 Task: Find connections with filter location Canteleu with filter topic #Bitcoinwith filter profile language English with filter current company Jaguar Land Rover India with filter school Guru Gobind Singh Indraprastha University with filter industry Accounting with filter service category Real Estate with filter keywords title Physical Therapy Assistant
Action: Mouse moved to (577, 76)
Screenshot: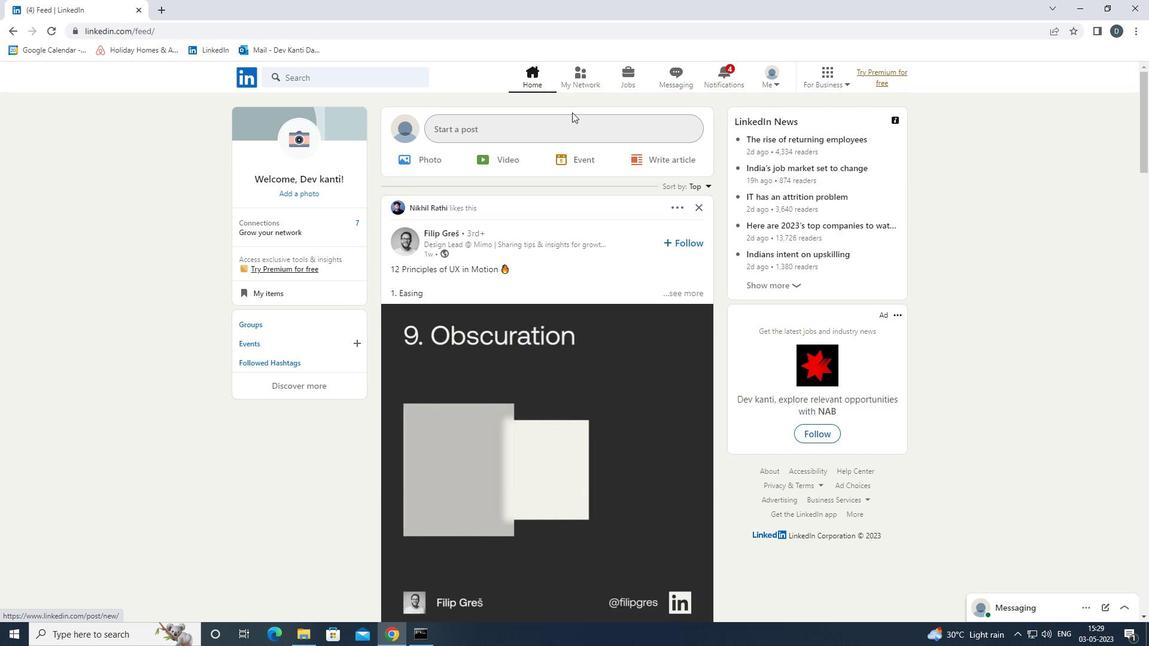 
Action: Mouse pressed left at (577, 76)
Screenshot: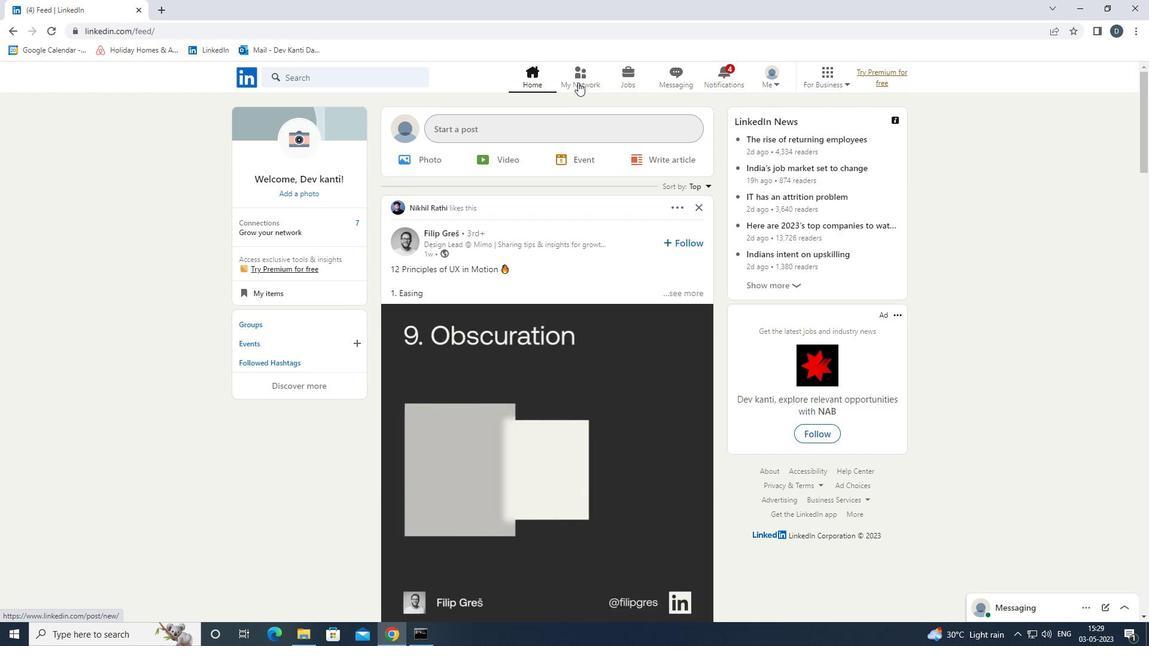 
Action: Mouse moved to (395, 143)
Screenshot: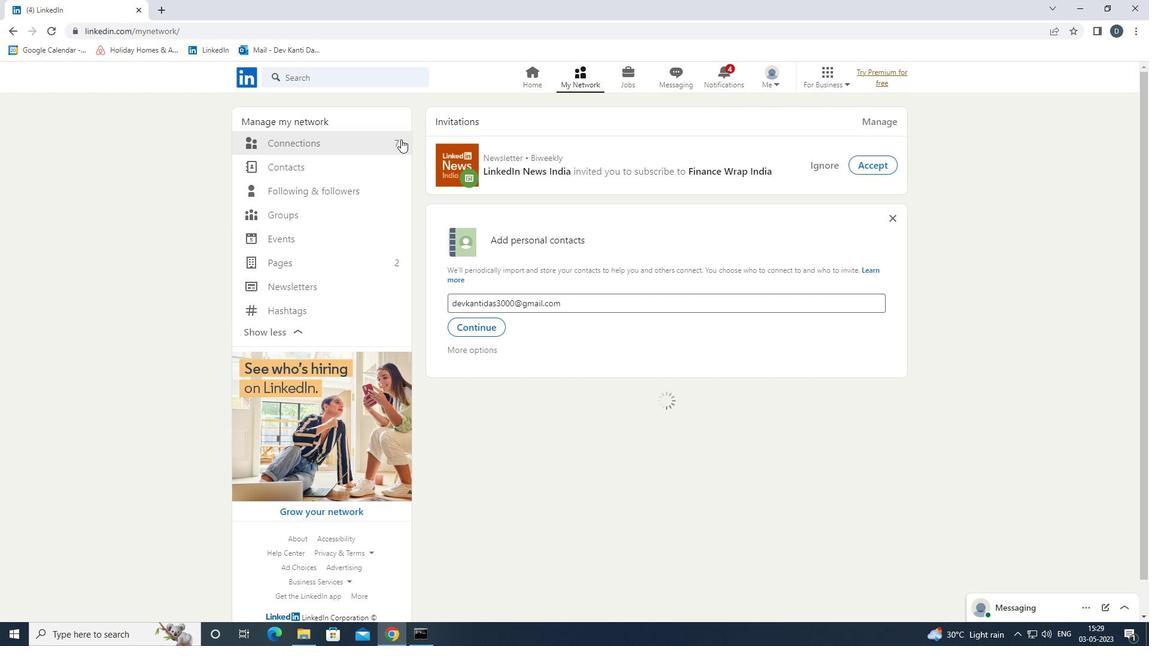 
Action: Mouse pressed left at (395, 143)
Screenshot: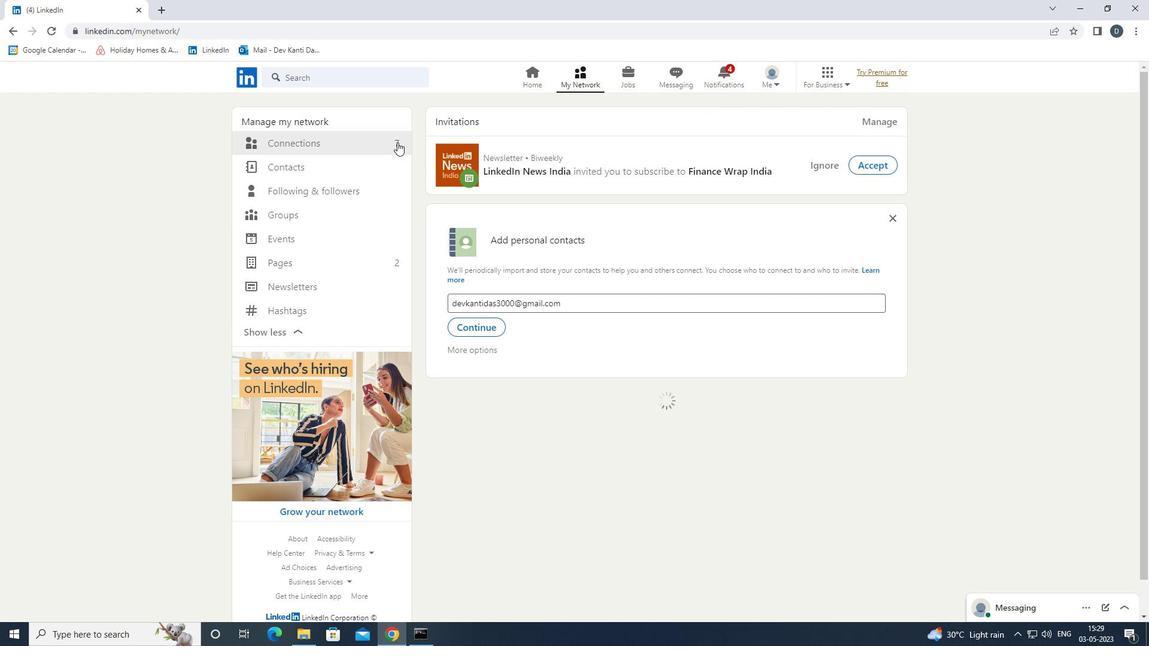
Action: Mouse moved to (661, 138)
Screenshot: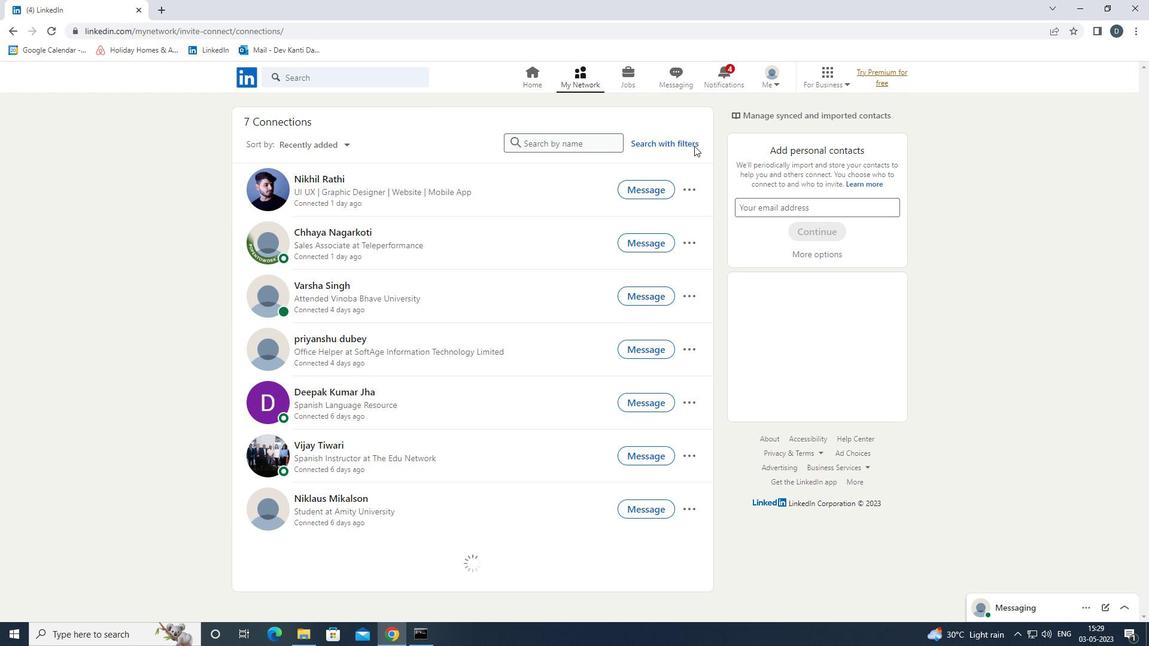 
Action: Mouse pressed left at (661, 138)
Screenshot: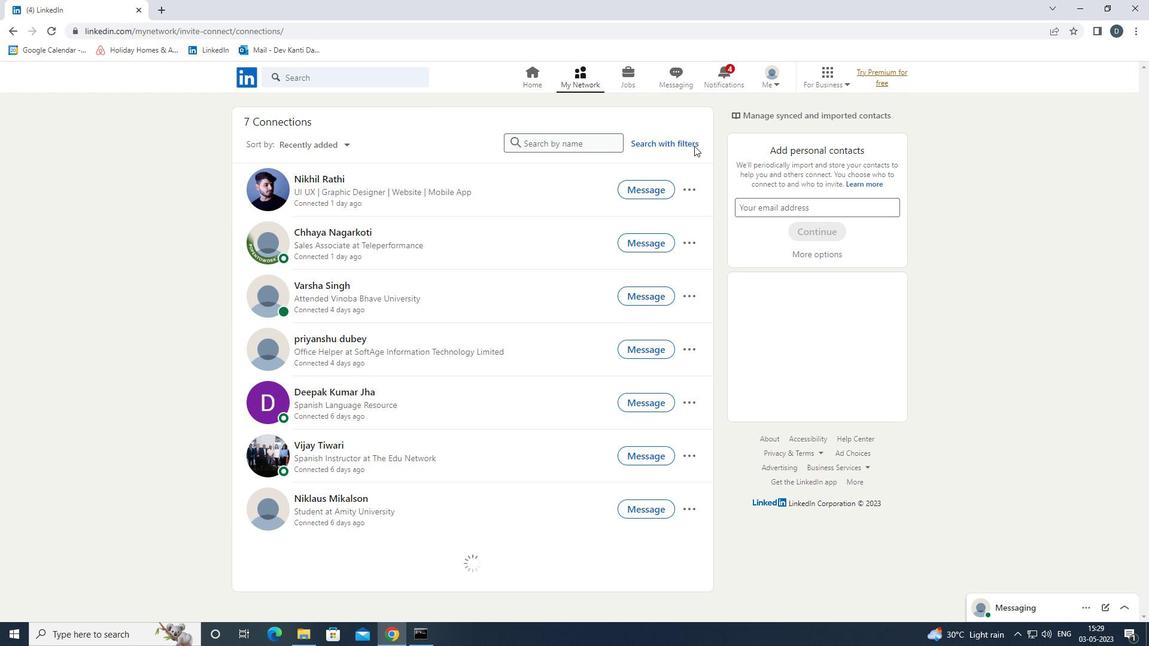 
Action: Mouse moved to (652, 143)
Screenshot: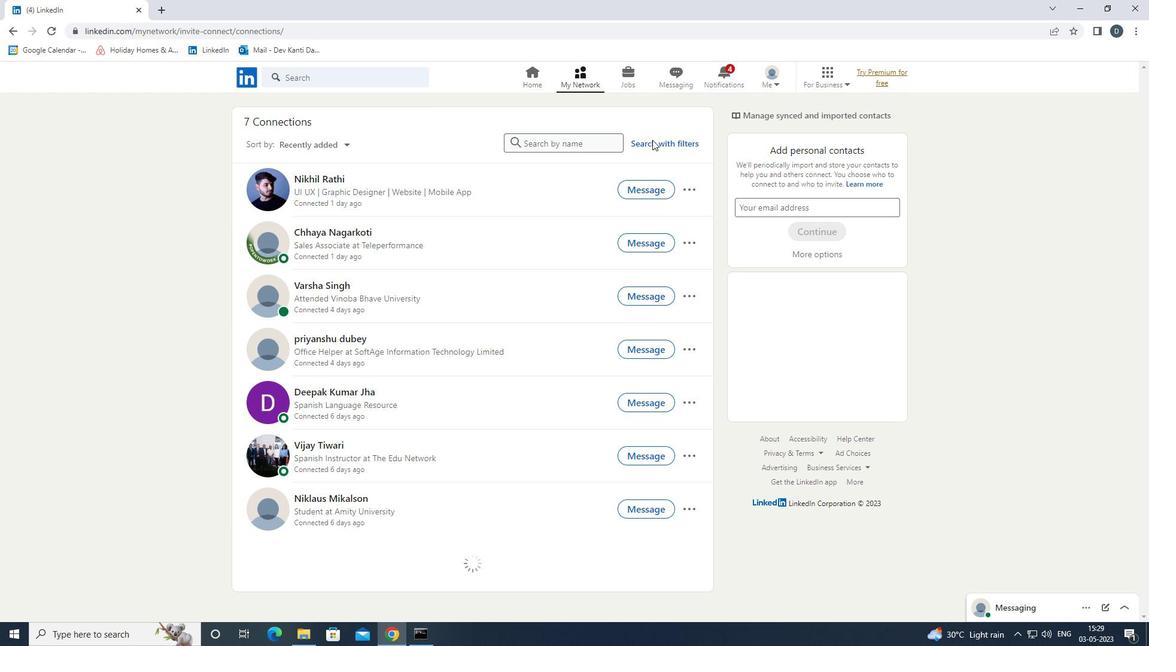 
Action: Mouse pressed left at (652, 143)
Screenshot: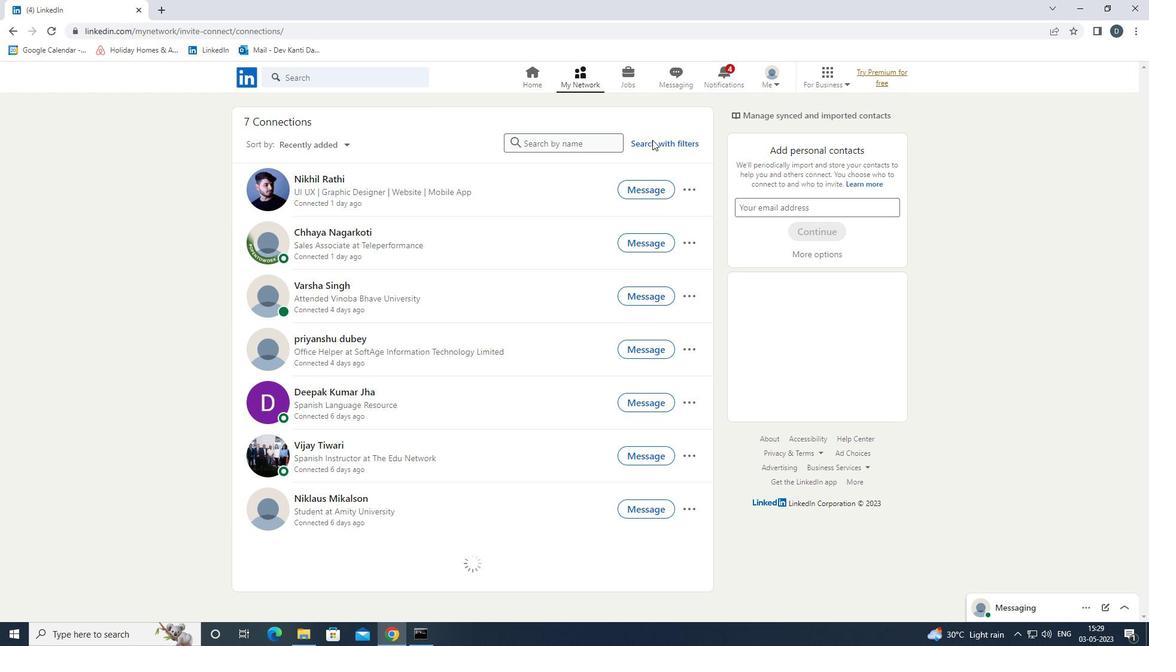 
Action: Mouse moved to (626, 108)
Screenshot: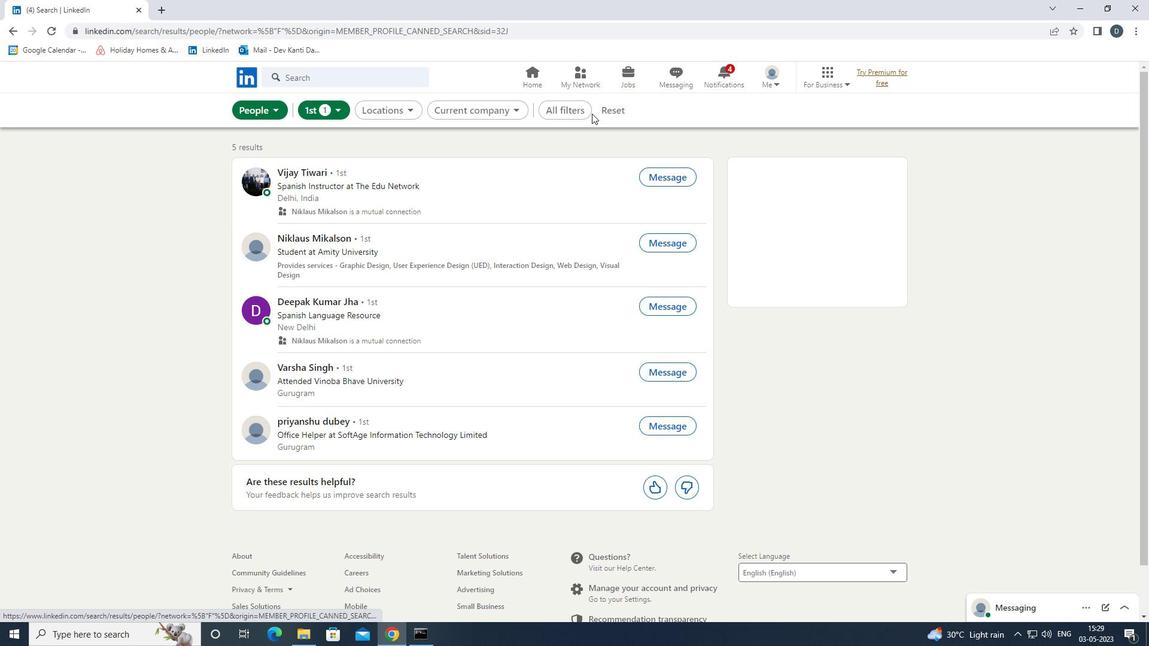 
Action: Mouse pressed left at (626, 108)
Screenshot: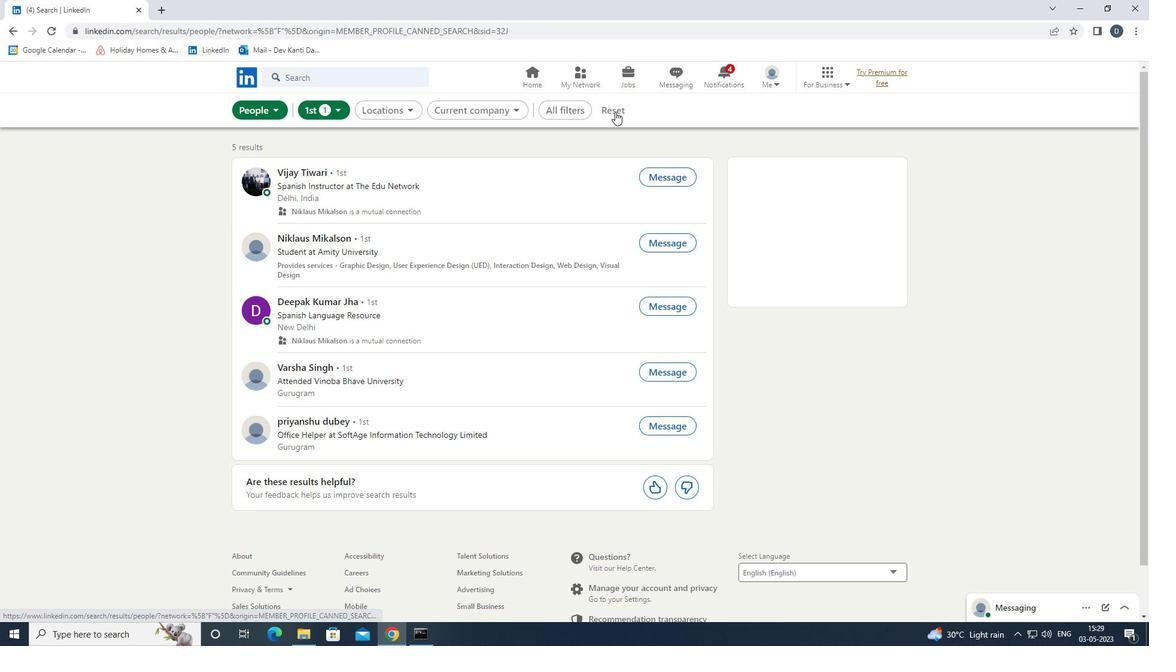
Action: Mouse moved to (594, 107)
Screenshot: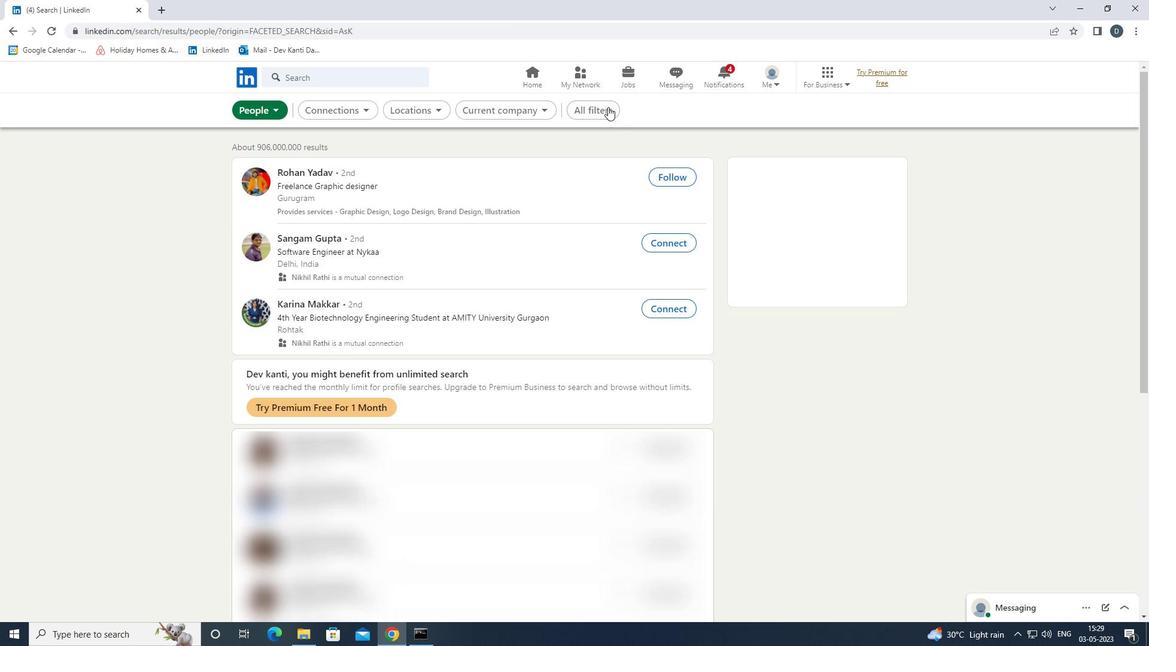 
Action: Mouse pressed left at (594, 107)
Screenshot: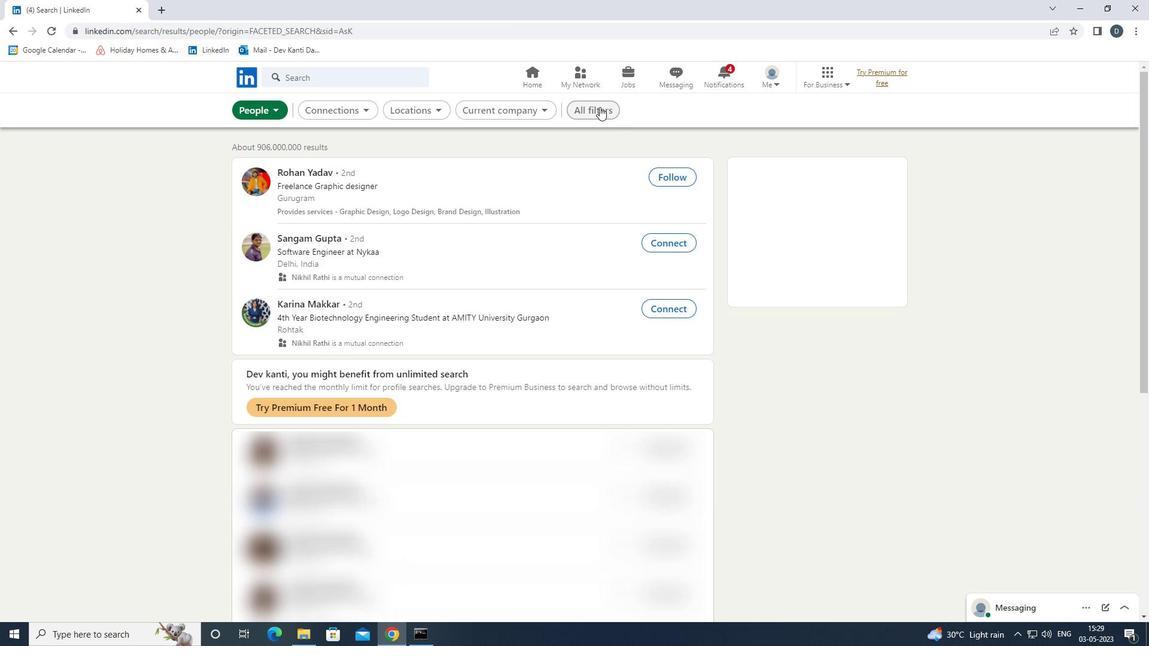 
Action: Mouse moved to (1051, 495)
Screenshot: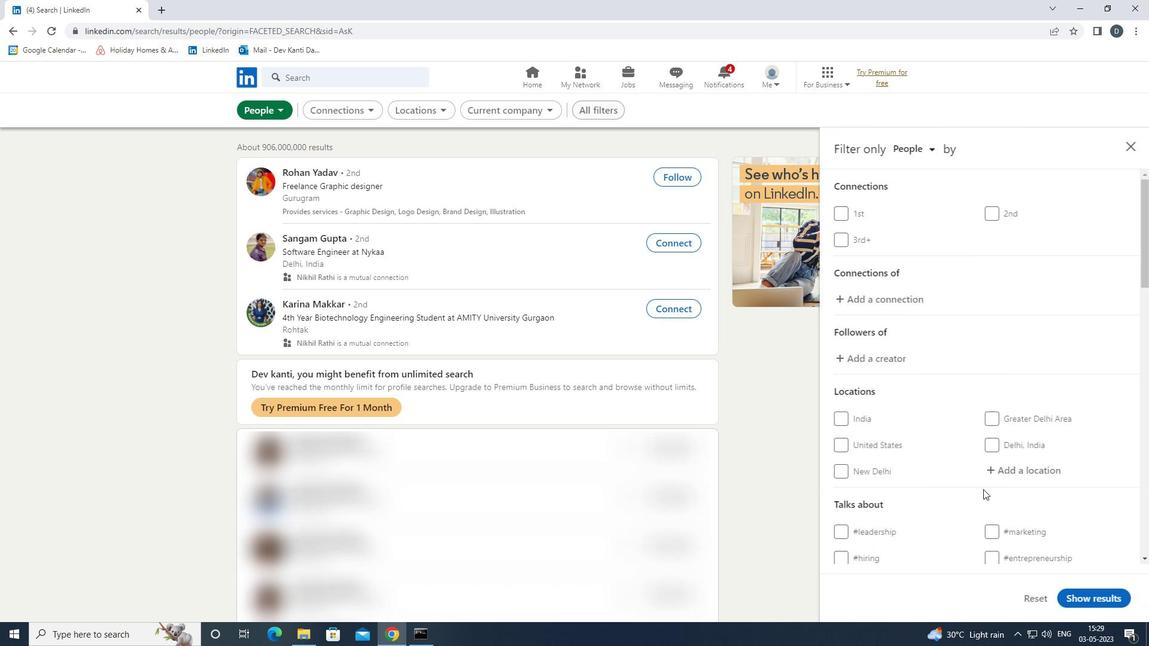 
Action: Mouse scrolled (1051, 494) with delta (0, 0)
Screenshot: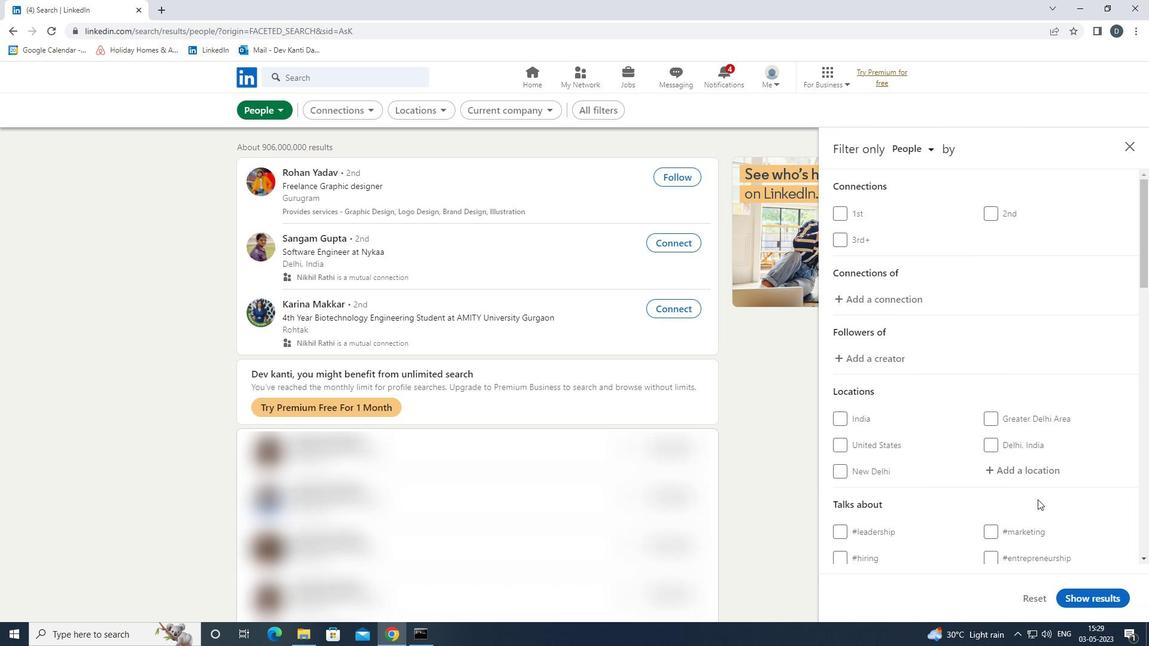 
Action: Mouse scrolled (1051, 494) with delta (0, 0)
Screenshot: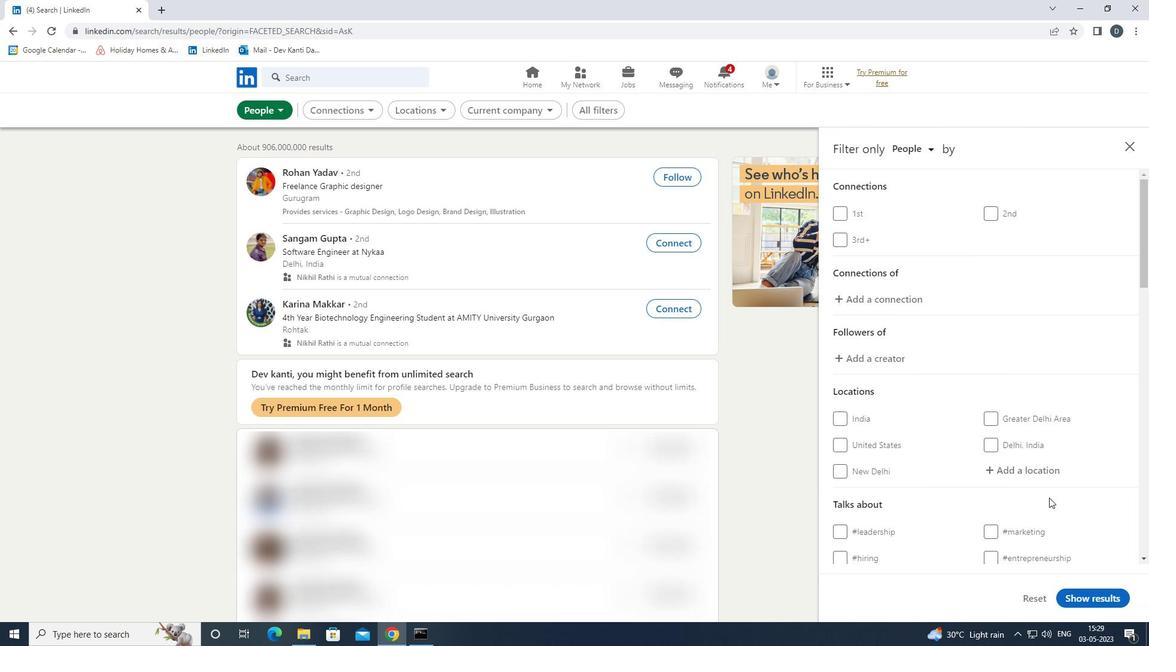 
Action: Mouse moved to (1026, 353)
Screenshot: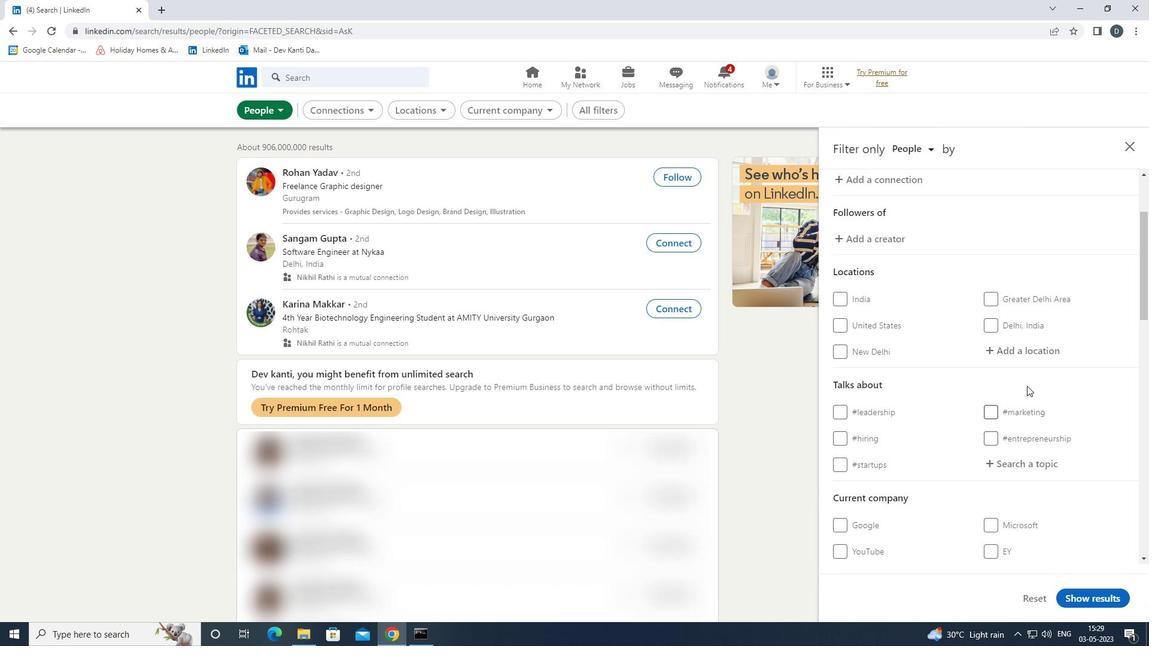 
Action: Mouse pressed left at (1026, 353)
Screenshot: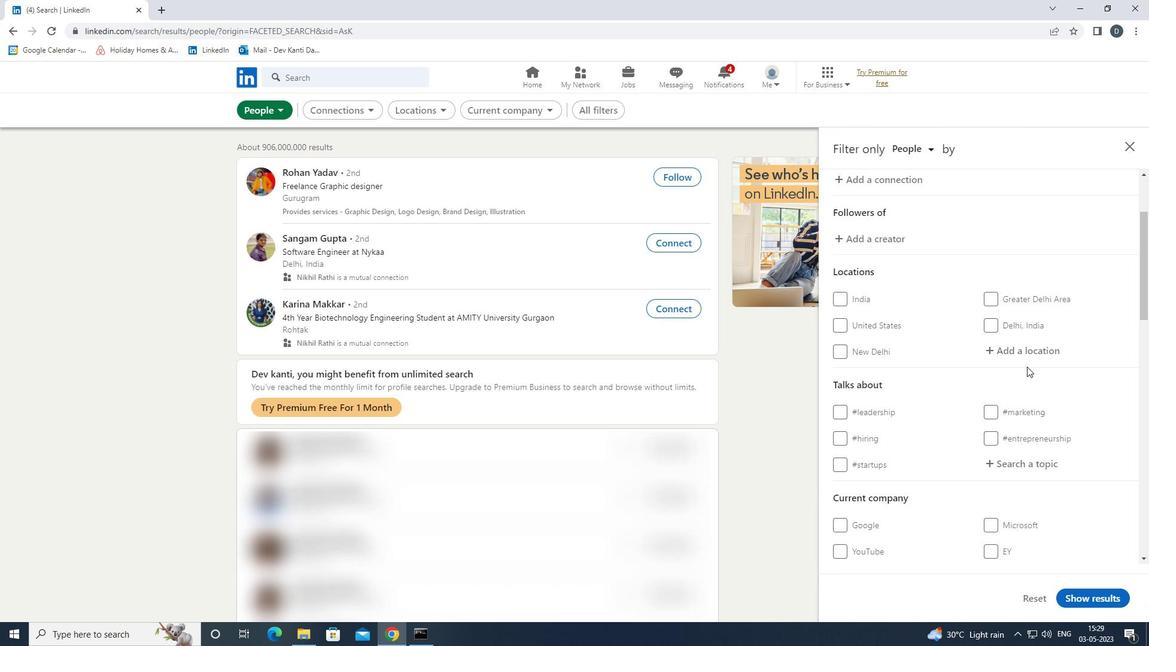 
Action: Key pressed <Key.shift>CANTELEU<Key.down><Key.enter>
Screenshot: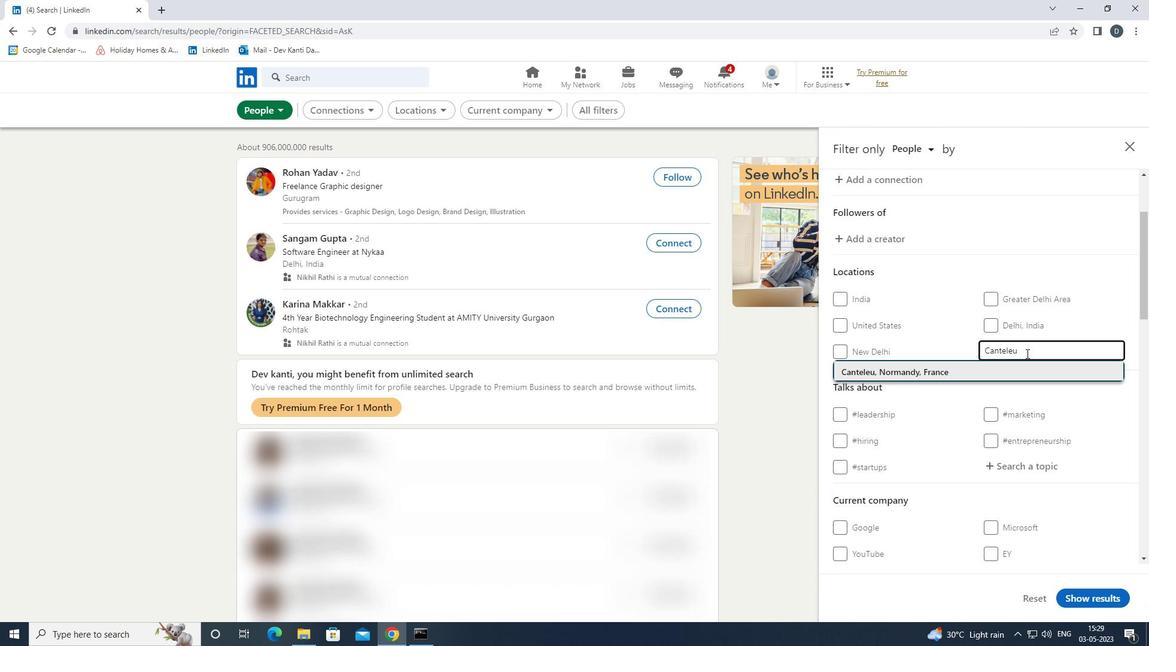 
Action: Mouse moved to (1026, 354)
Screenshot: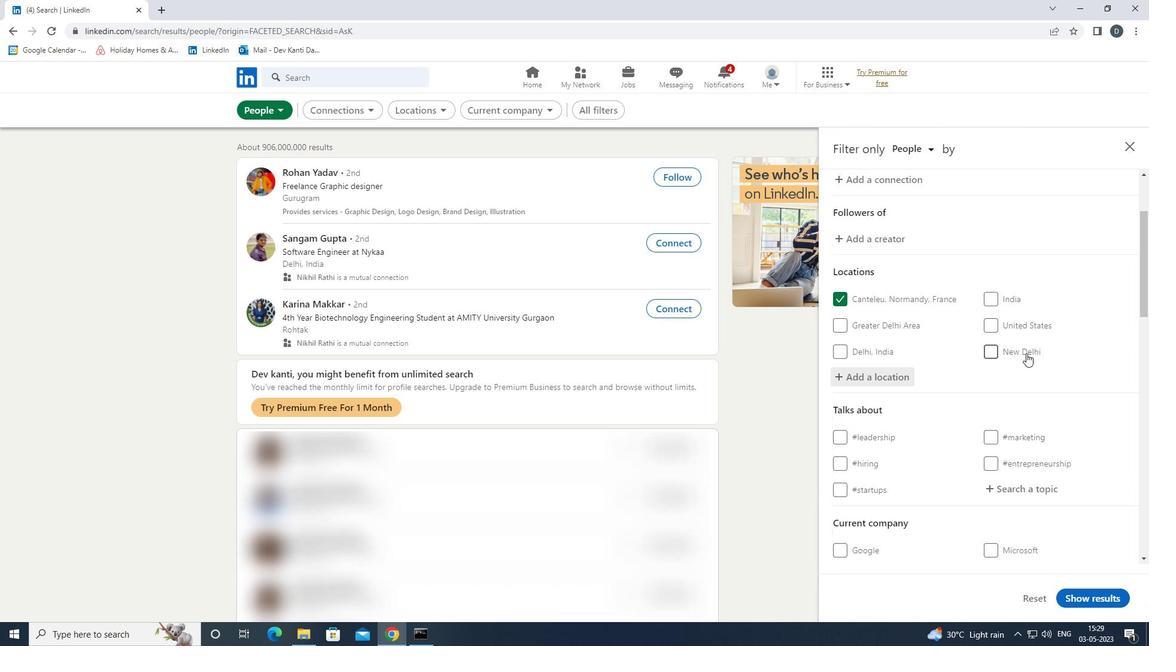 
Action: Mouse scrolled (1026, 353) with delta (0, 0)
Screenshot: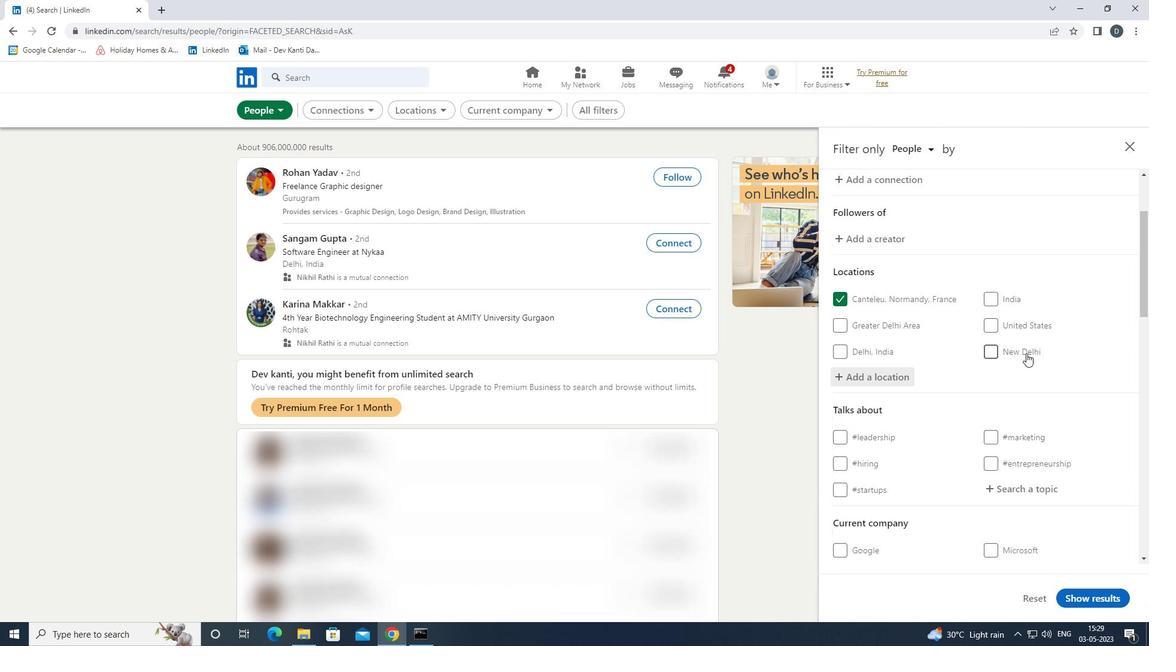 
Action: Mouse moved to (1031, 426)
Screenshot: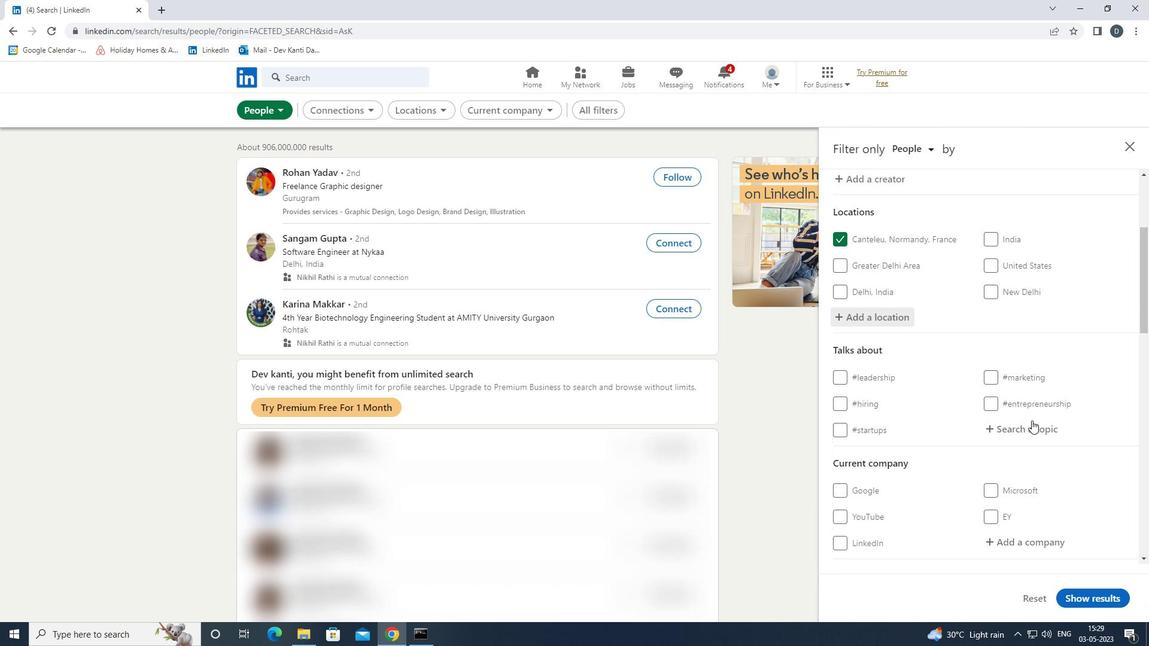 
Action: Mouse pressed left at (1031, 426)
Screenshot: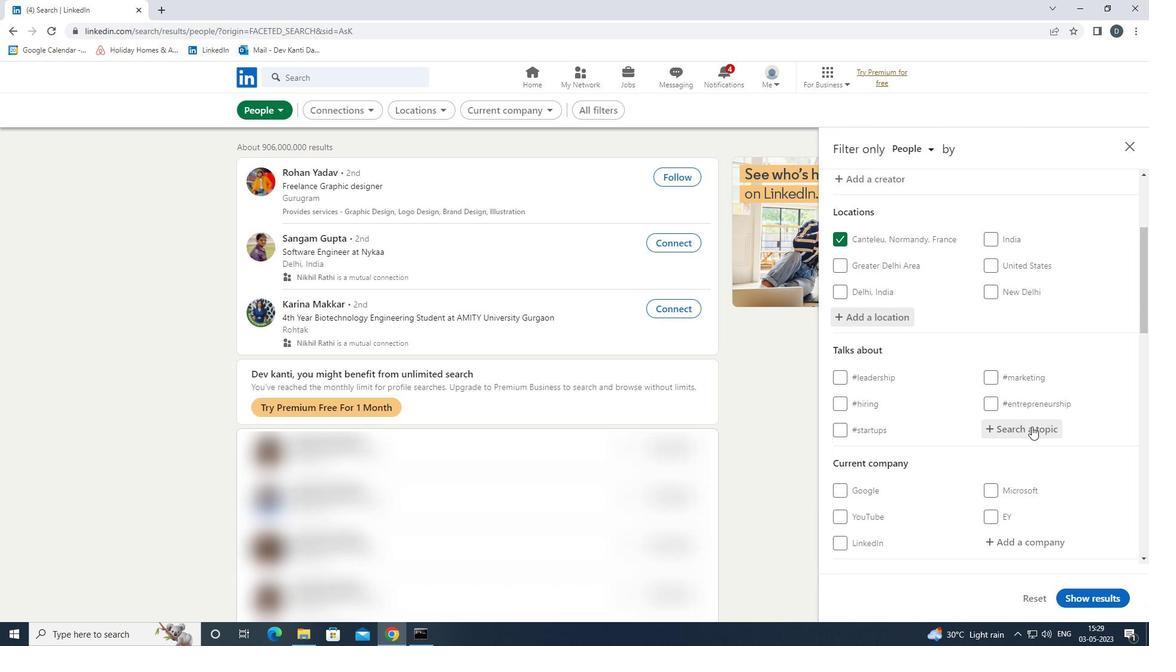 
Action: Key pressed BITCOIN<Key.down><Key.enter>
Screenshot: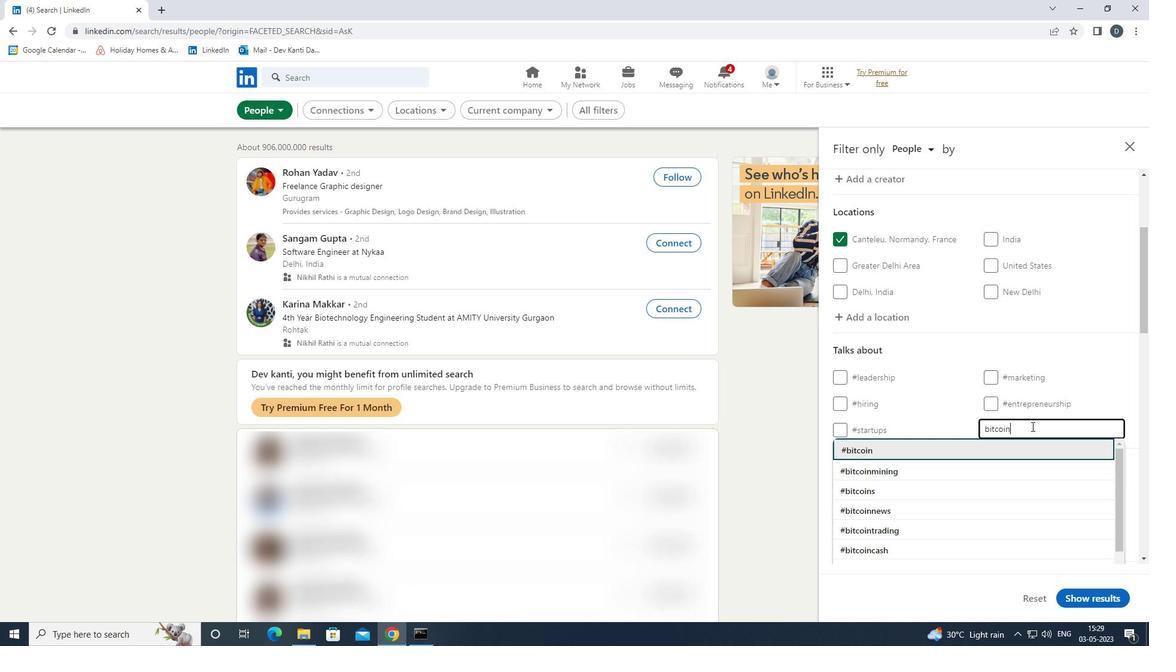 
Action: Mouse moved to (964, 403)
Screenshot: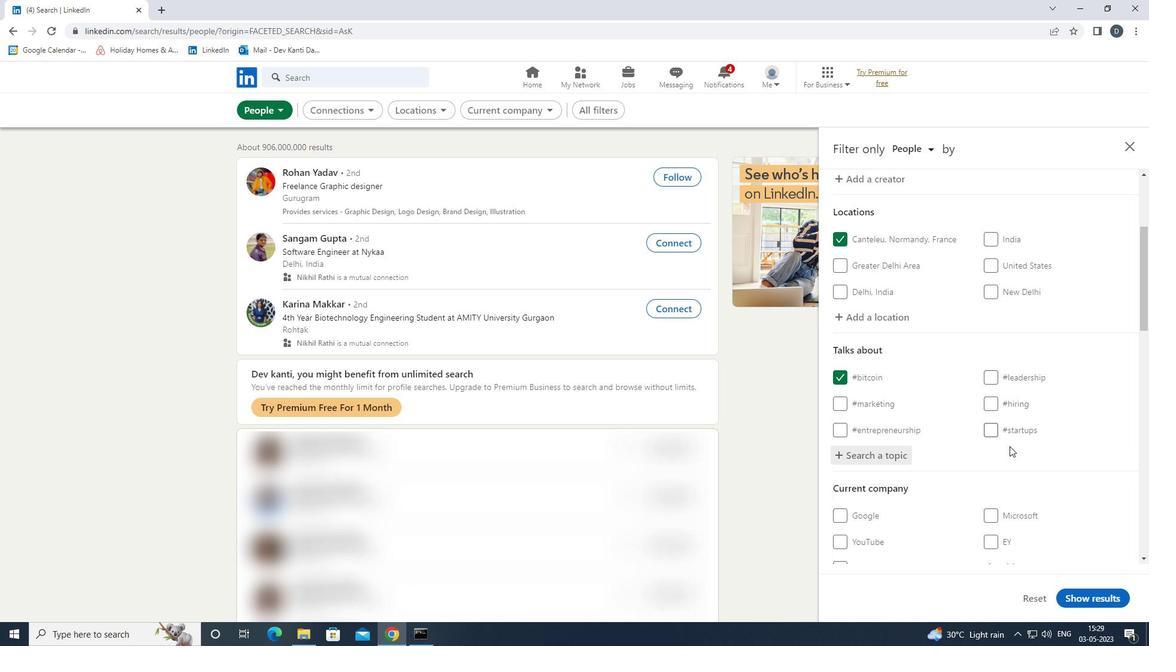 
Action: Mouse scrolled (964, 403) with delta (0, 0)
Screenshot: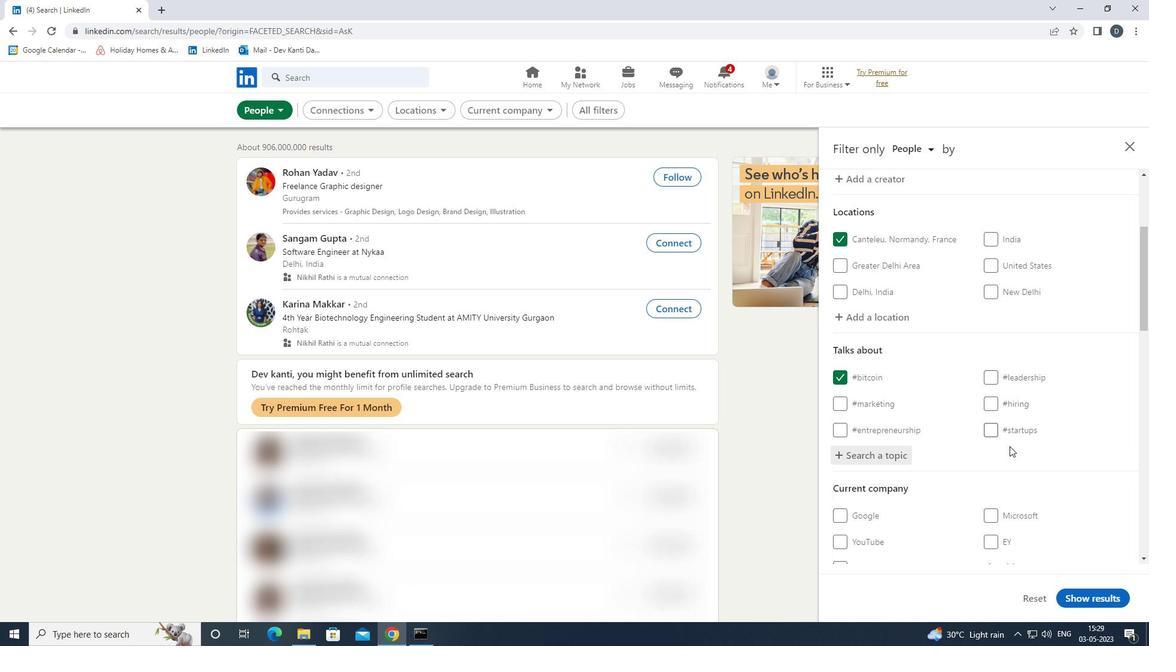
Action: Mouse scrolled (964, 403) with delta (0, 0)
Screenshot: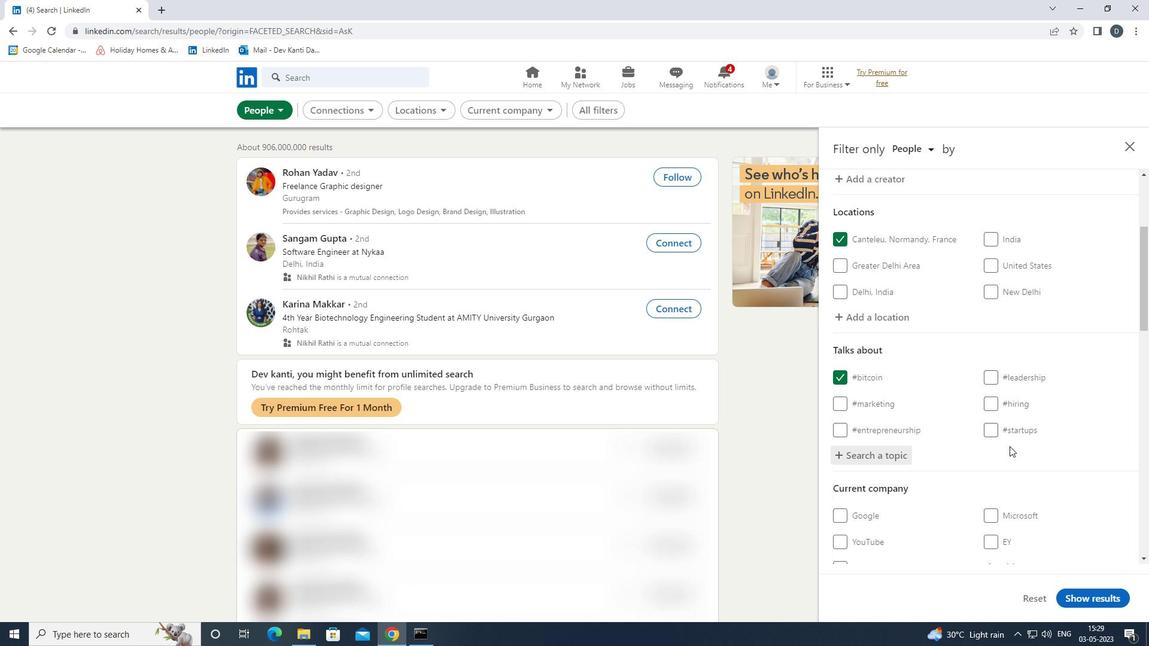 
Action: Mouse moved to (964, 403)
Screenshot: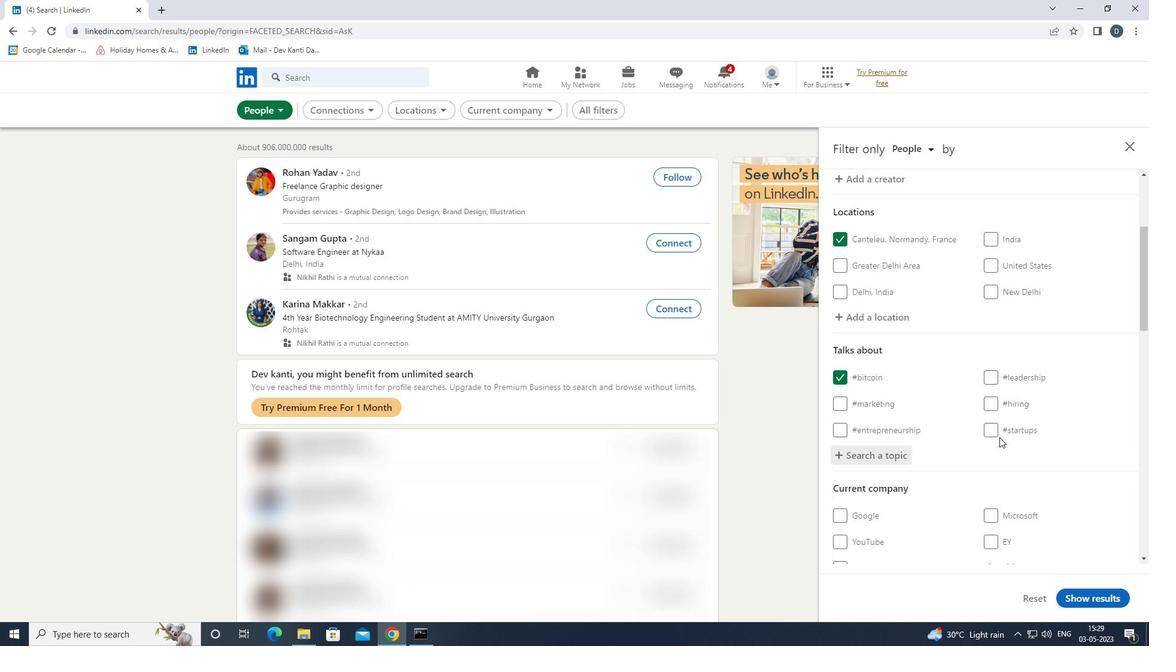 
Action: Mouse scrolled (964, 402) with delta (0, 0)
Screenshot: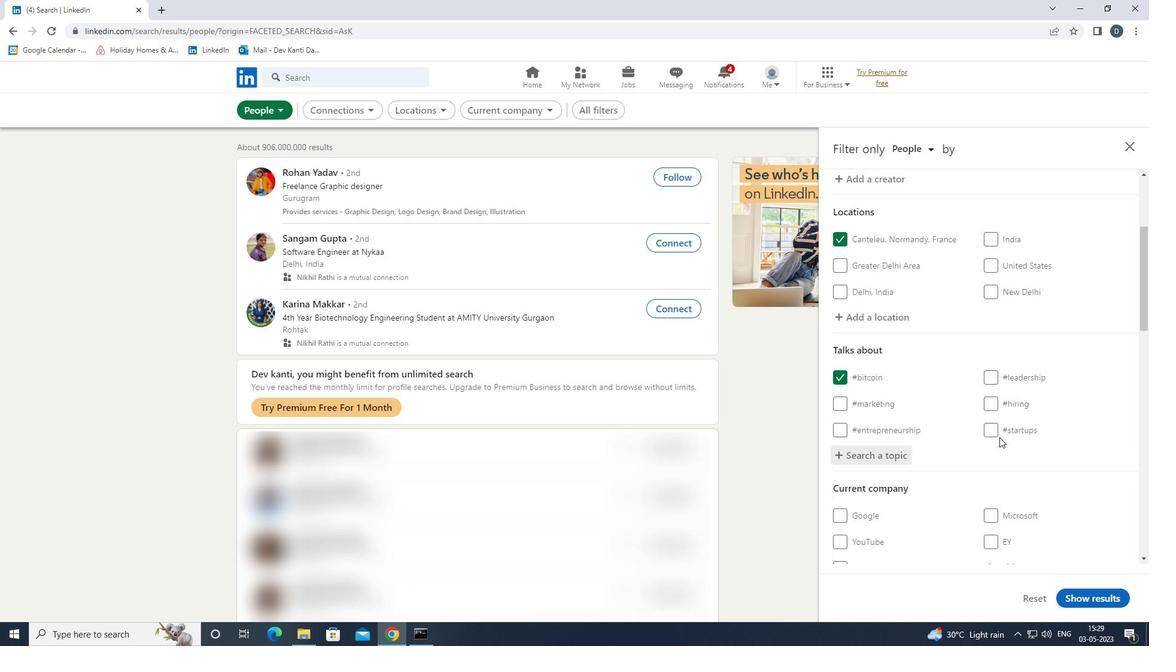 
Action: Mouse moved to (968, 403)
Screenshot: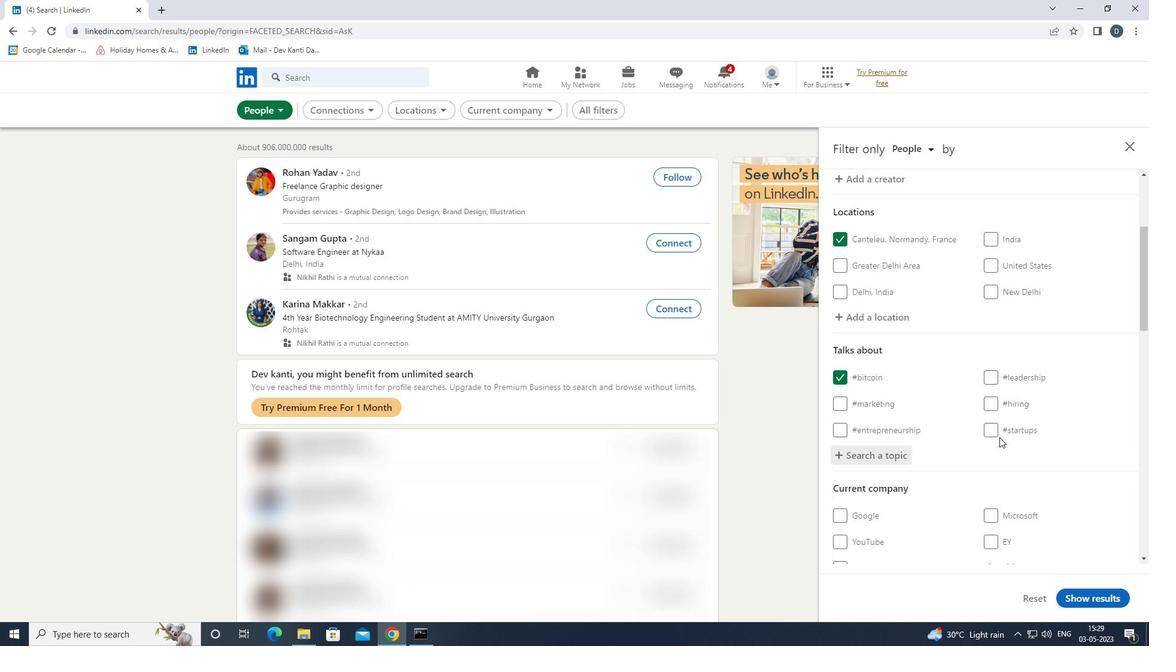 
Action: Mouse scrolled (968, 402) with delta (0, 0)
Screenshot: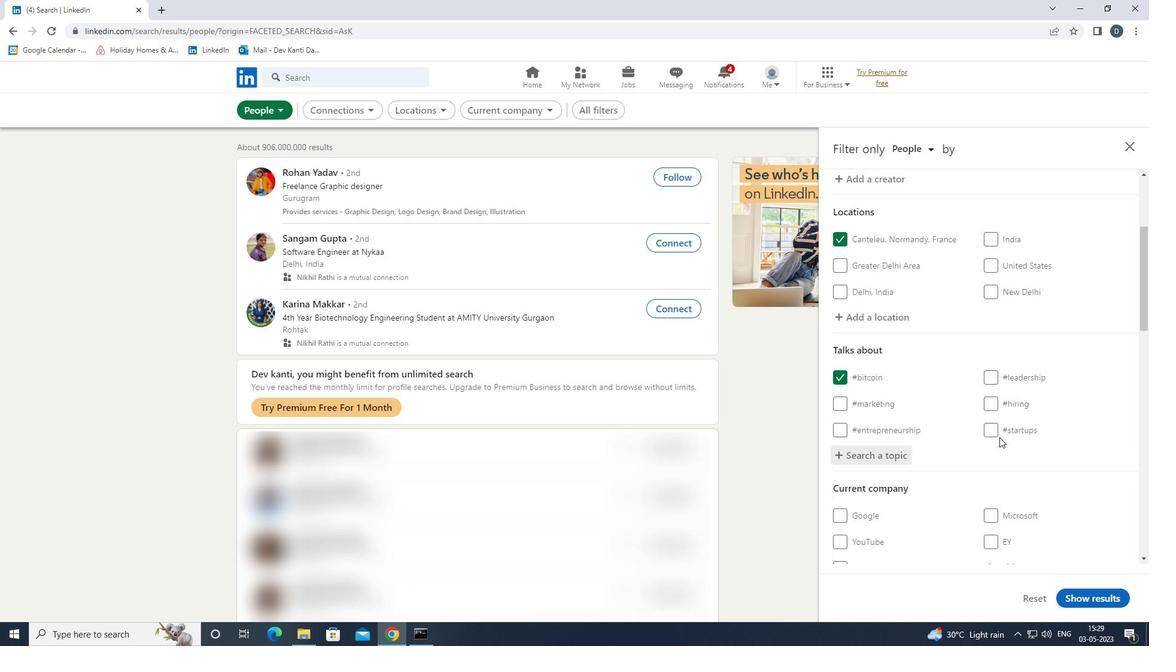 
Action: Mouse moved to (986, 220)
Screenshot: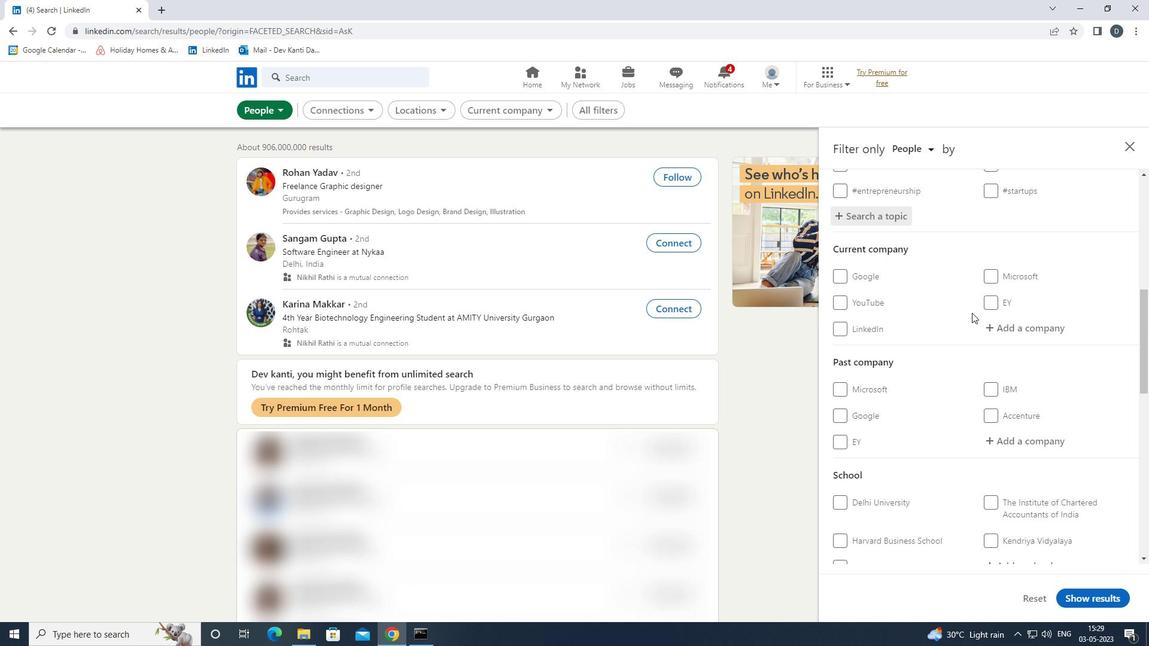
Action: Mouse scrolled (986, 220) with delta (0, 0)
Screenshot: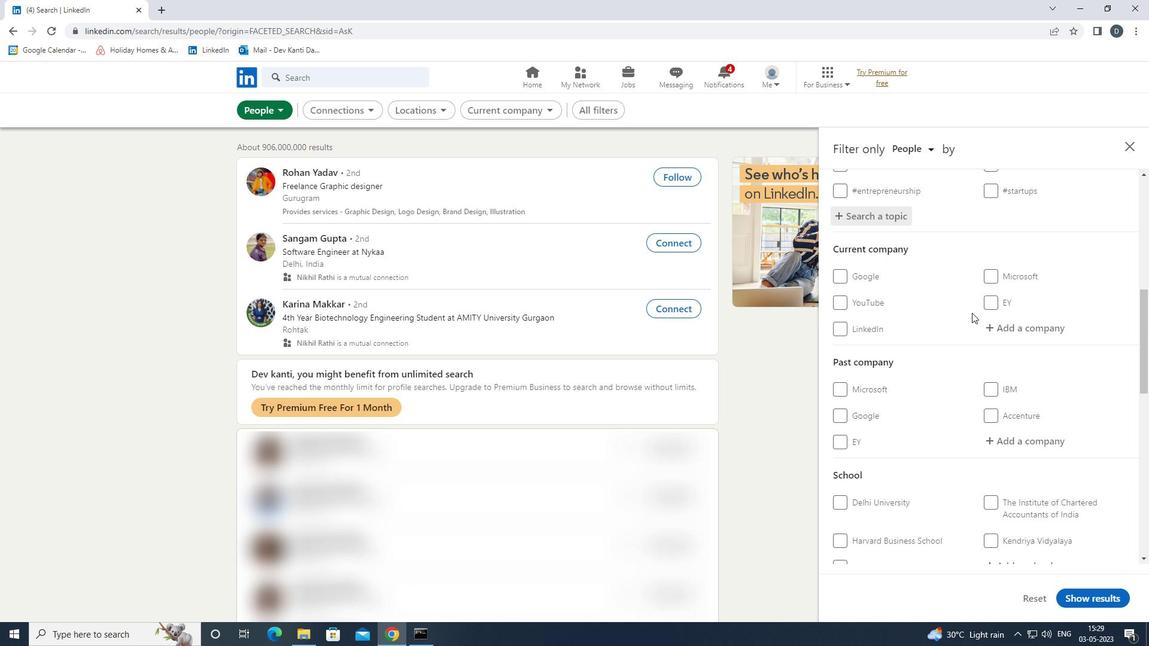 
Action: Mouse moved to (986, 231)
Screenshot: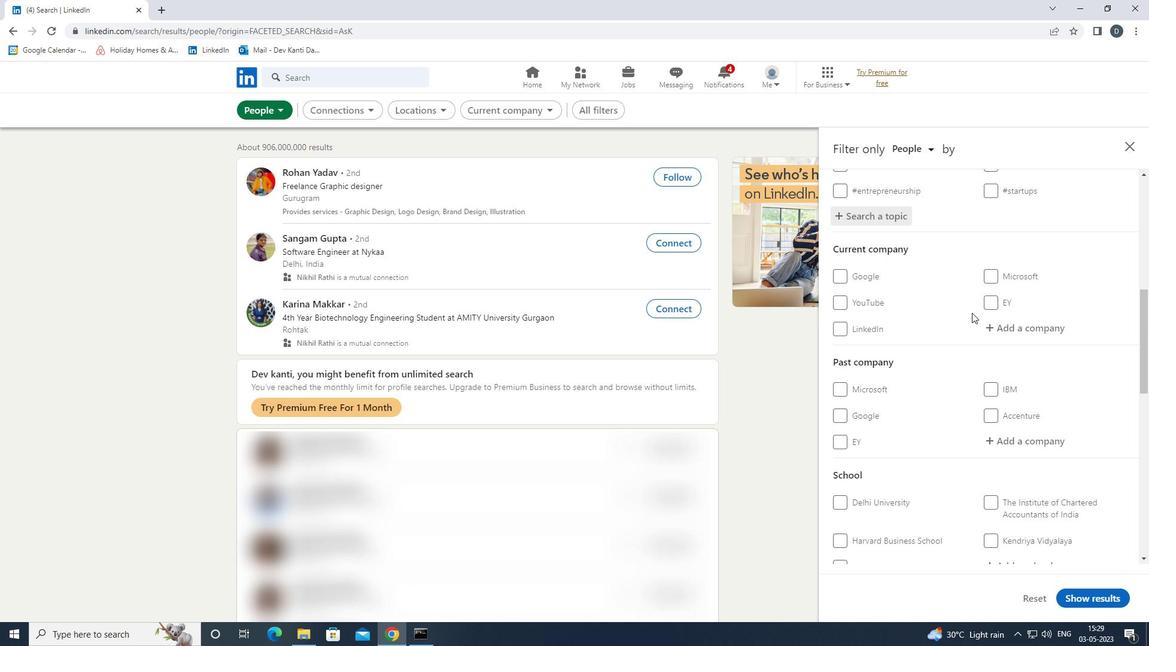 
Action: Mouse scrolled (986, 230) with delta (0, 0)
Screenshot: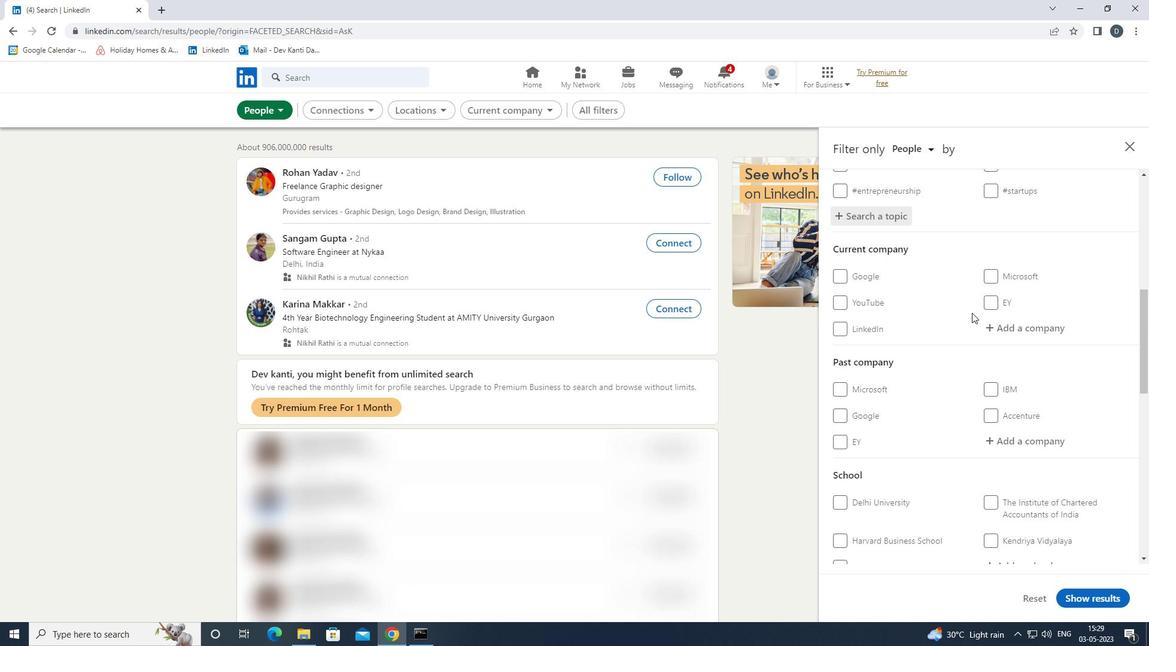 
Action: Mouse moved to (986, 235)
Screenshot: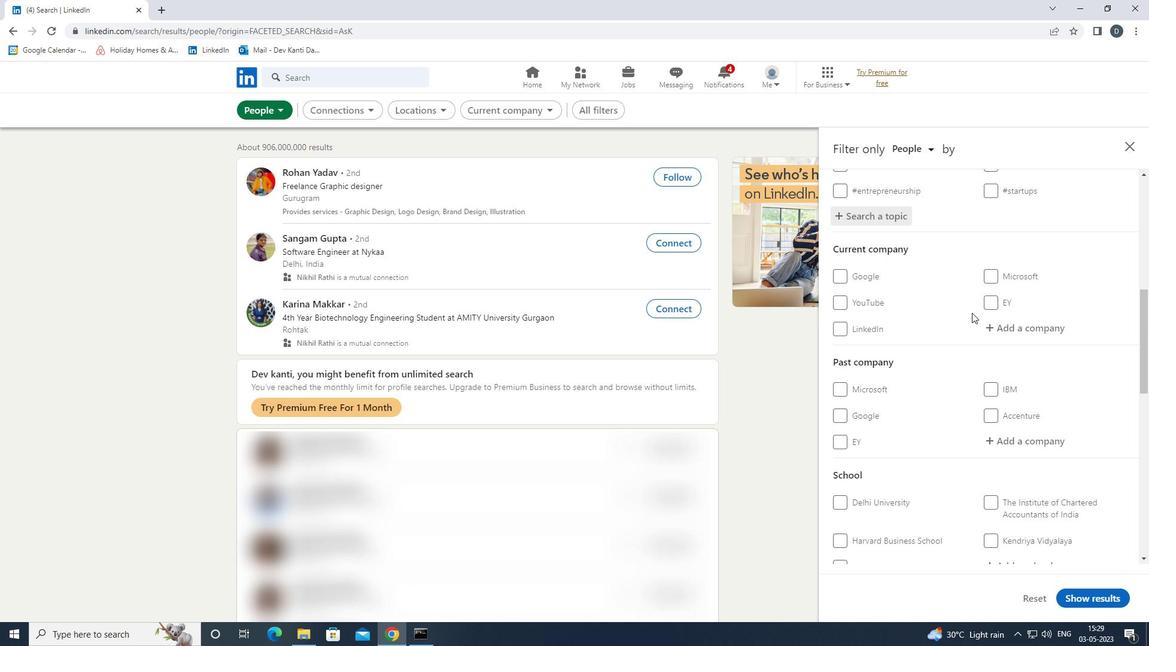 
Action: Mouse scrolled (986, 234) with delta (0, 0)
Screenshot: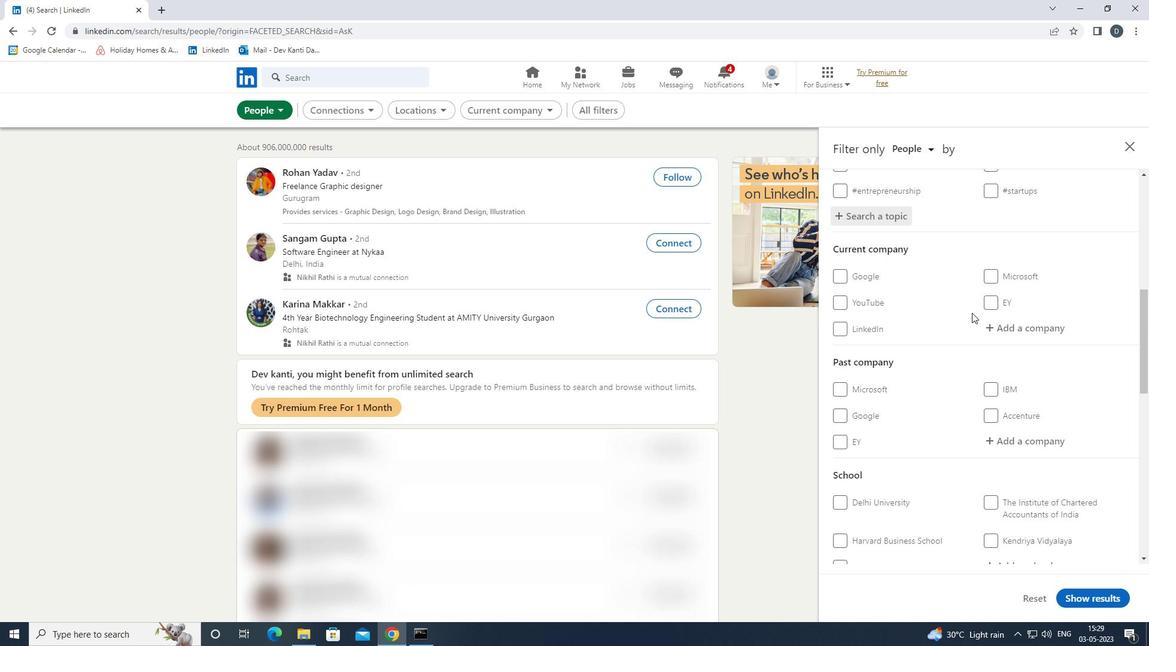 
Action: Mouse moved to (986, 238)
Screenshot: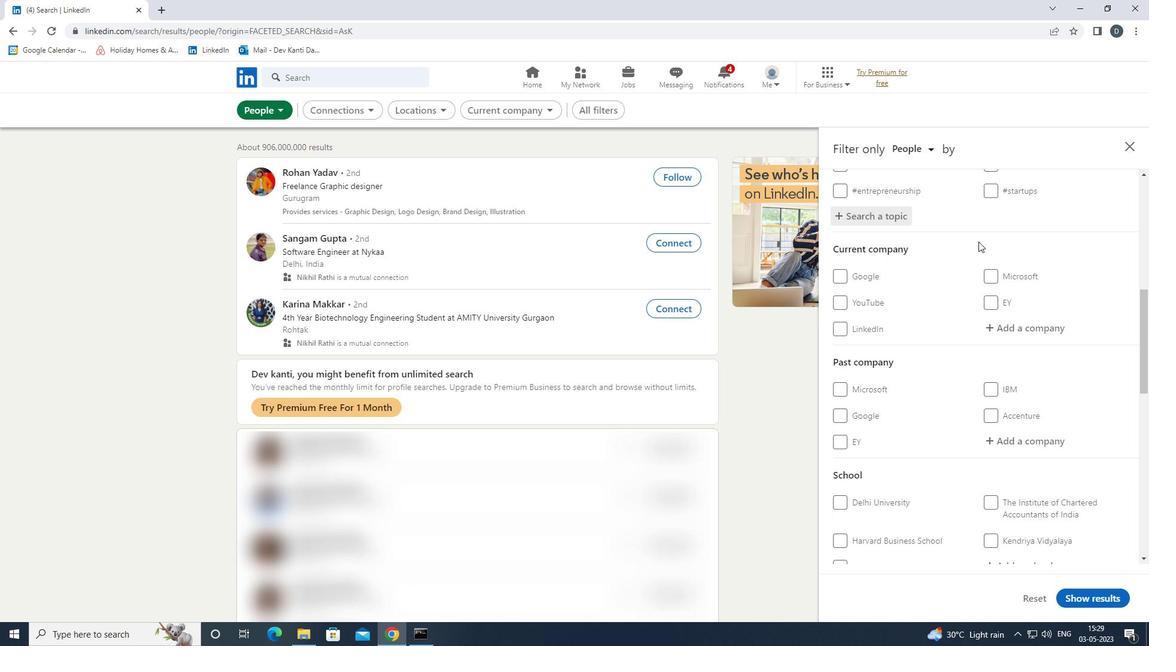 
Action: Mouse scrolled (986, 238) with delta (0, 0)
Screenshot: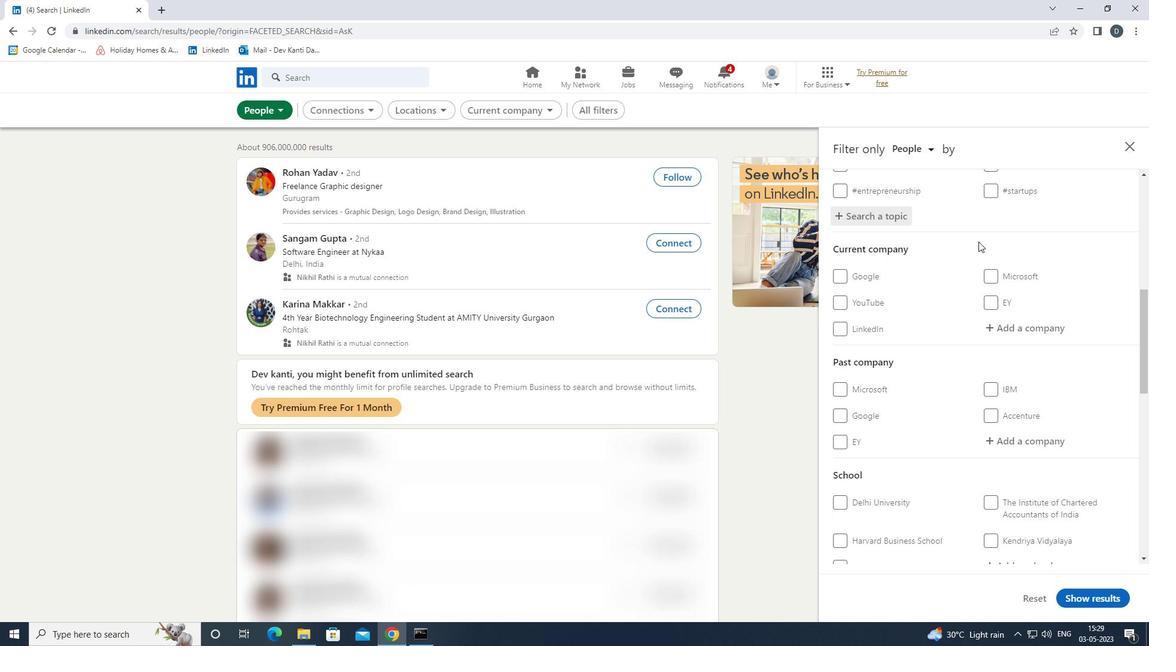 
Action: Mouse moved to (857, 530)
Screenshot: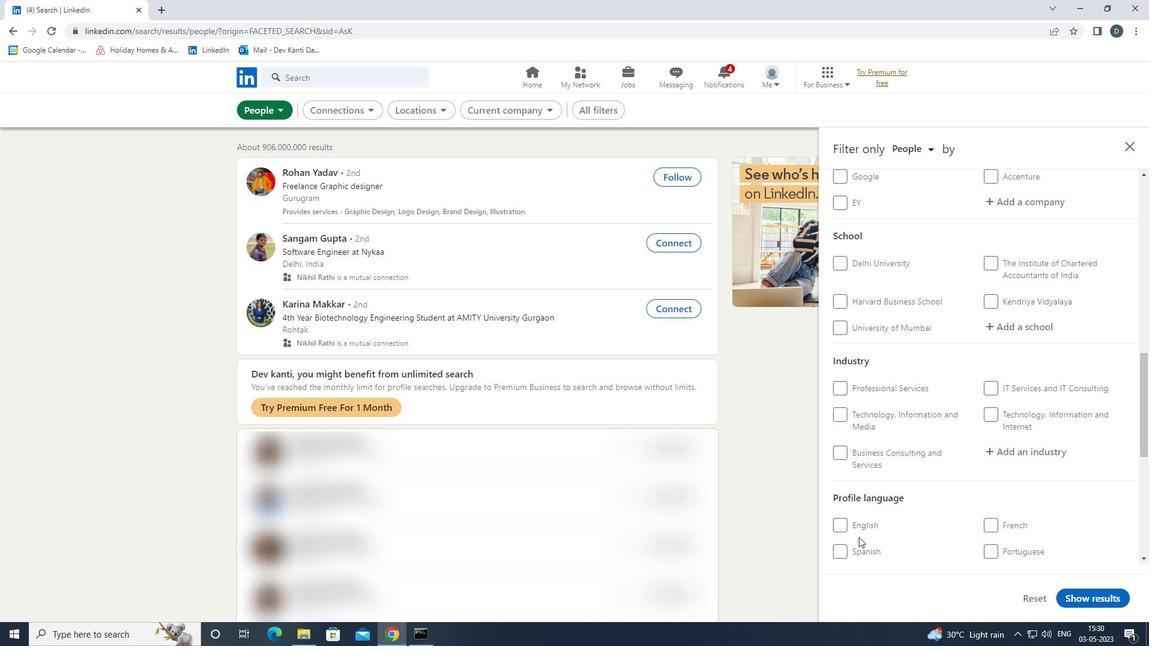 
Action: Mouse pressed left at (857, 530)
Screenshot: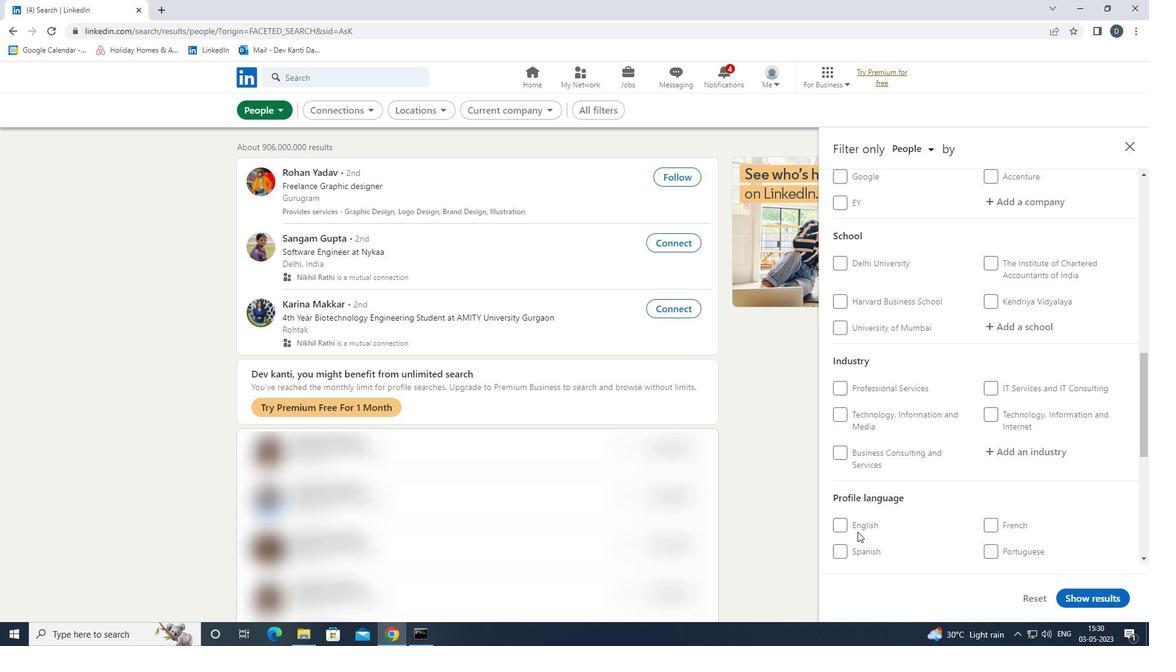 
Action: Mouse moved to (862, 521)
Screenshot: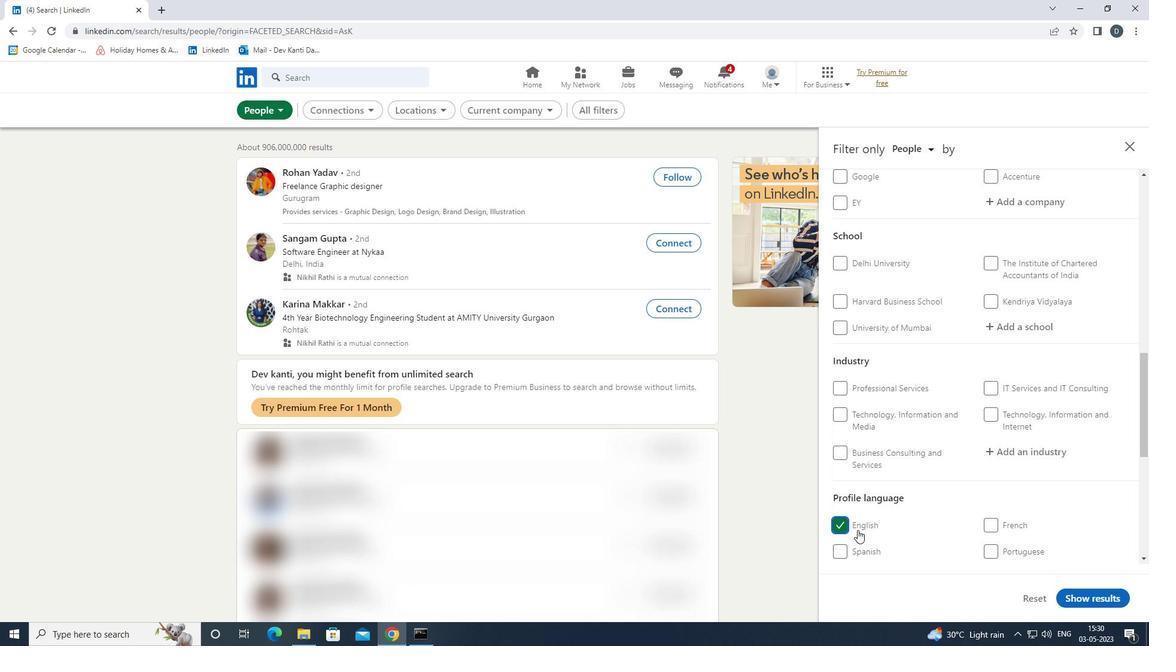
Action: Mouse scrolled (862, 522) with delta (0, 0)
Screenshot: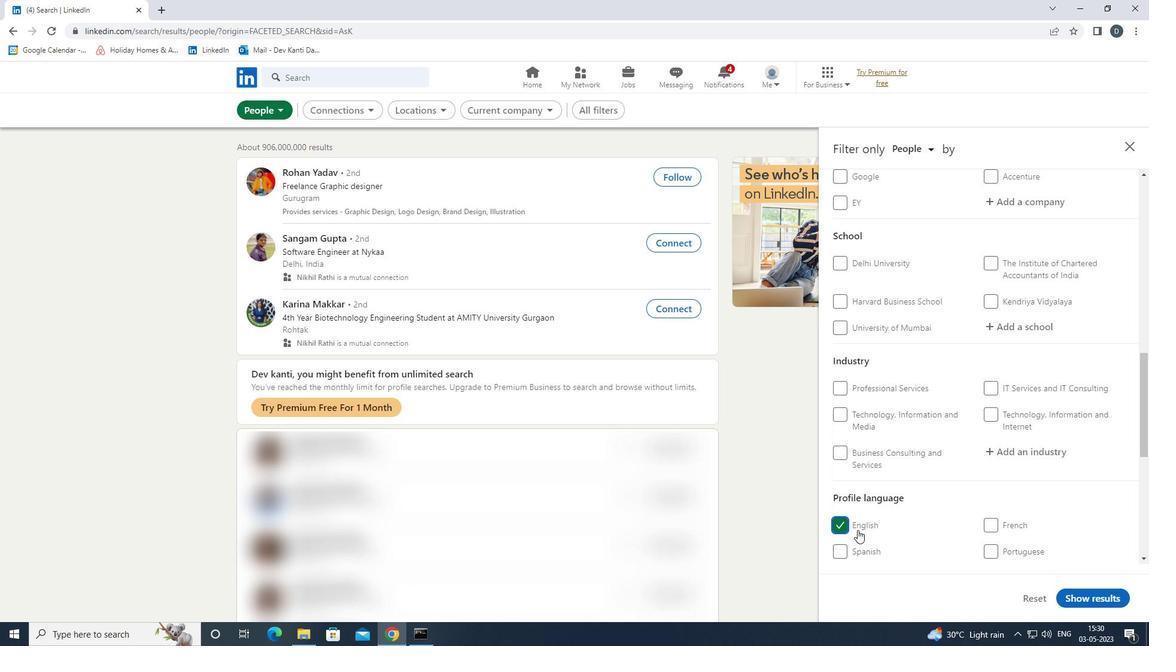 
Action: Mouse scrolled (862, 522) with delta (0, 0)
Screenshot: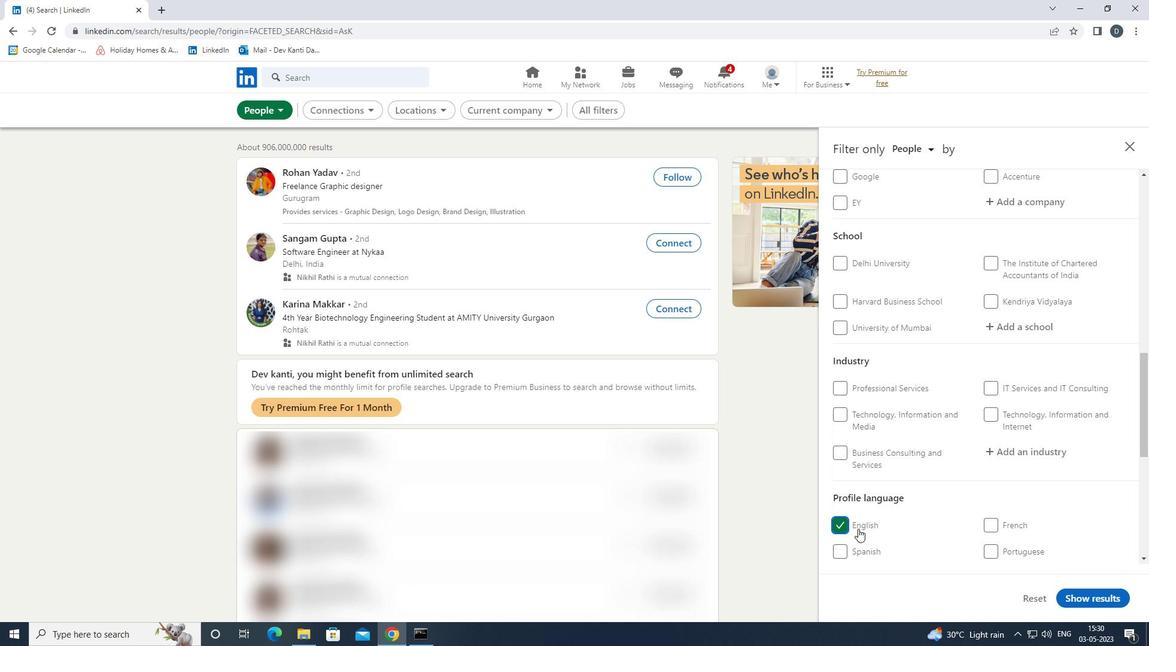 
Action: Mouse scrolled (862, 522) with delta (0, 0)
Screenshot: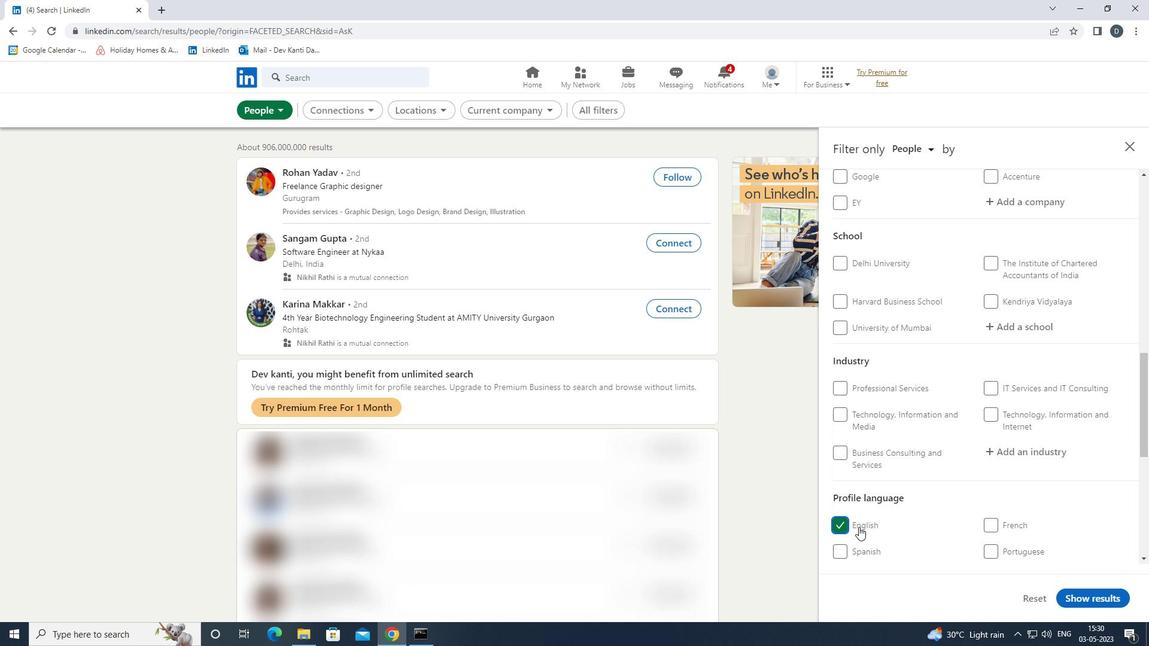 
Action: Mouse scrolled (862, 522) with delta (0, 0)
Screenshot: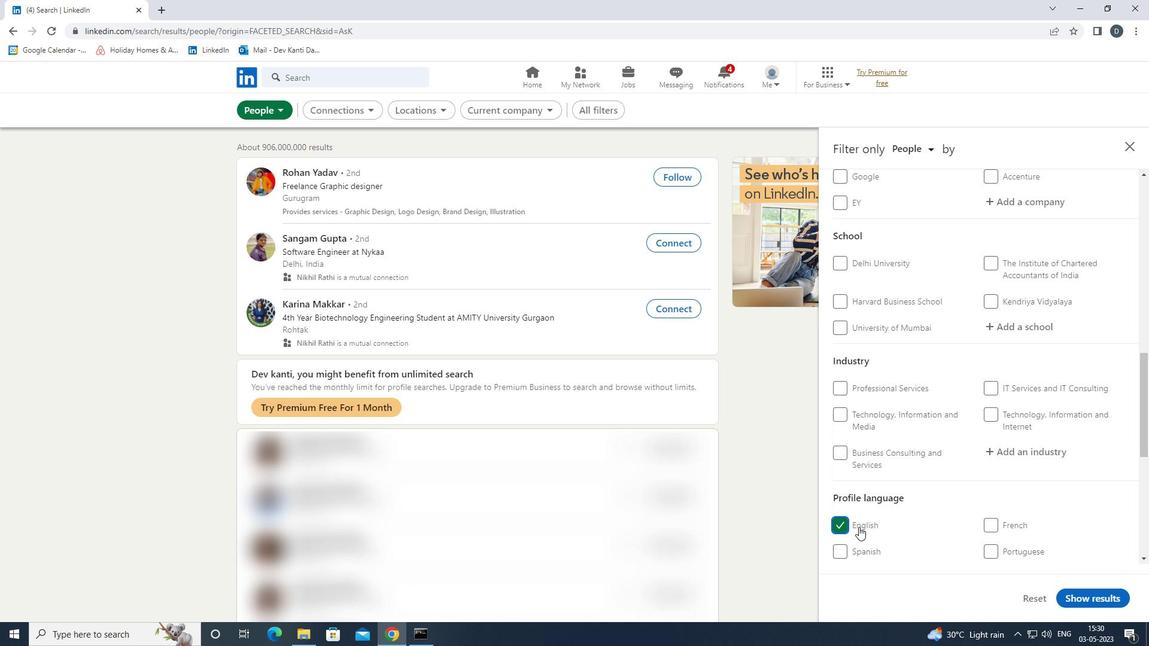 
Action: Mouse scrolled (862, 522) with delta (0, 0)
Screenshot: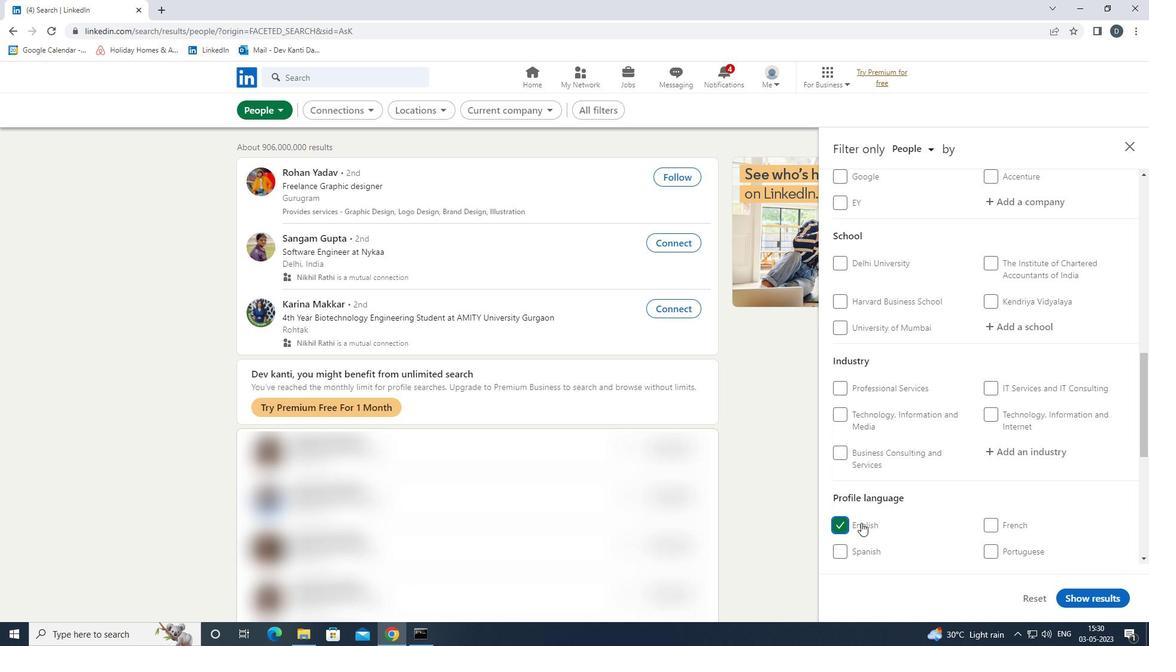 
Action: Mouse moved to (1019, 387)
Screenshot: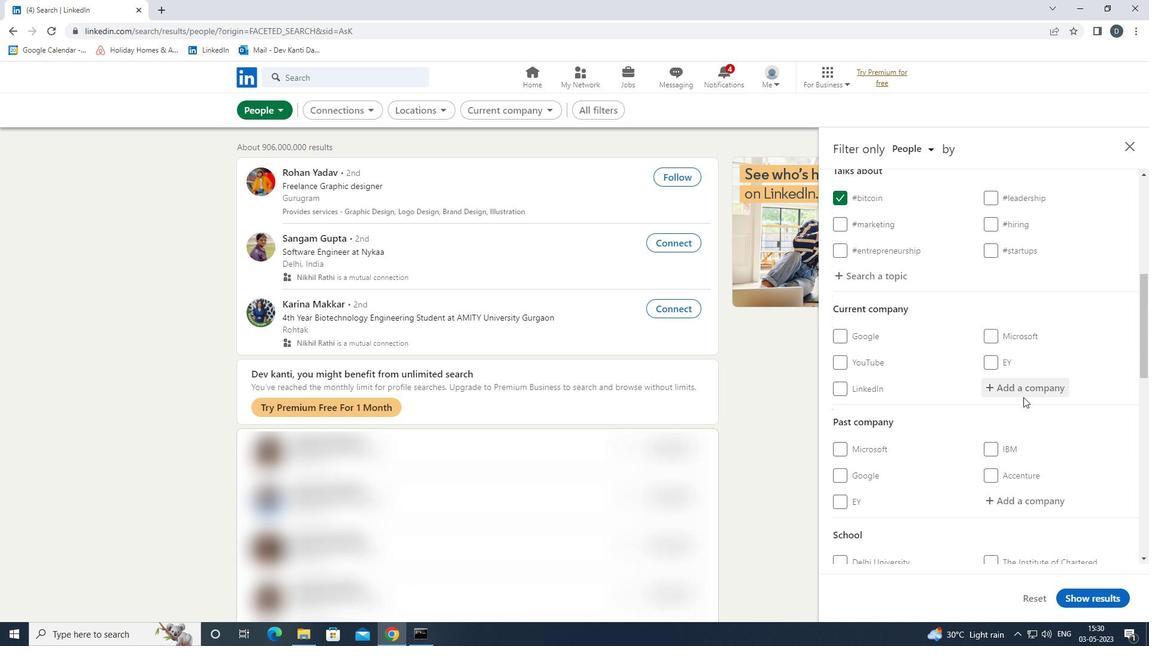 
Action: Mouse pressed left at (1019, 387)
Screenshot: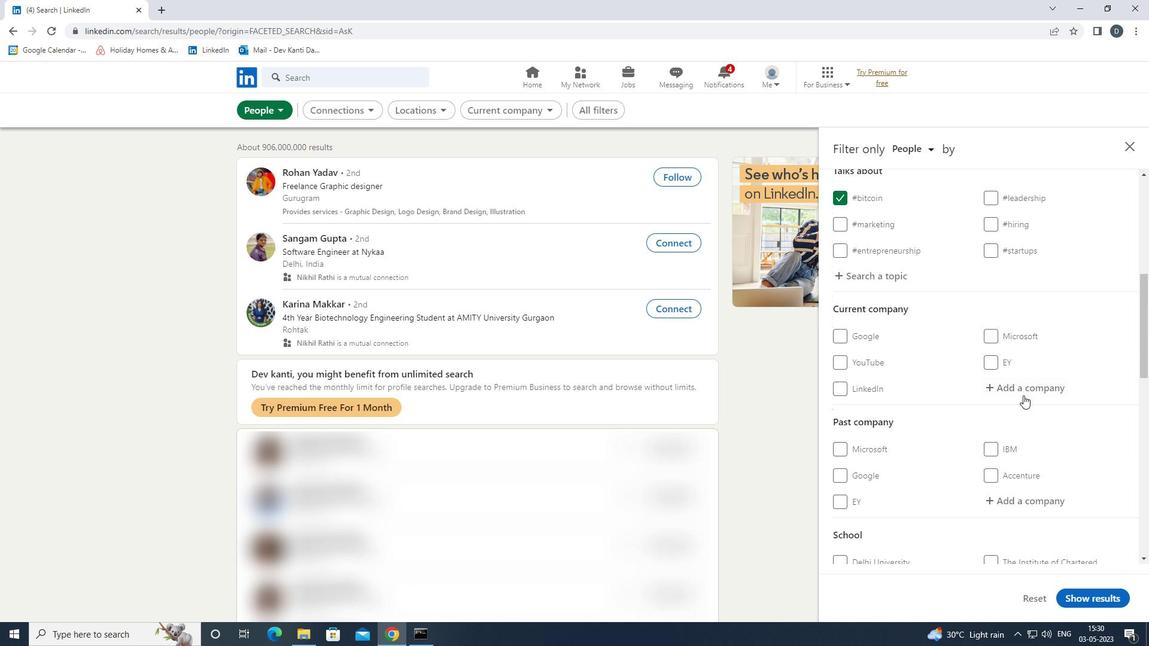 
Action: Key pressed <Key.shift><Key.shift><Key.shift><Key.shift><Key.shift><Key.shift><Key.shift>JAGUAR<Key.down><Key.enter>
Screenshot: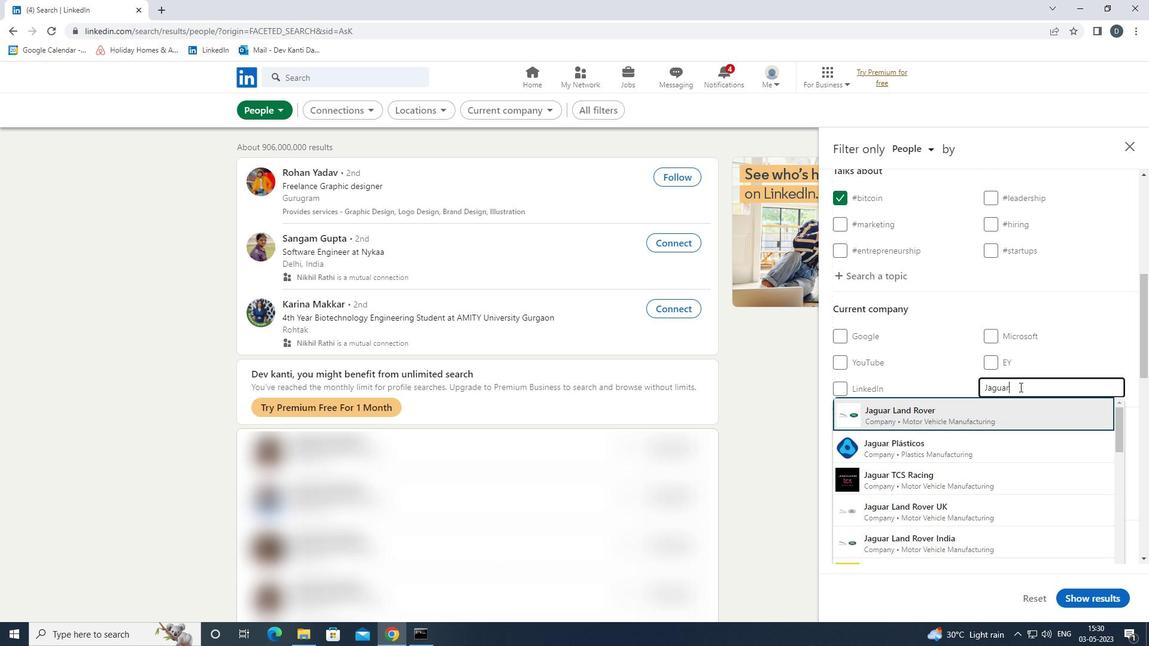 
Action: Mouse moved to (1019, 391)
Screenshot: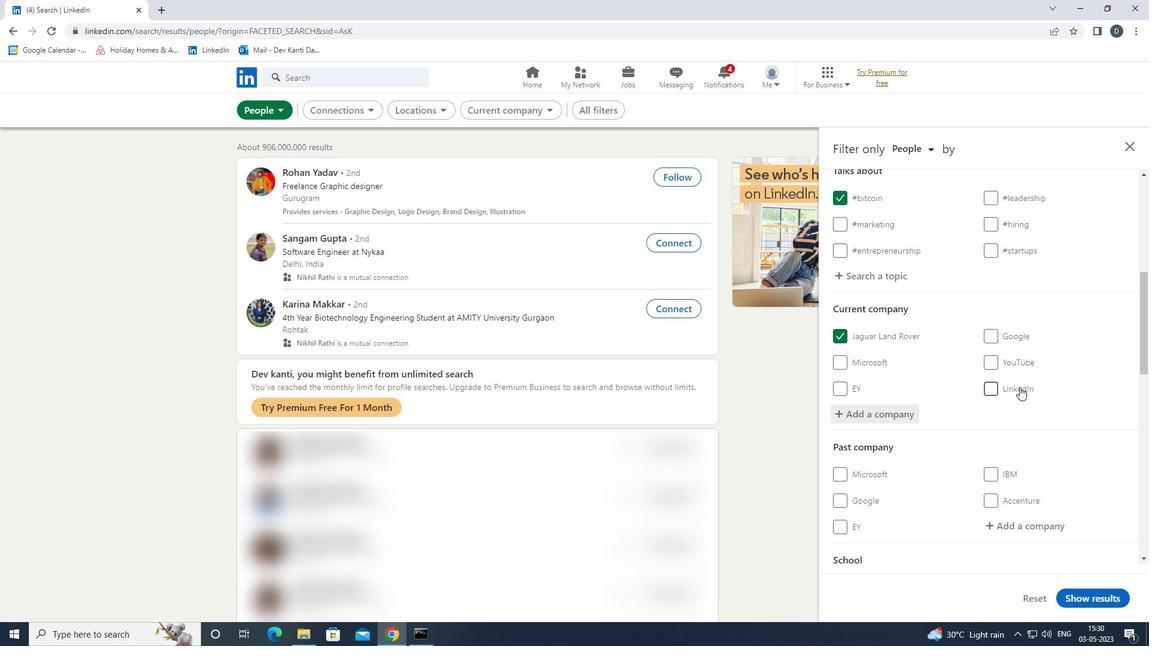 
Action: Mouse scrolled (1019, 391) with delta (0, 0)
Screenshot: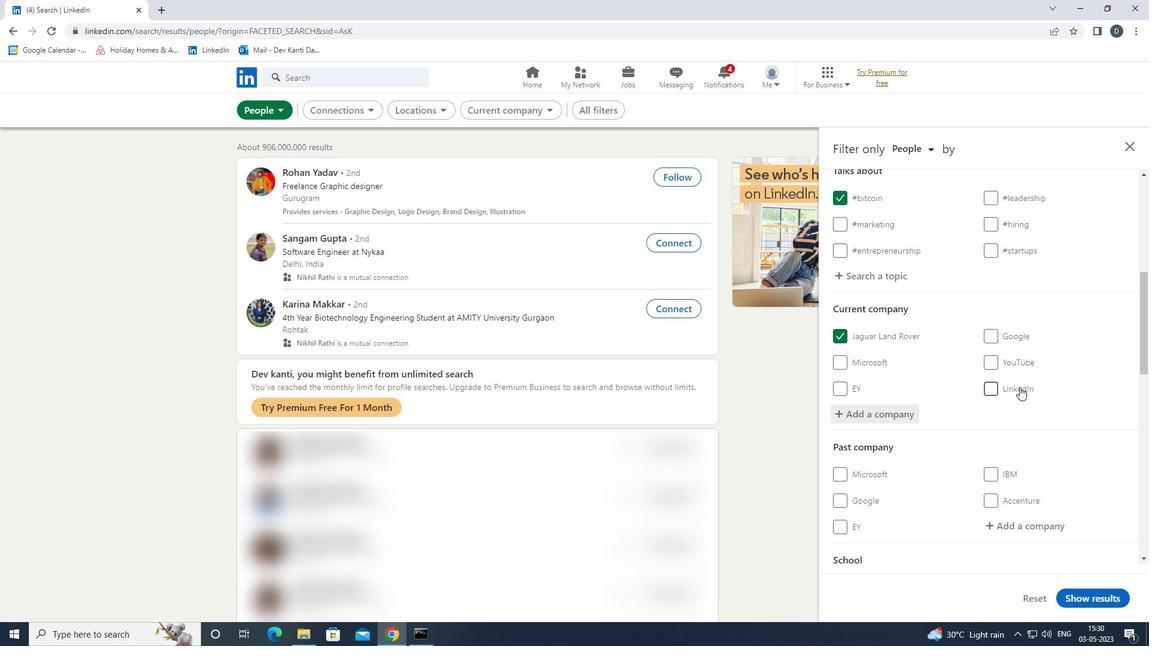 
Action: Mouse moved to (1019, 393)
Screenshot: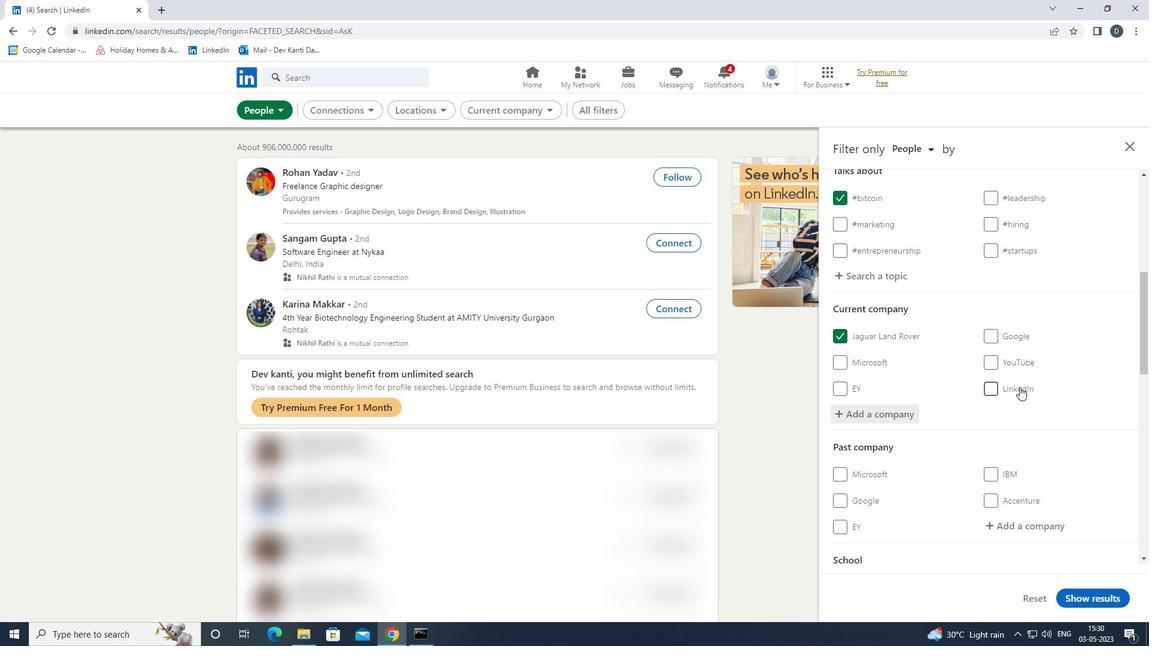 
Action: Mouse scrolled (1019, 393) with delta (0, 0)
Screenshot: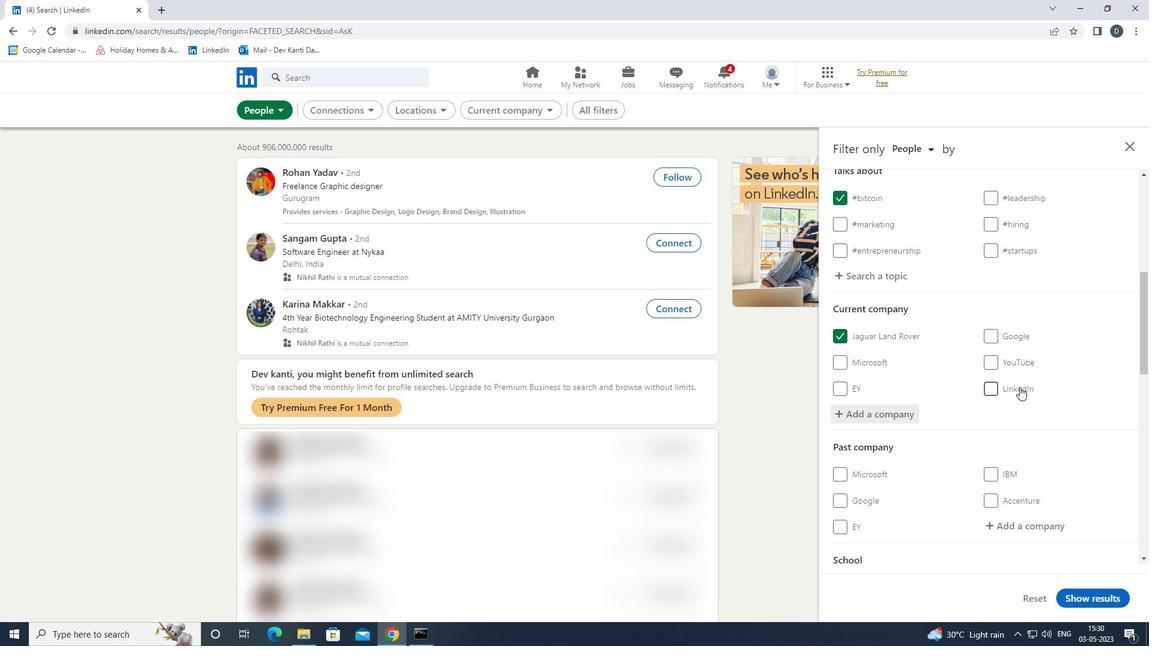 
Action: Mouse moved to (1020, 394)
Screenshot: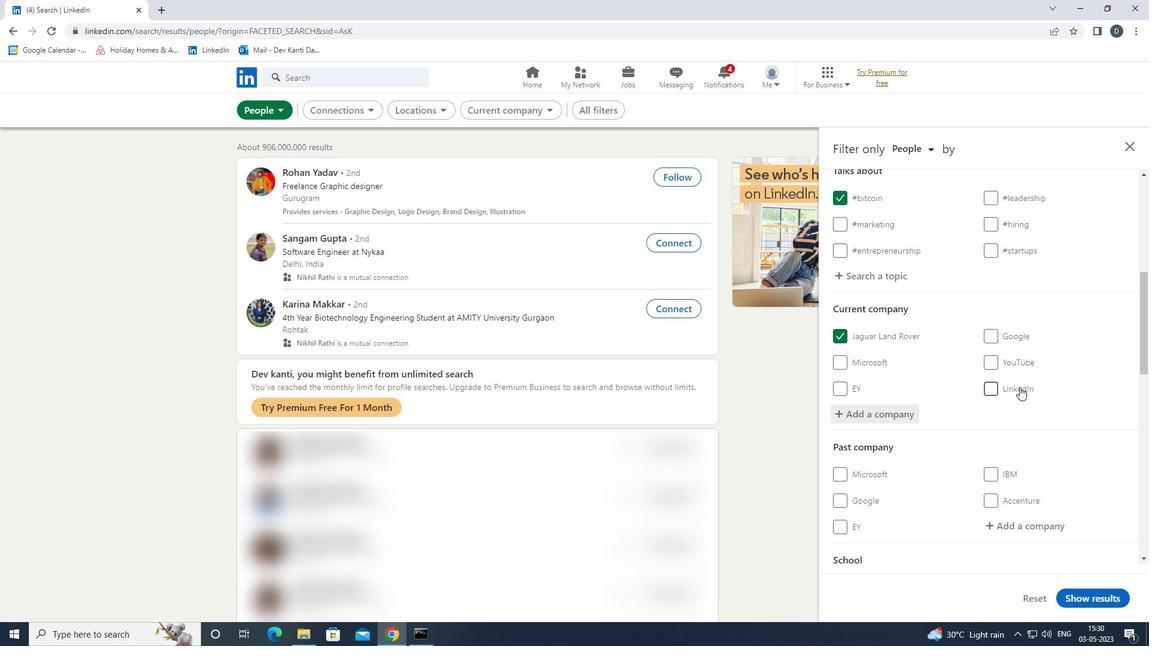 
Action: Mouse scrolled (1020, 394) with delta (0, 0)
Screenshot: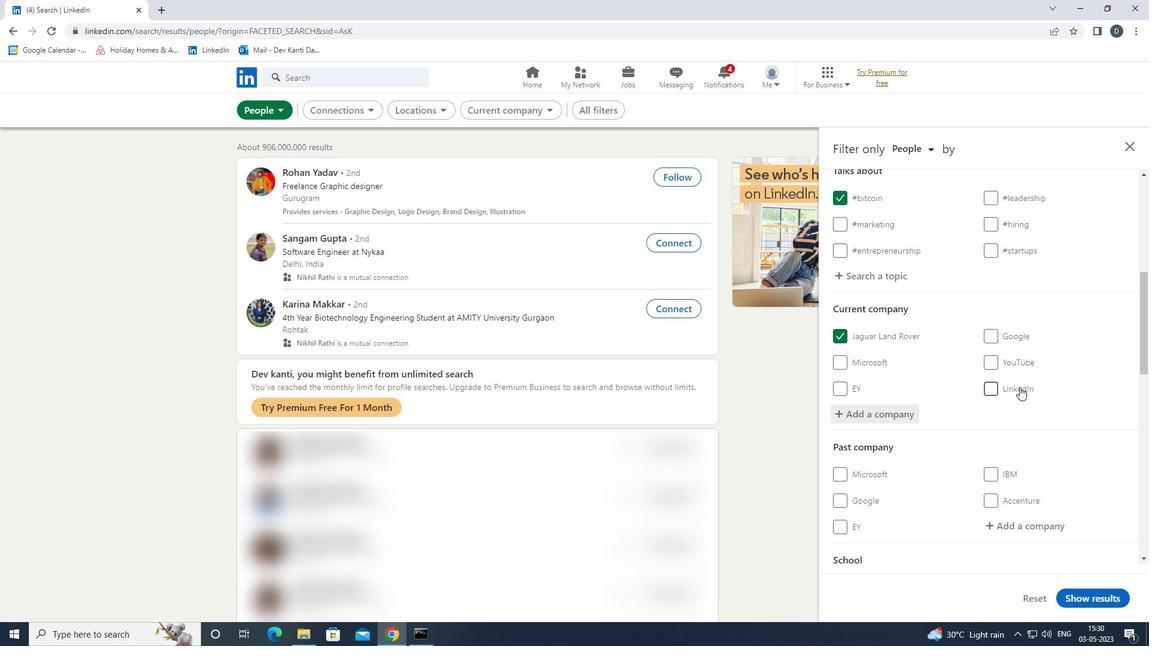 
Action: Mouse moved to (1019, 357)
Screenshot: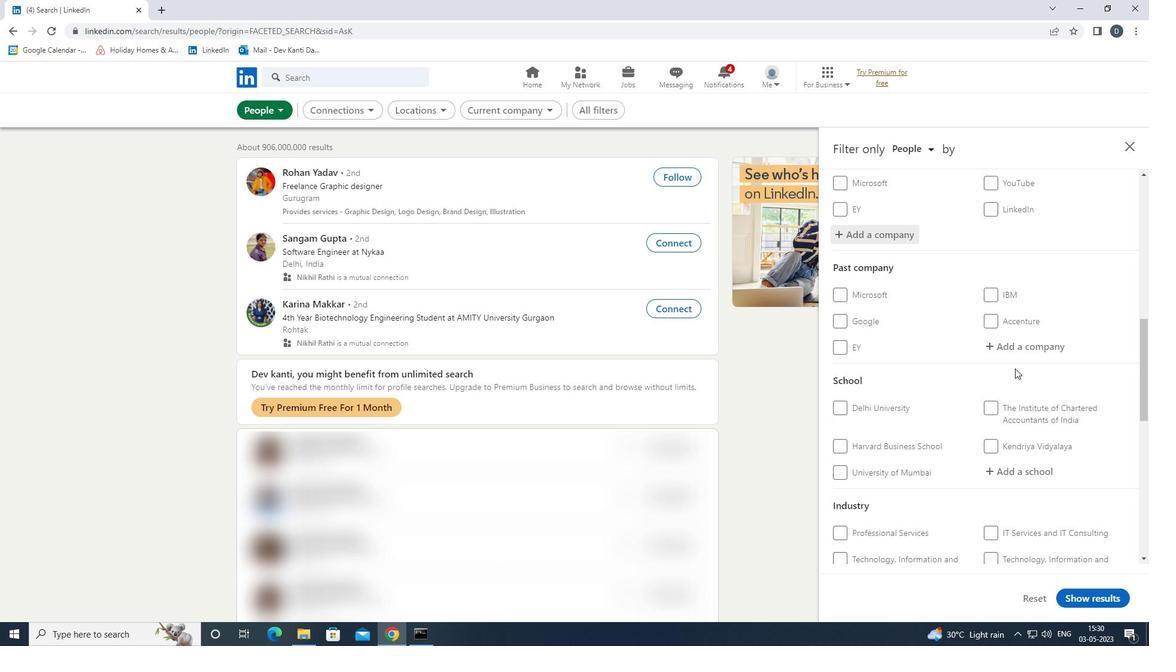 
Action: Mouse scrolled (1019, 357) with delta (0, 0)
Screenshot: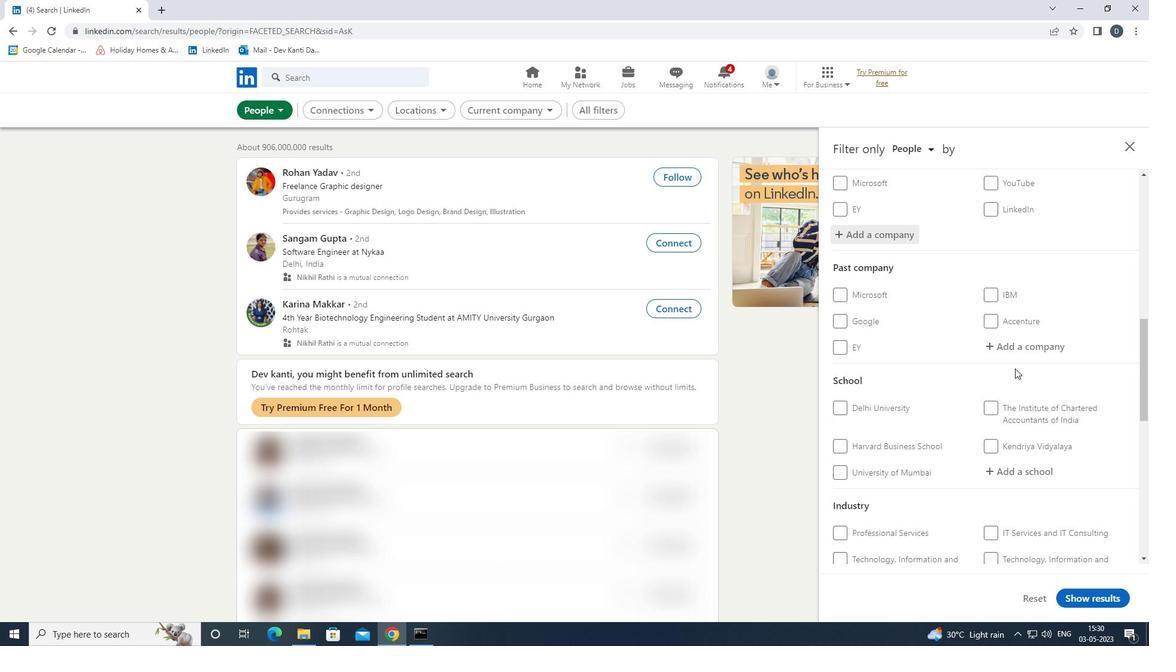 
Action: Mouse scrolled (1019, 357) with delta (0, 0)
Screenshot: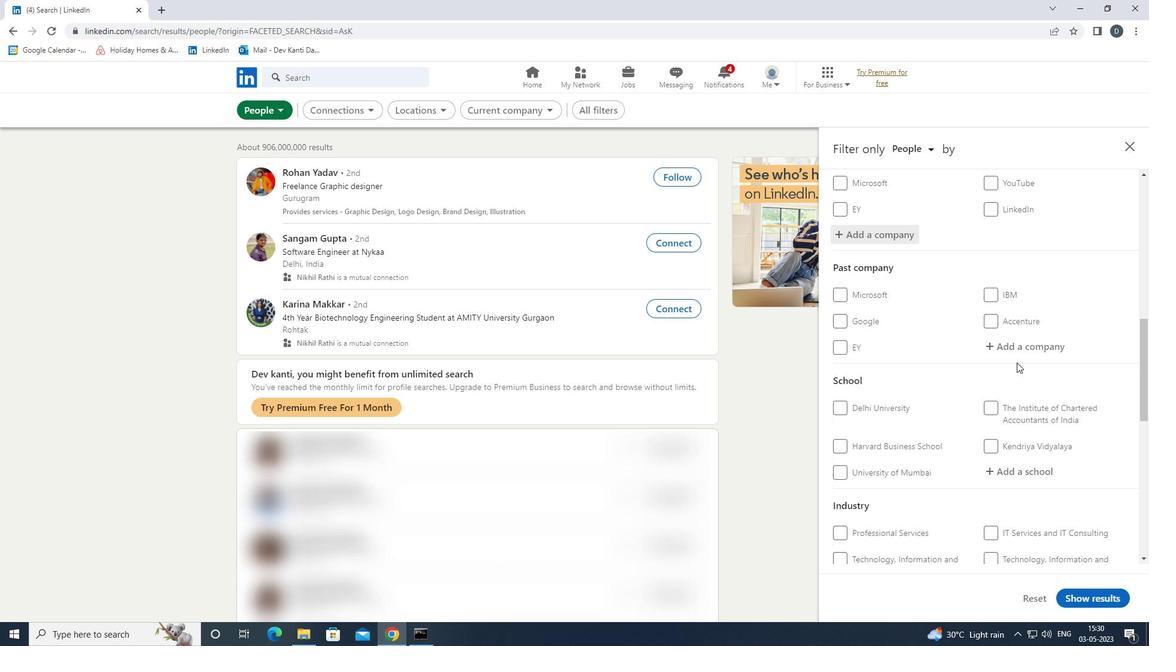 
Action: Mouse moved to (1020, 354)
Screenshot: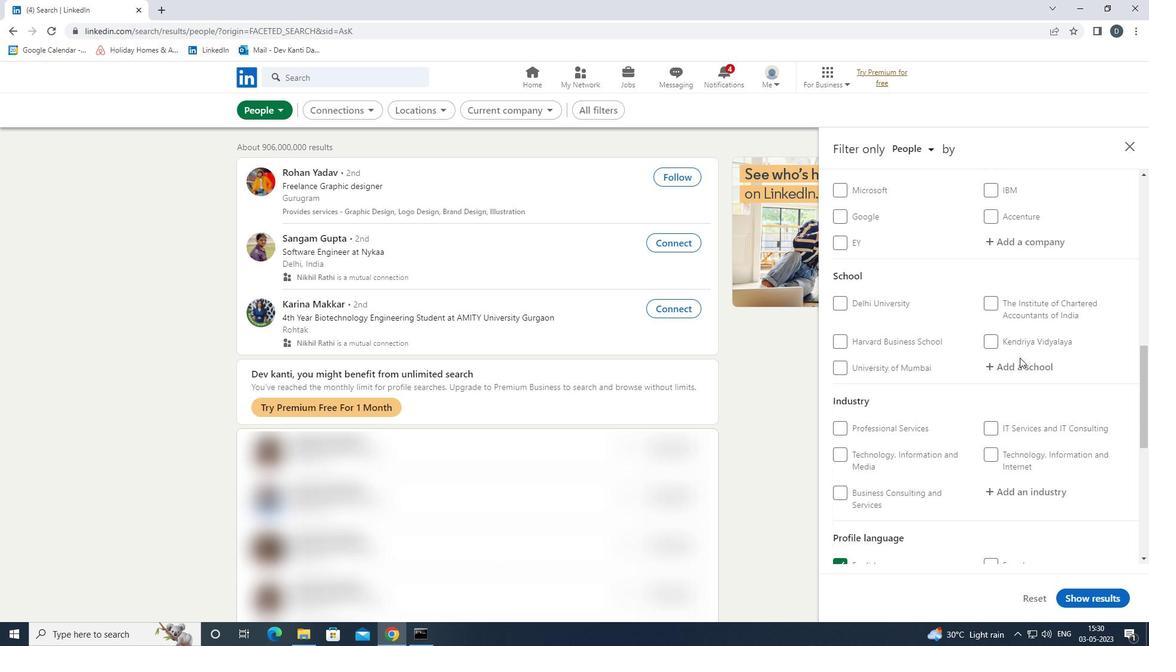 
Action: Mouse pressed left at (1020, 354)
Screenshot: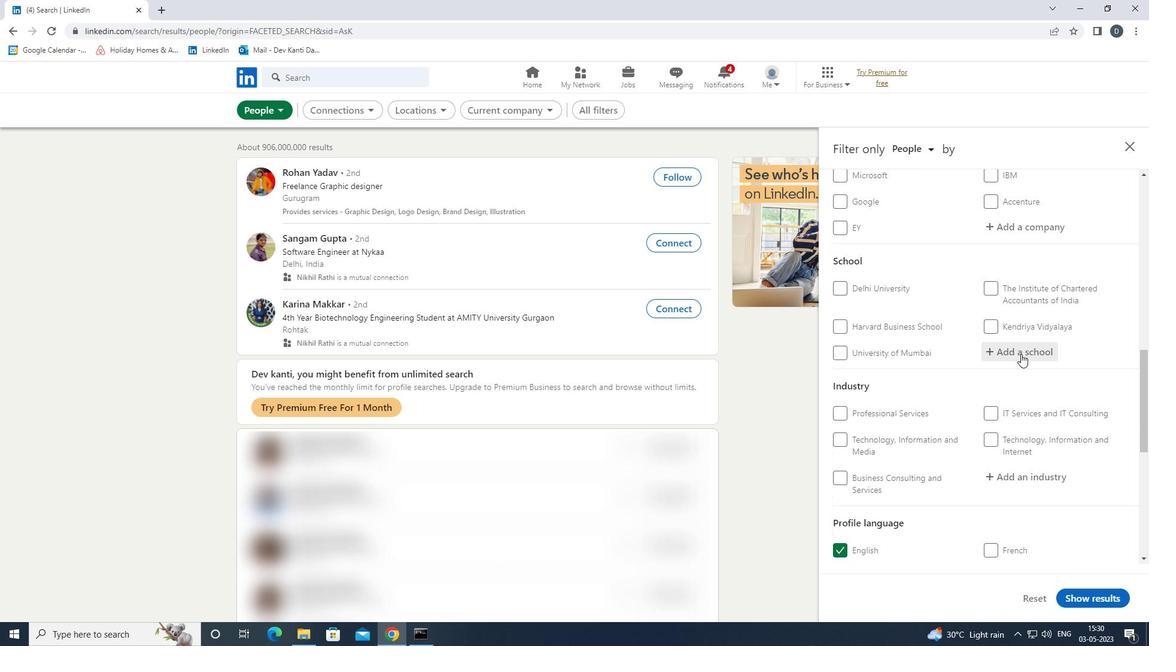 
Action: Mouse moved to (1017, 357)
Screenshot: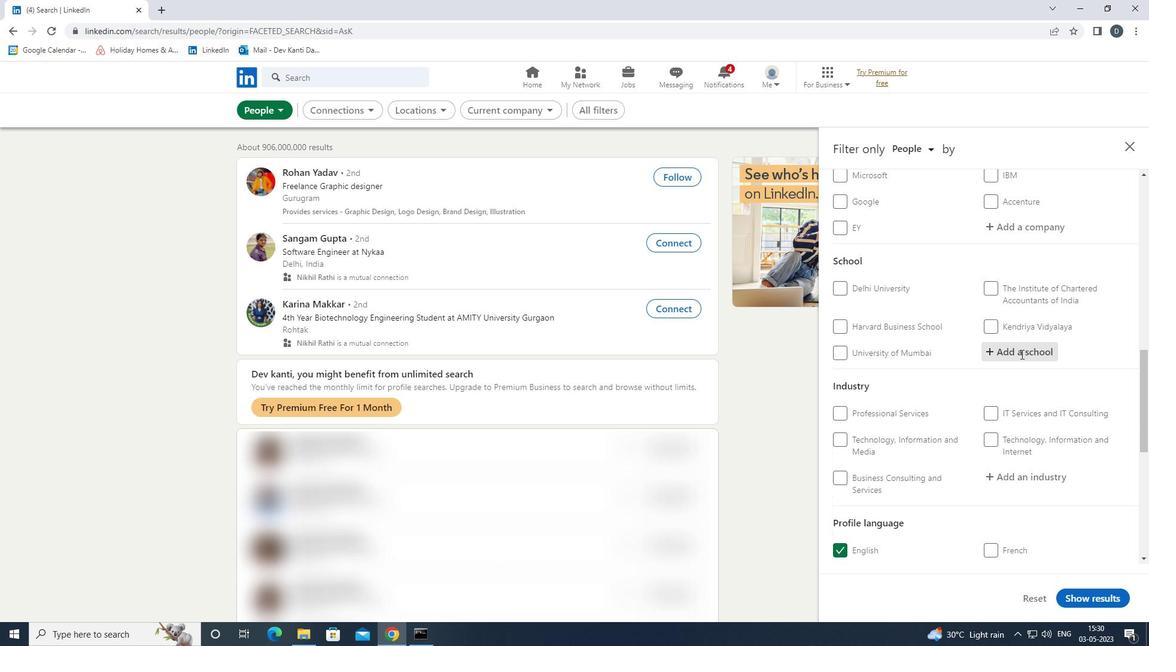 
Action: Key pressed <Key.shift><Key.shift><Key.shift><Key.shift><Key.shift><Key.shift><Key.shift><Key.shift><Key.shift><Key.shift><Key.shift><Key.shift><Key.shift><Key.shift><Key.shift><Key.shift><Key.shift><Key.shift><Key.shift><Key.shift><Key.shift><Key.shift><Key.shift><Key.shift><Key.shift><Key.shift><Key.shift><Key.shift><Key.shift><Key.shift><Key.shift><Key.shift><Key.shift><Key.shift><Key.shift><Key.shift><Key.shift><Key.shift><Key.shift><Key.shift><Key.shift><Key.shift><Key.shift><Key.shift><Key.shift><Key.shift><Key.shift><Key.shift>GURU<Key.space><Key.shift>GOBIND<Key.space><Key.down><Key.enter>
Screenshot: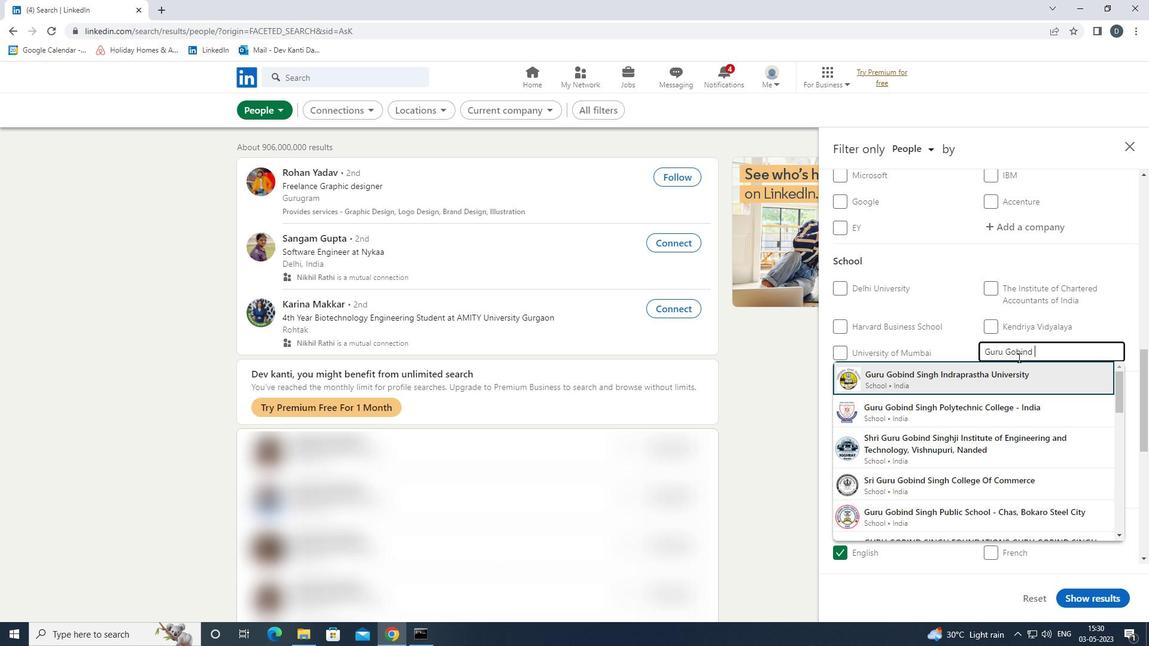 
Action: Mouse moved to (1032, 427)
Screenshot: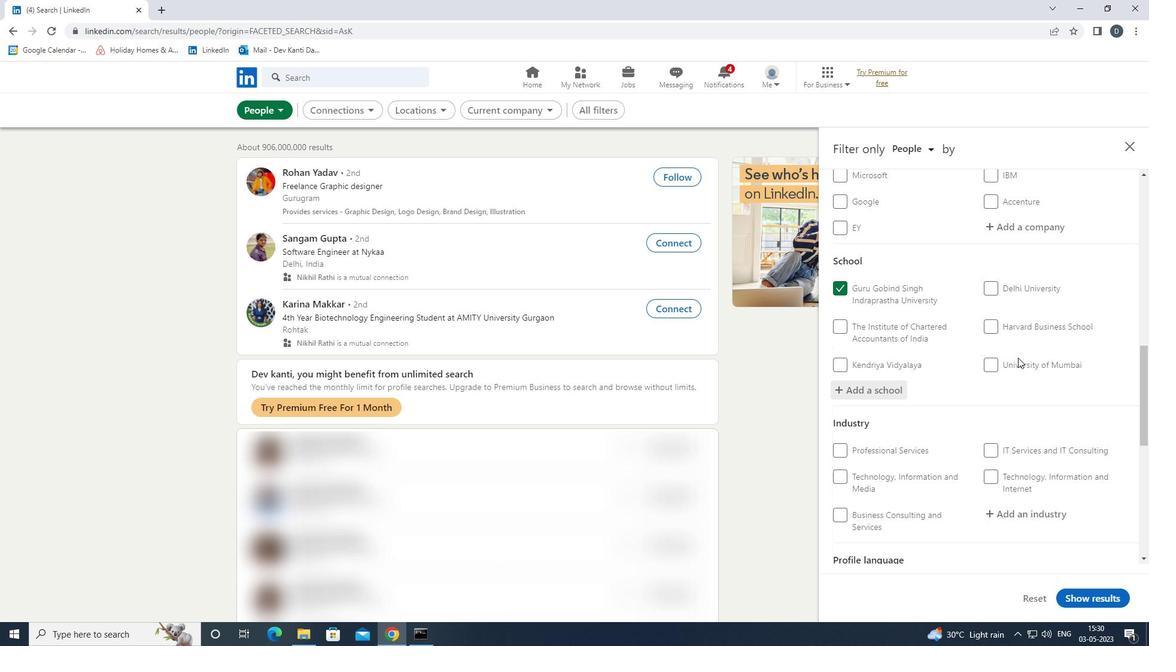 
Action: Mouse scrolled (1032, 426) with delta (0, 0)
Screenshot: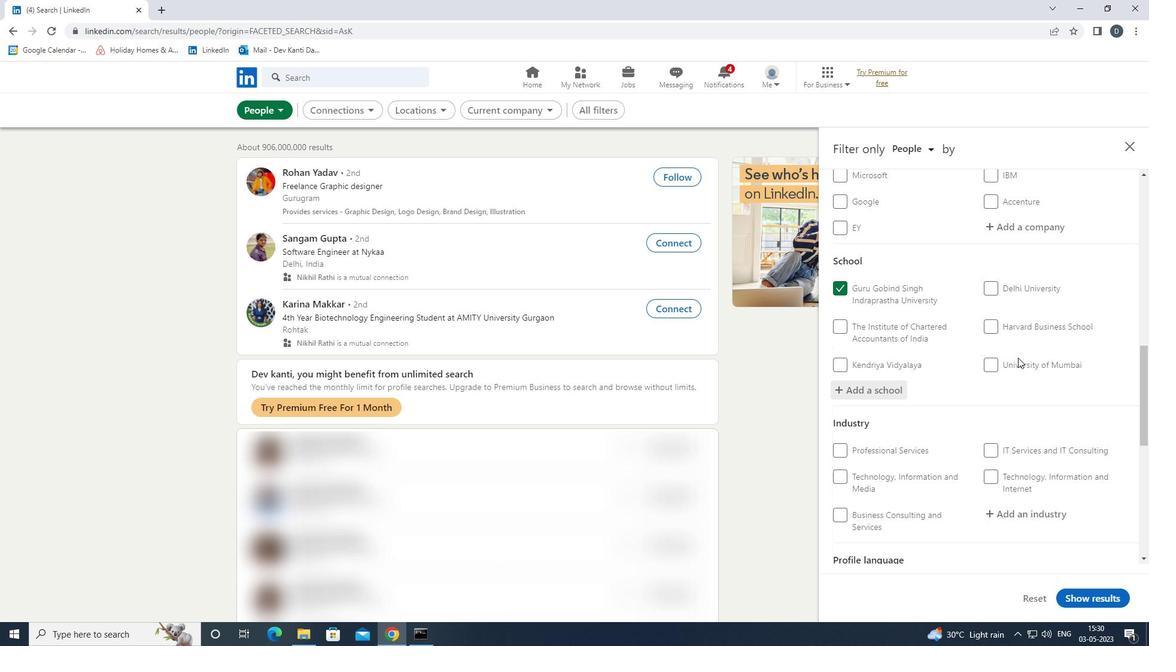 
Action: Mouse moved to (1032, 427)
Screenshot: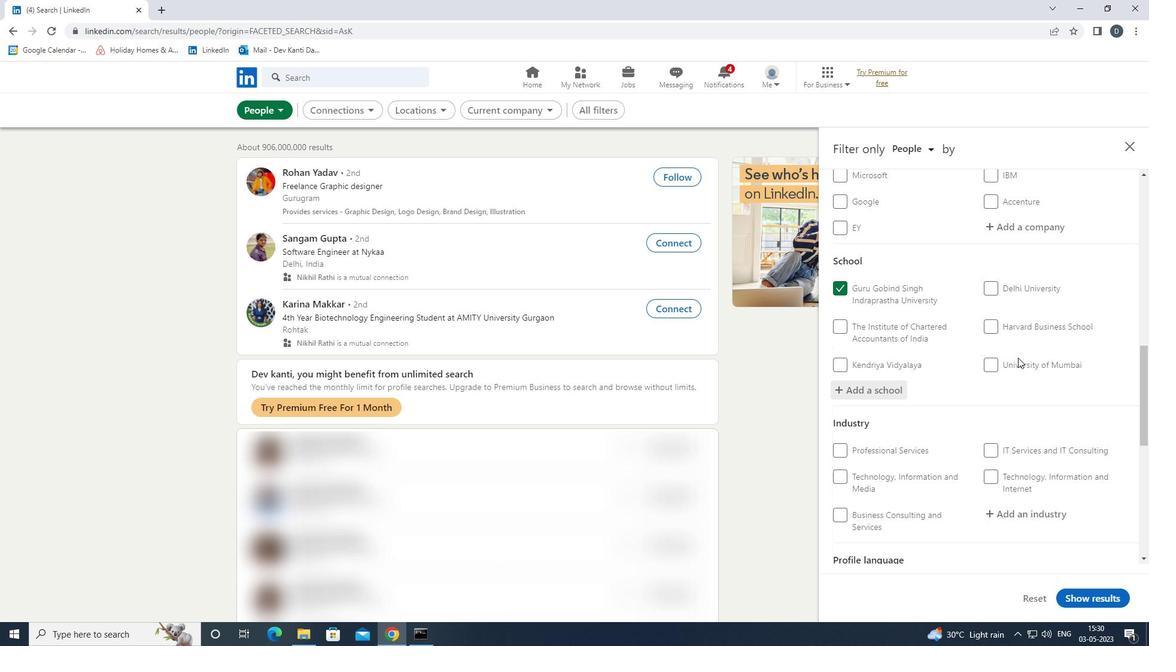 
Action: Mouse scrolled (1032, 426) with delta (0, 0)
Screenshot: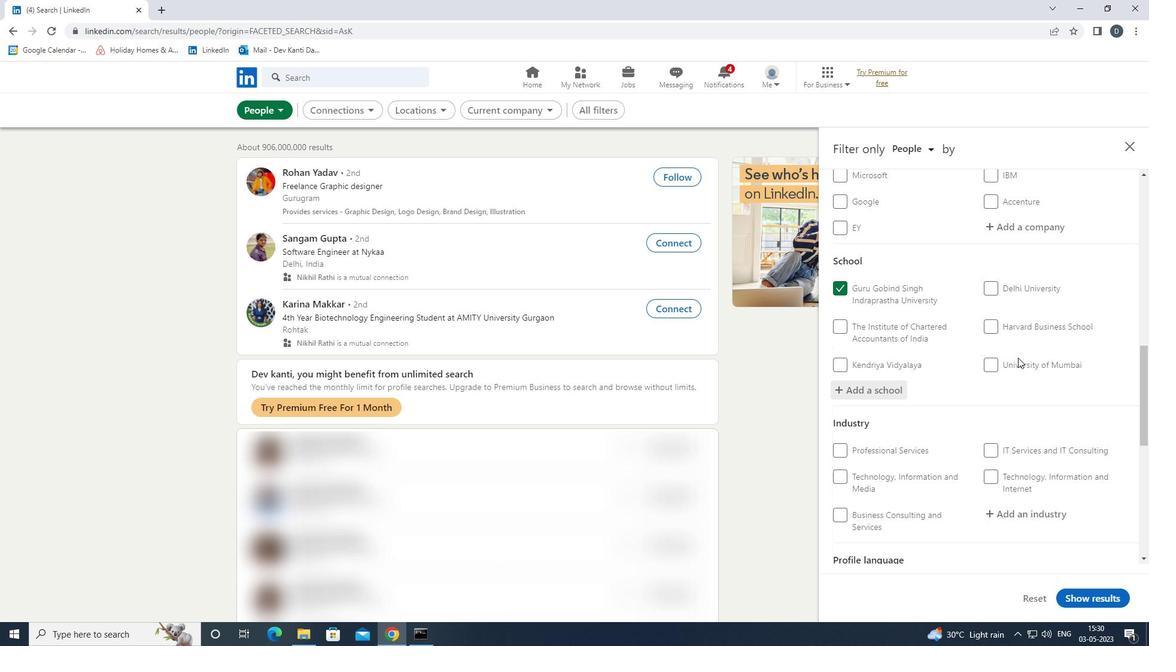 
Action: Mouse moved to (1032, 428)
Screenshot: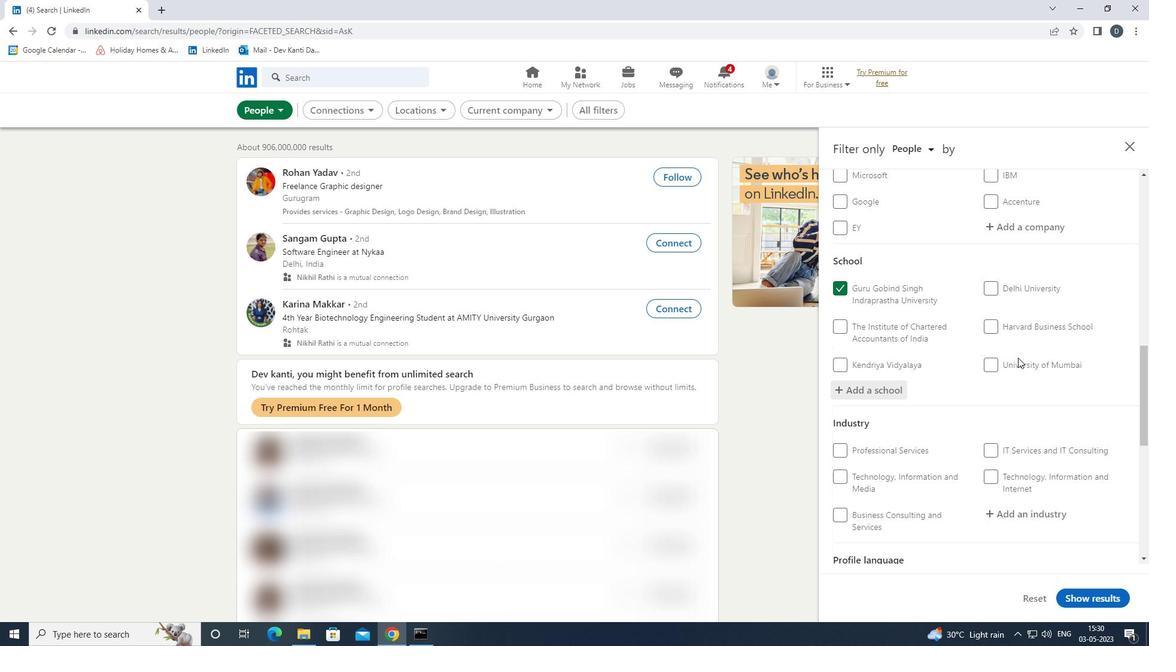 
Action: Mouse scrolled (1032, 427) with delta (0, 0)
Screenshot: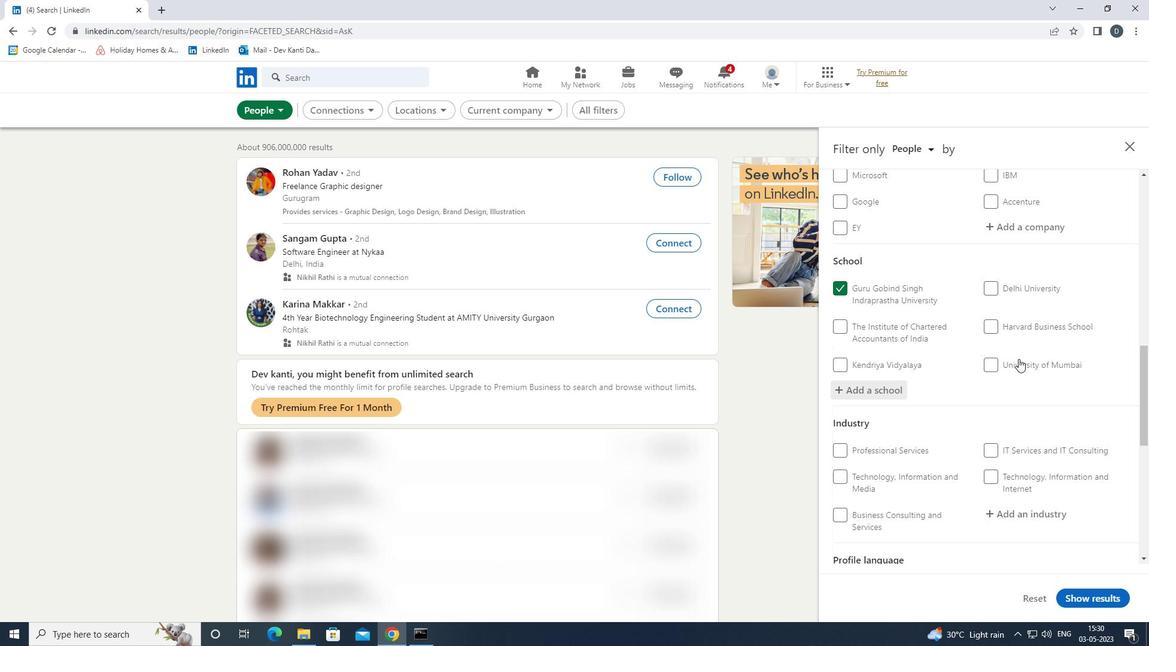 
Action: Mouse moved to (1033, 428)
Screenshot: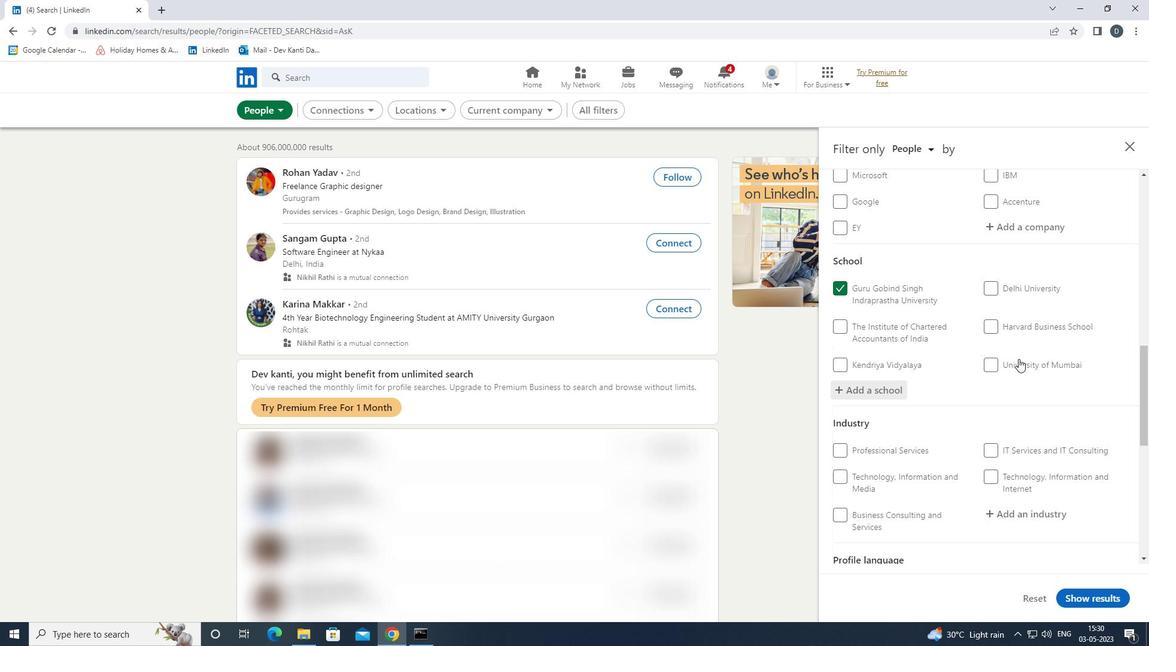 
Action: Mouse scrolled (1033, 427) with delta (0, 0)
Screenshot: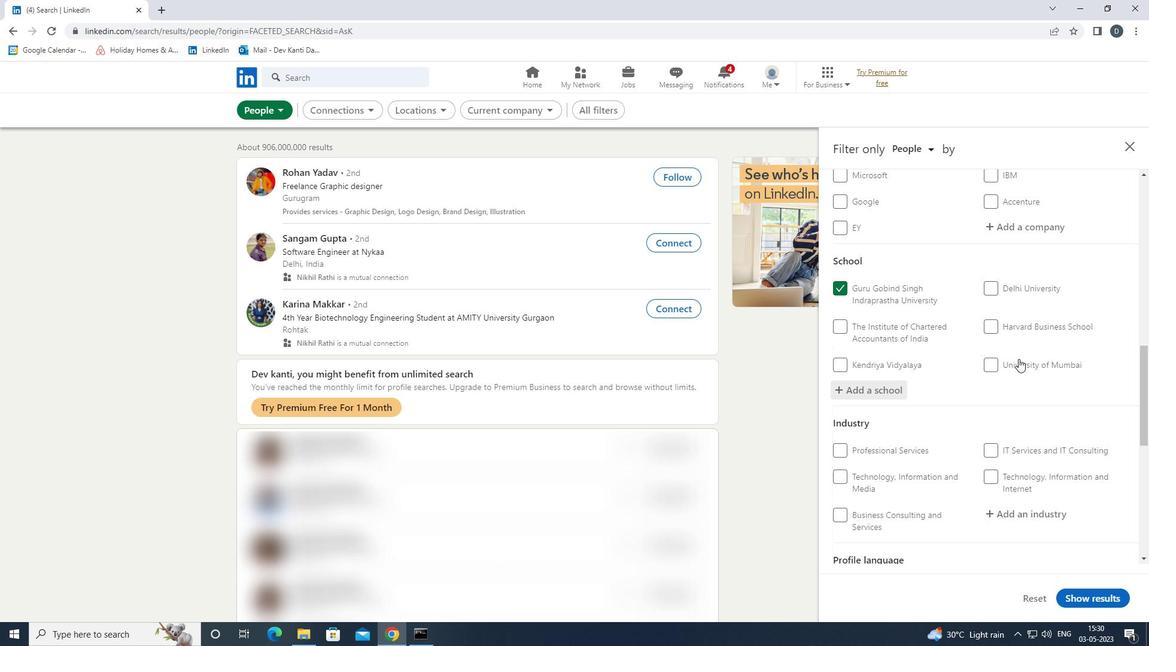 
Action: Mouse moved to (1034, 271)
Screenshot: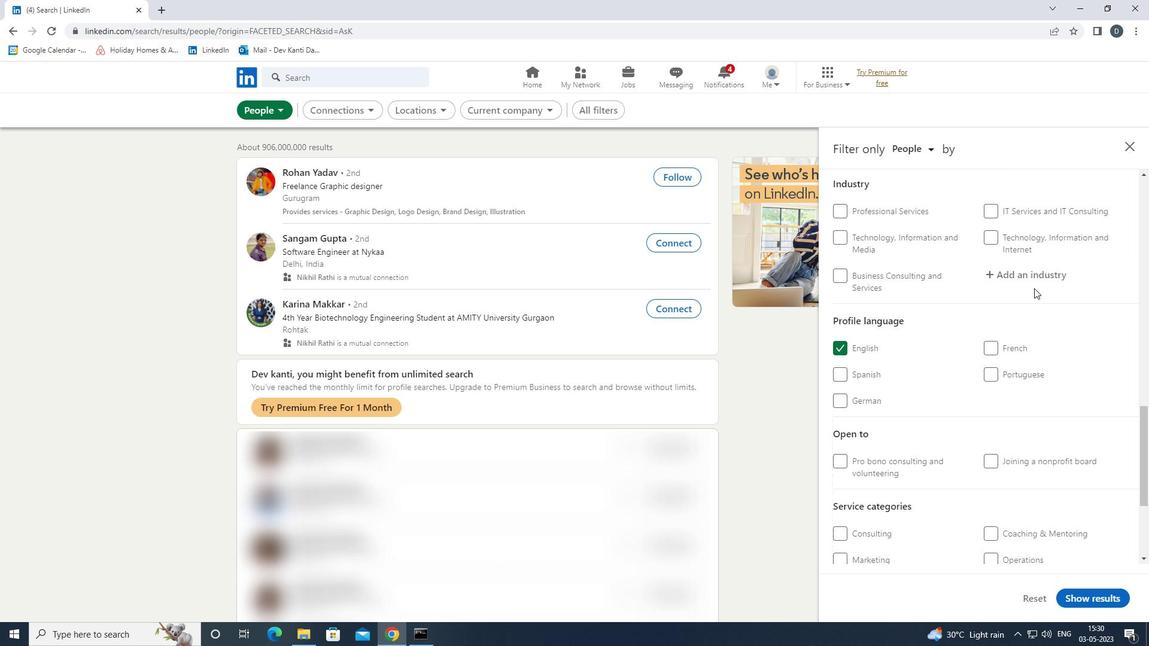 
Action: Mouse pressed left at (1034, 271)
Screenshot: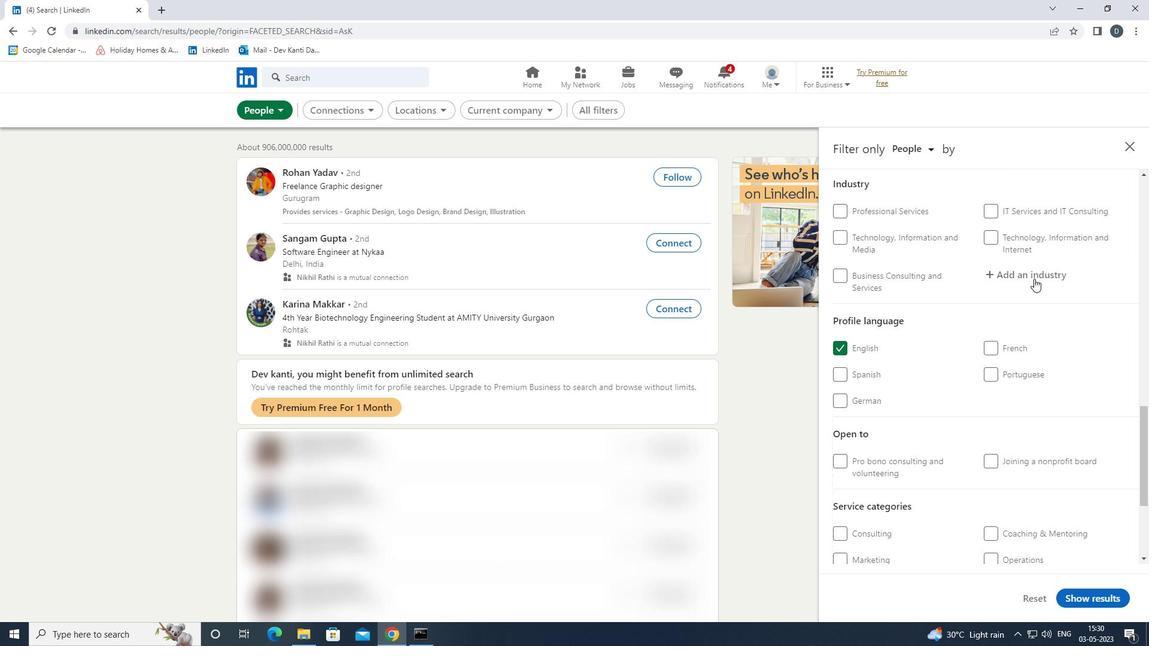 
Action: Key pressed <Key.shift><Key.shift><Key.shift><Key.shift><Key.shift>ACCOUNTING<Key.down><Key.enter>
Screenshot: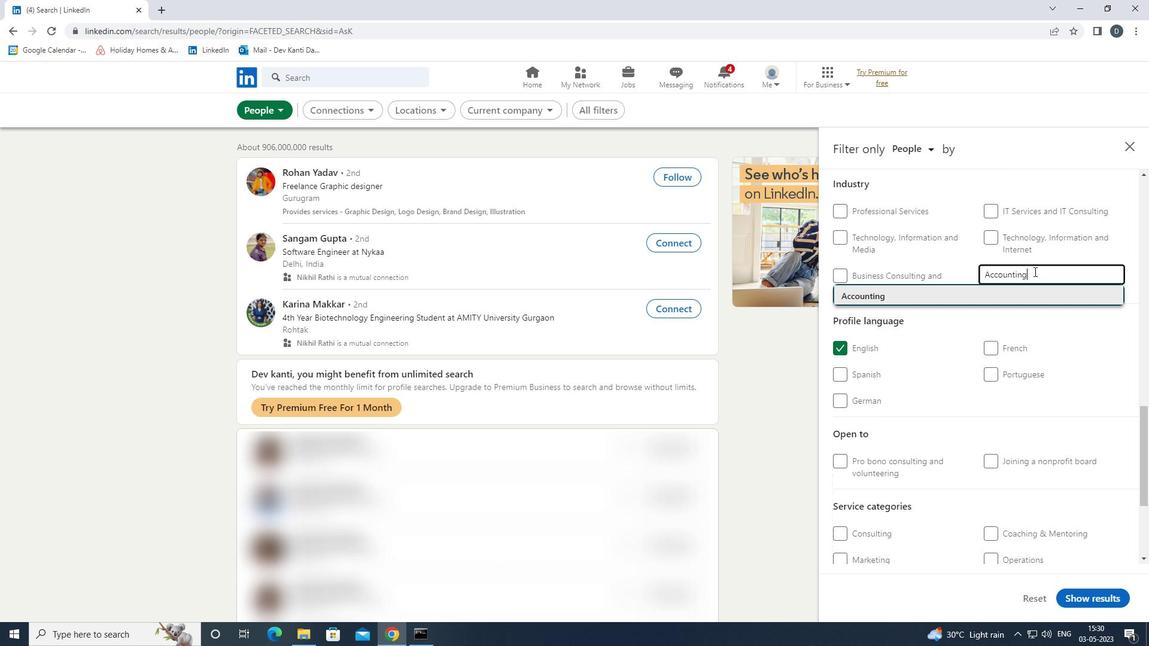 
Action: Mouse scrolled (1034, 271) with delta (0, 0)
Screenshot: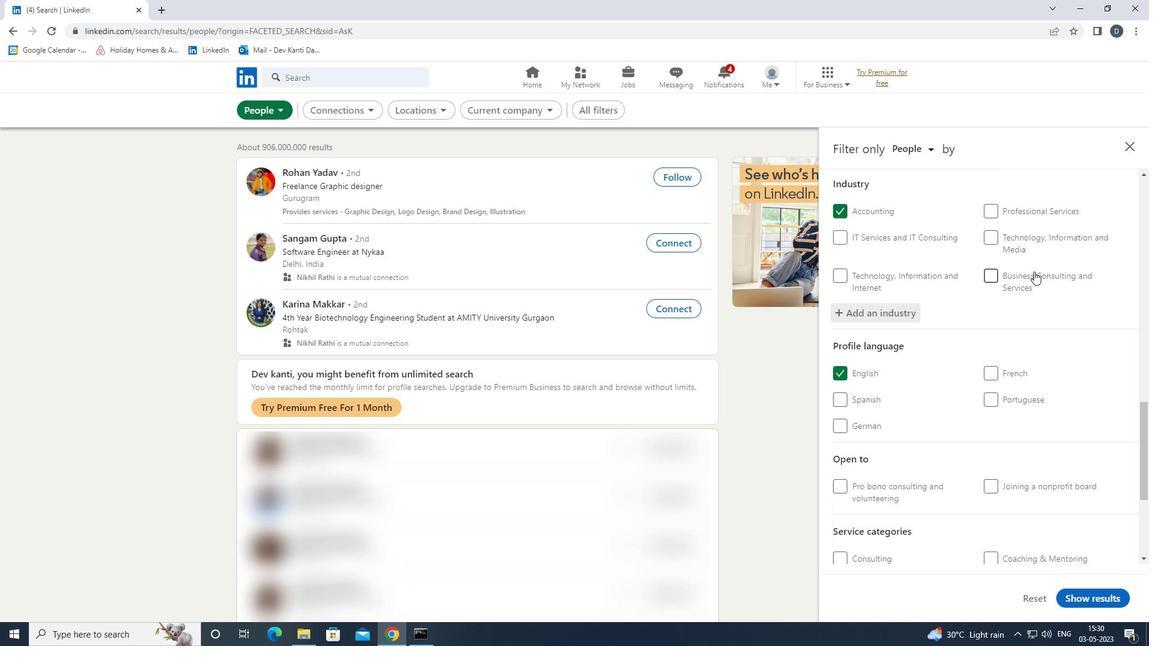 
Action: Mouse scrolled (1034, 271) with delta (0, 0)
Screenshot: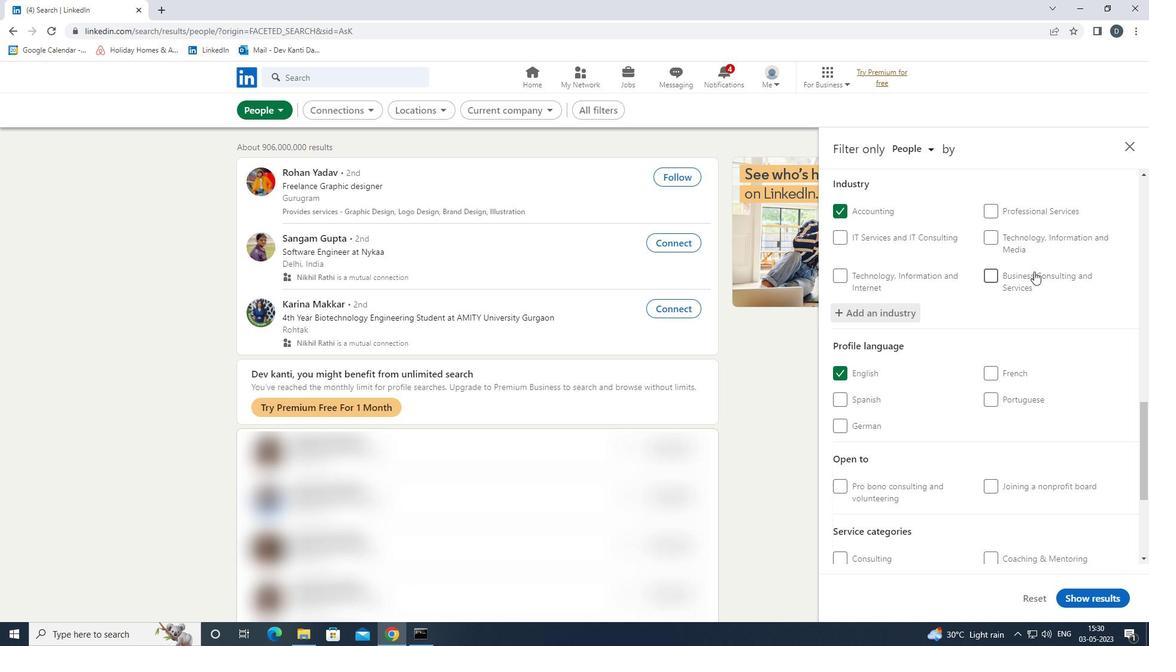 
Action: Mouse scrolled (1034, 271) with delta (0, 0)
Screenshot: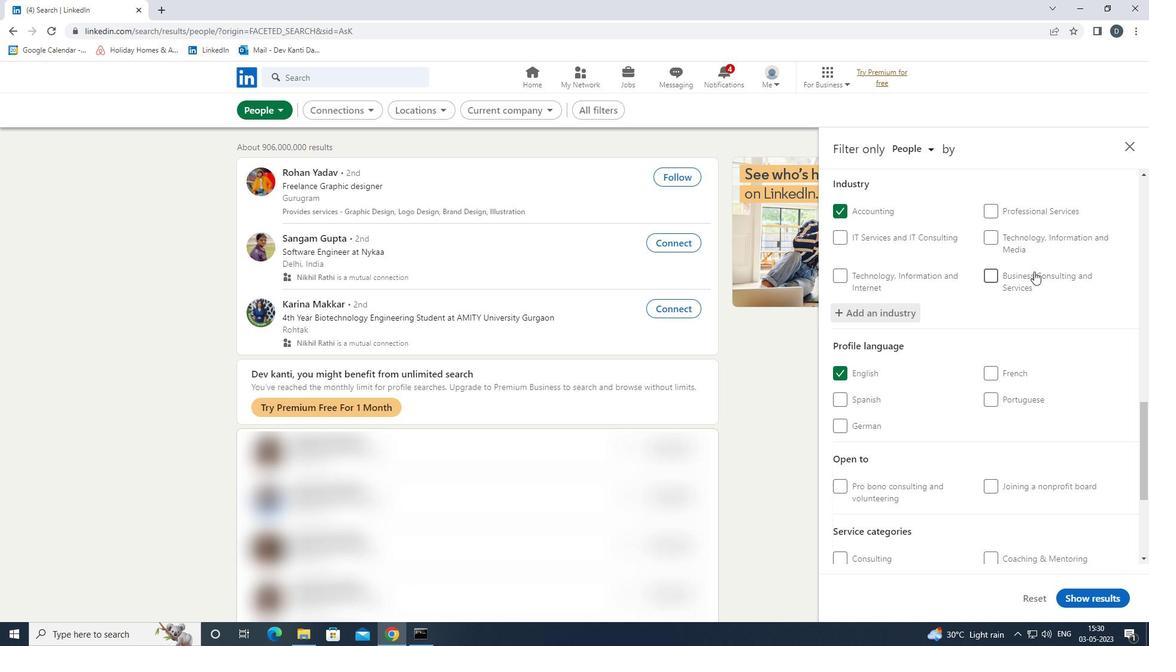 
Action: Mouse scrolled (1034, 271) with delta (0, 0)
Screenshot: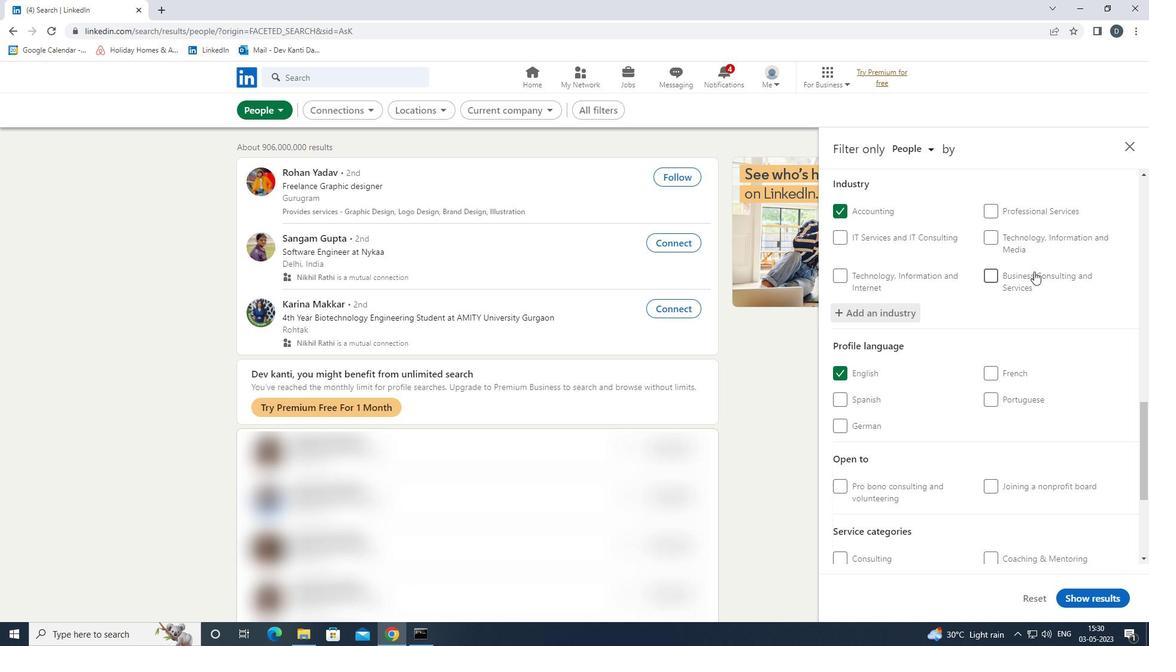 
Action: Mouse moved to (1001, 395)
Screenshot: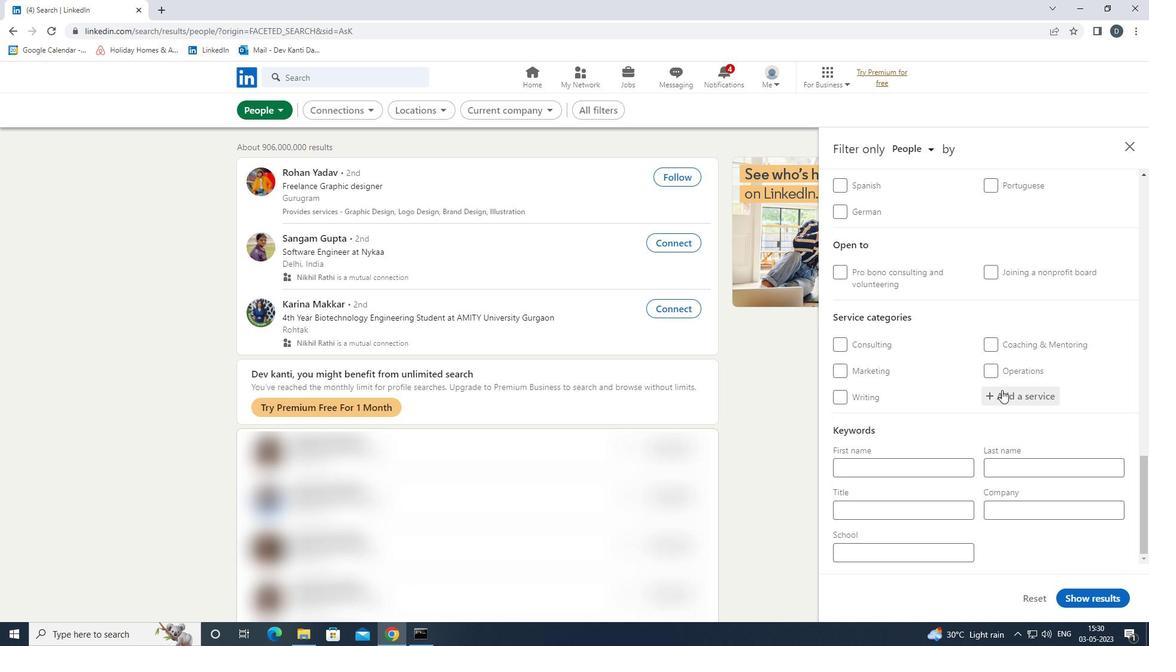 
Action: Mouse pressed left at (1001, 395)
Screenshot: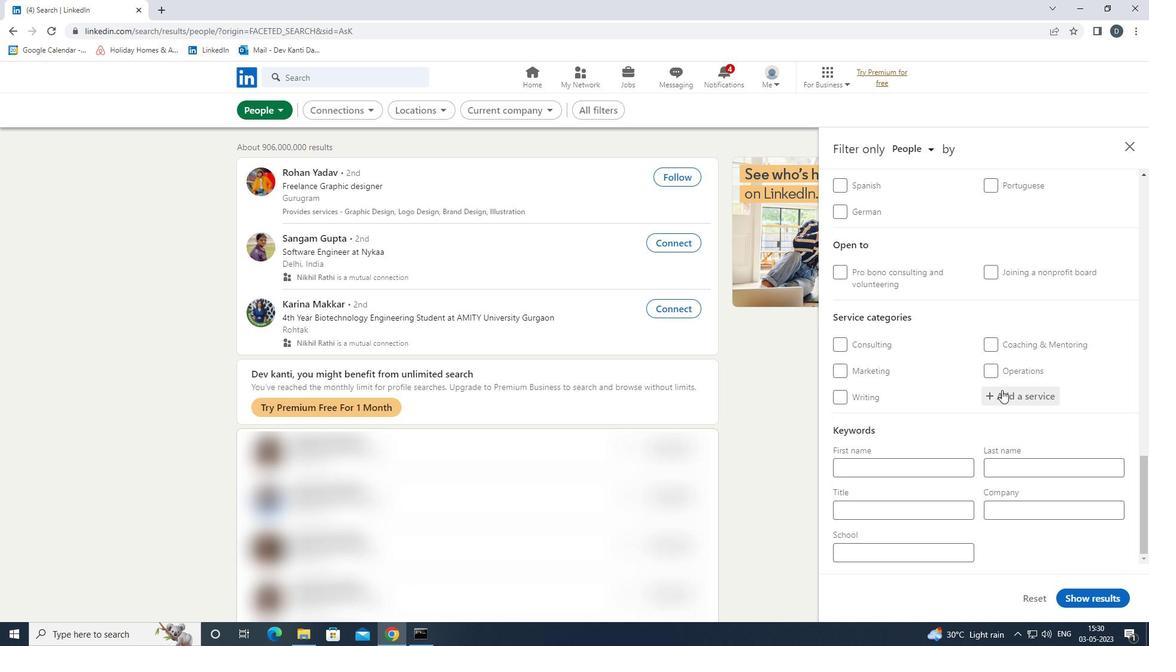 
Action: Mouse moved to (990, 377)
Screenshot: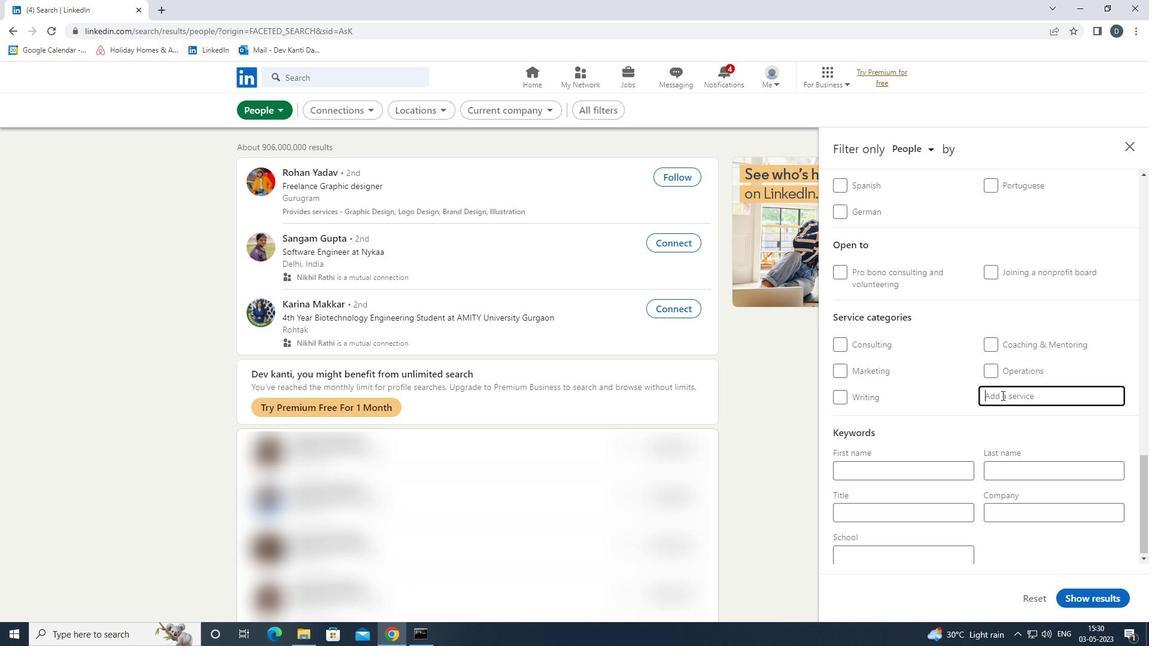 
Action: Key pressed <Key.shift>REAL<Key.space><Key.shift>A<Key.backspace>ES<Key.down><Key.enter>
Screenshot: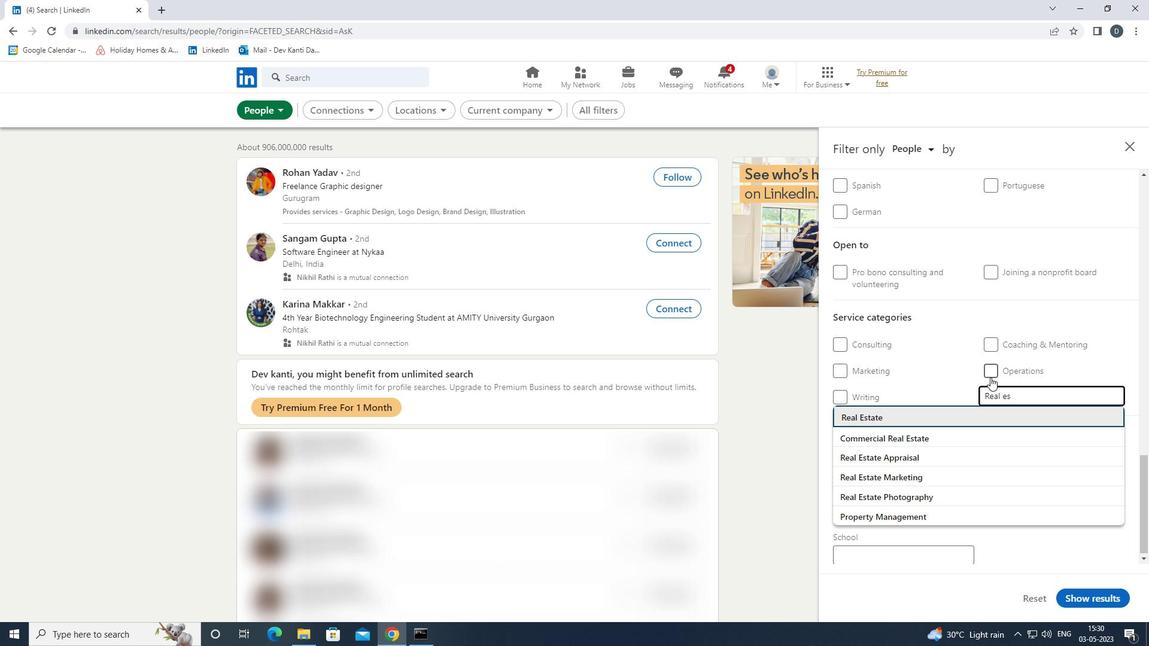 
Action: Mouse moved to (977, 383)
Screenshot: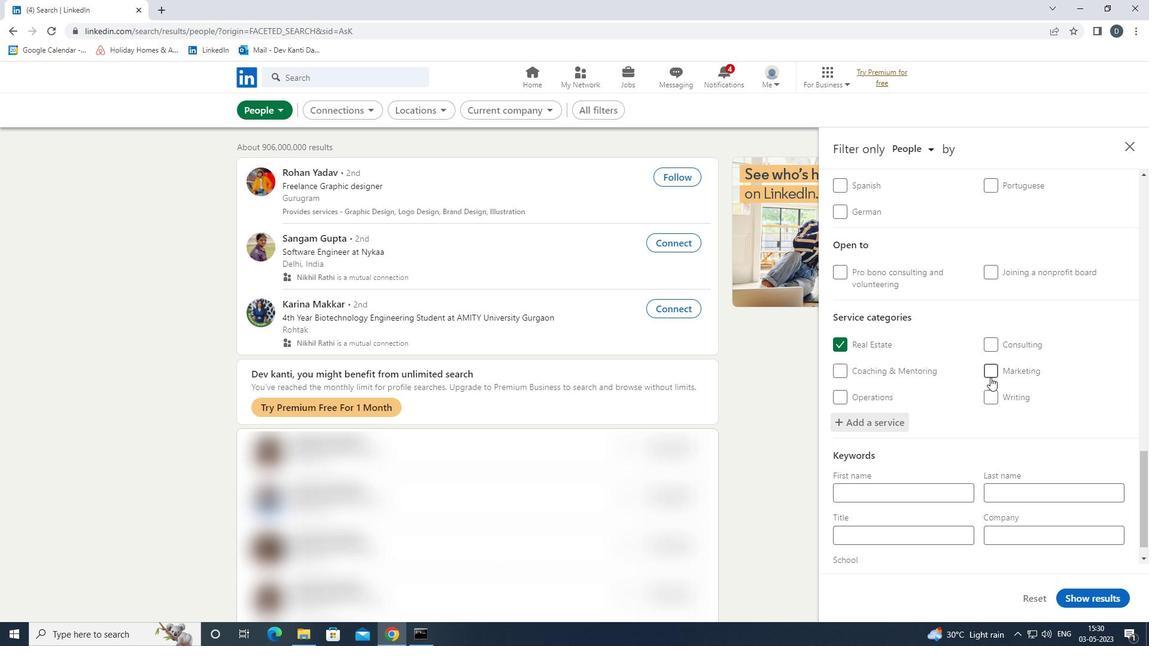 
Action: Mouse scrolled (977, 382) with delta (0, 0)
Screenshot: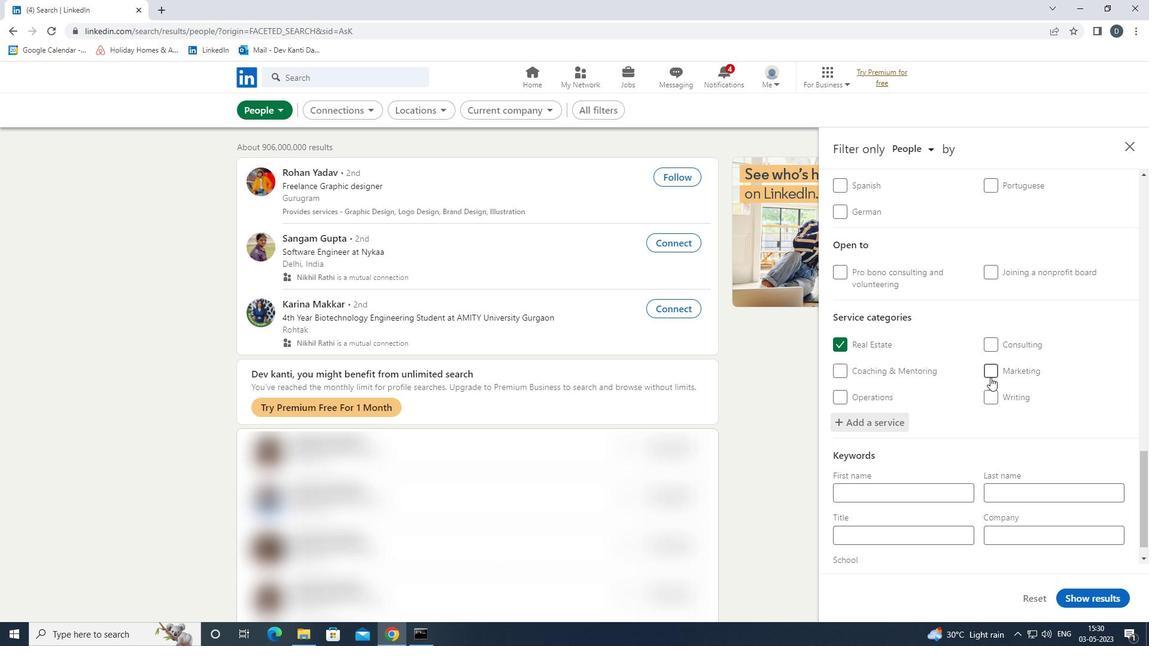 
Action: Mouse moved to (975, 385)
Screenshot: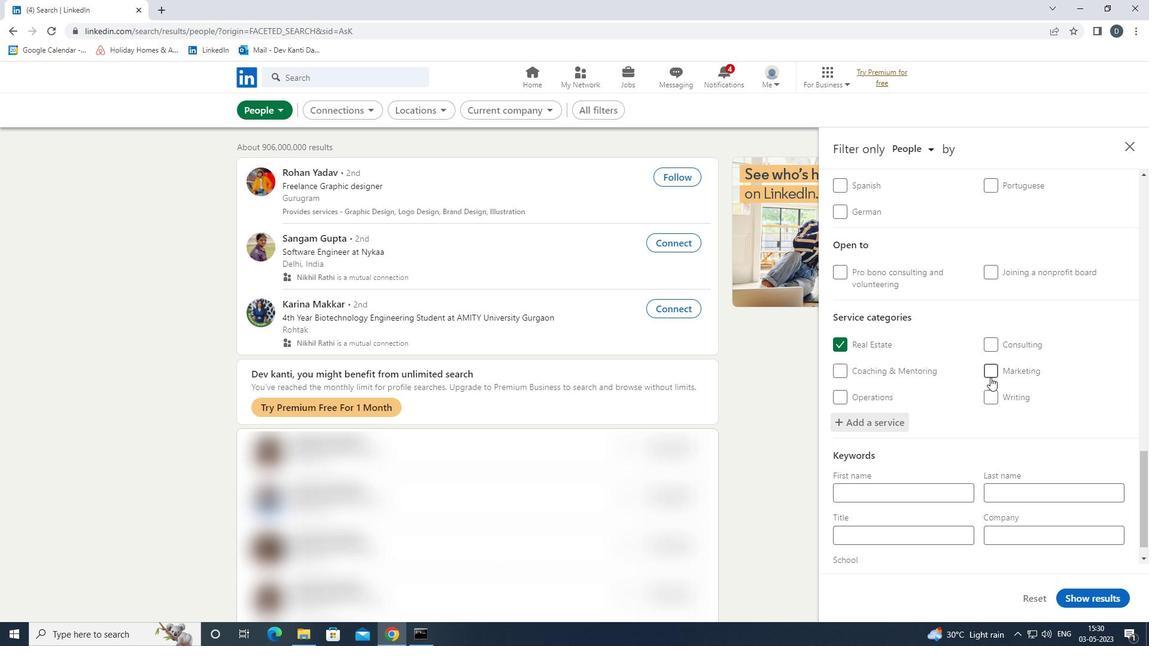 
Action: Mouse scrolled (975, 384) with delta (0, 0)
Screenshot: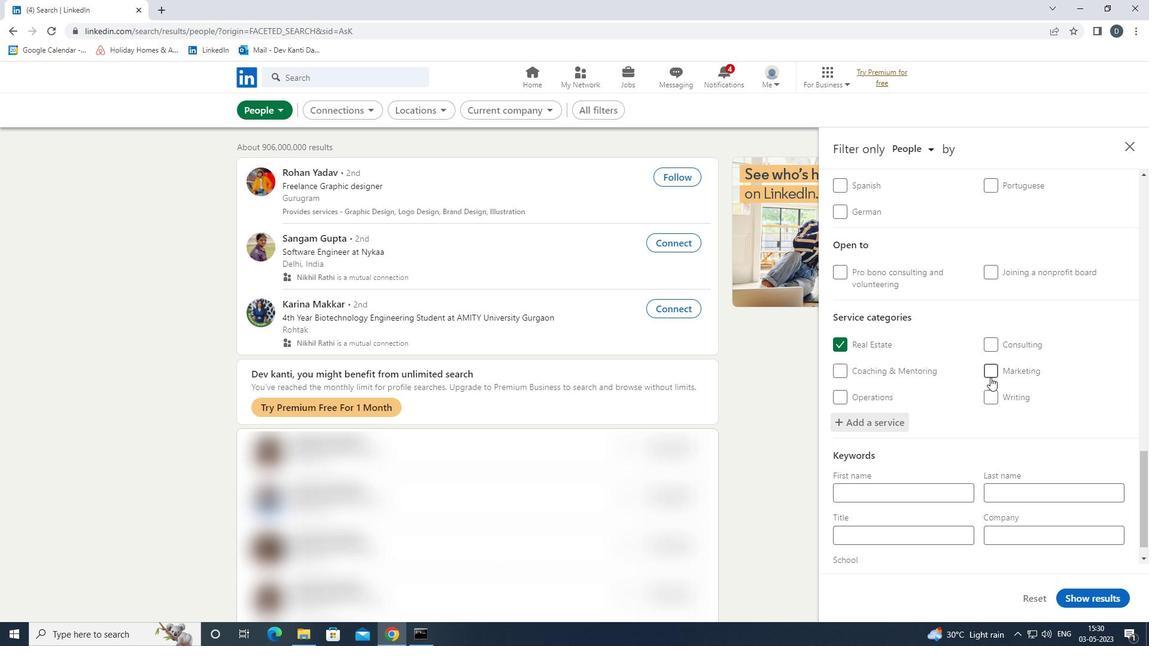 
Action: Mouse moved to (975, 388)
Screenshot: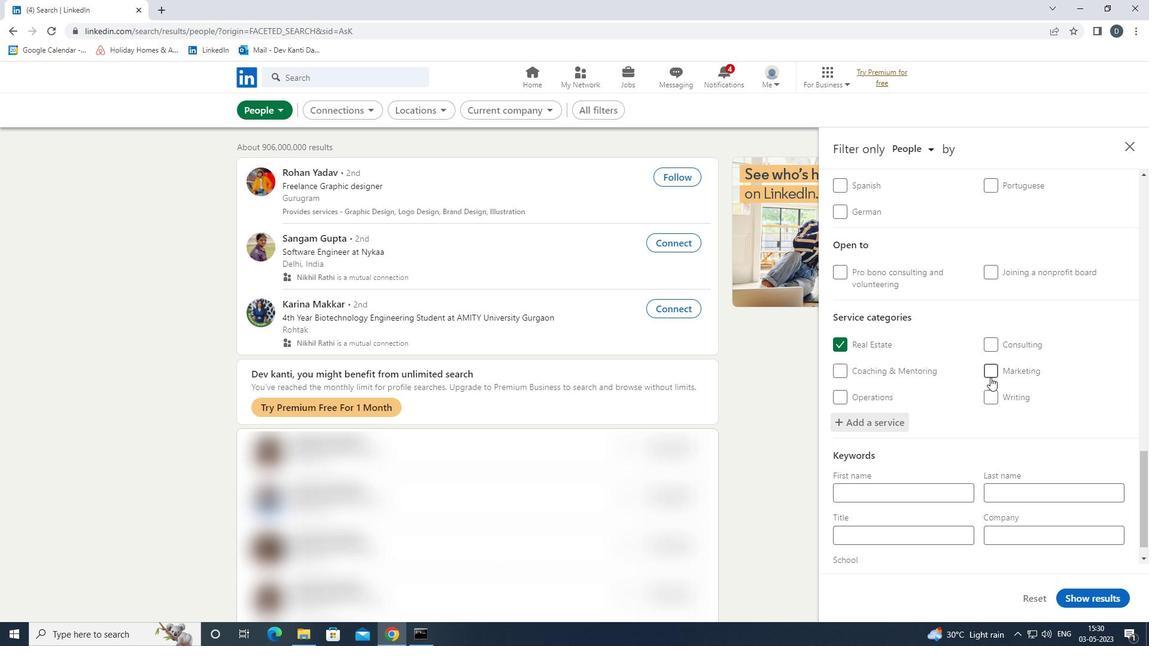
Action: Mouse scrolled (975, 388) with delta (0, 0)
Screenshot: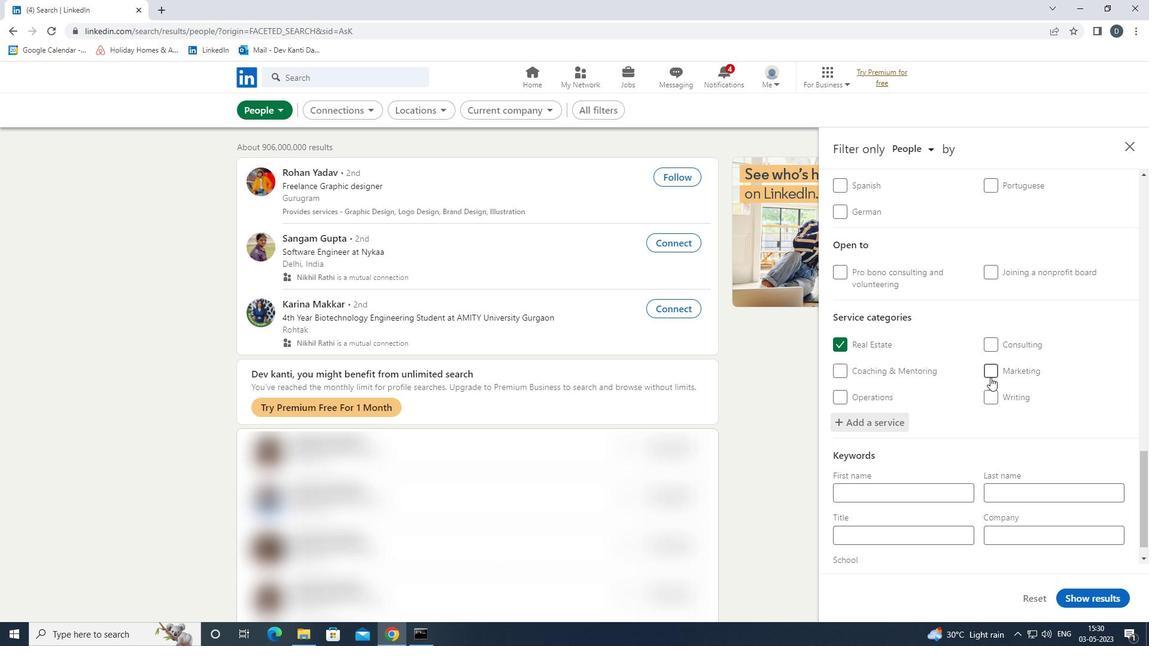 
Action: Mouse moved to (973, 391)
Screenshot: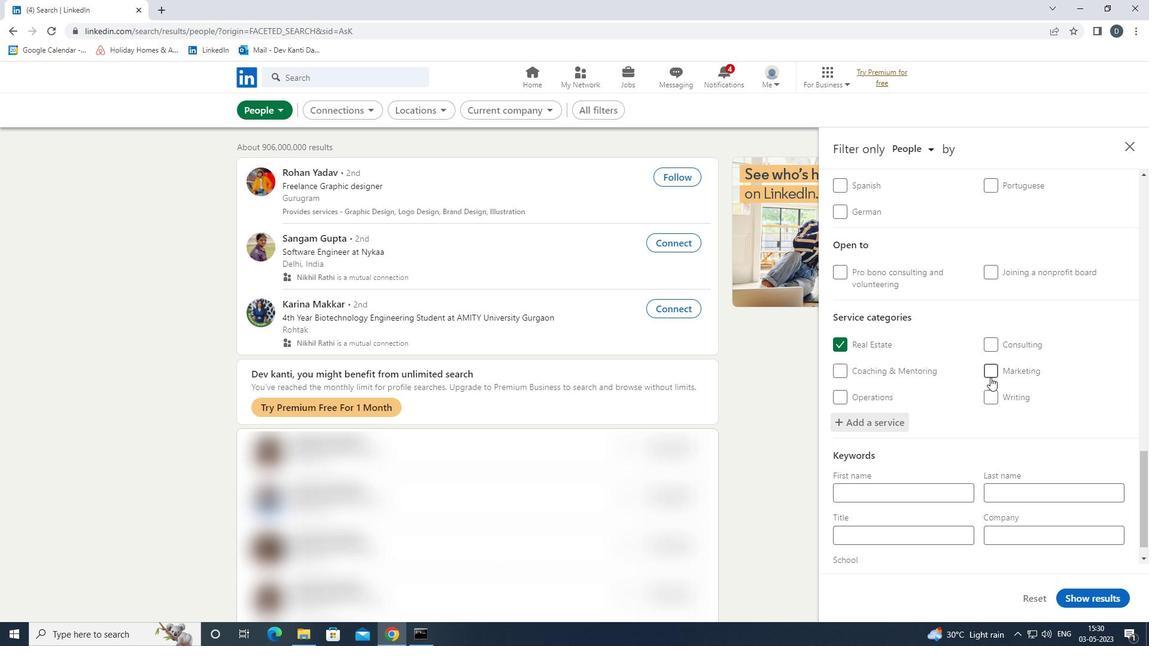 
Action: Mouse scrolled (973, 390) with delta (0, 0)
Screenshot: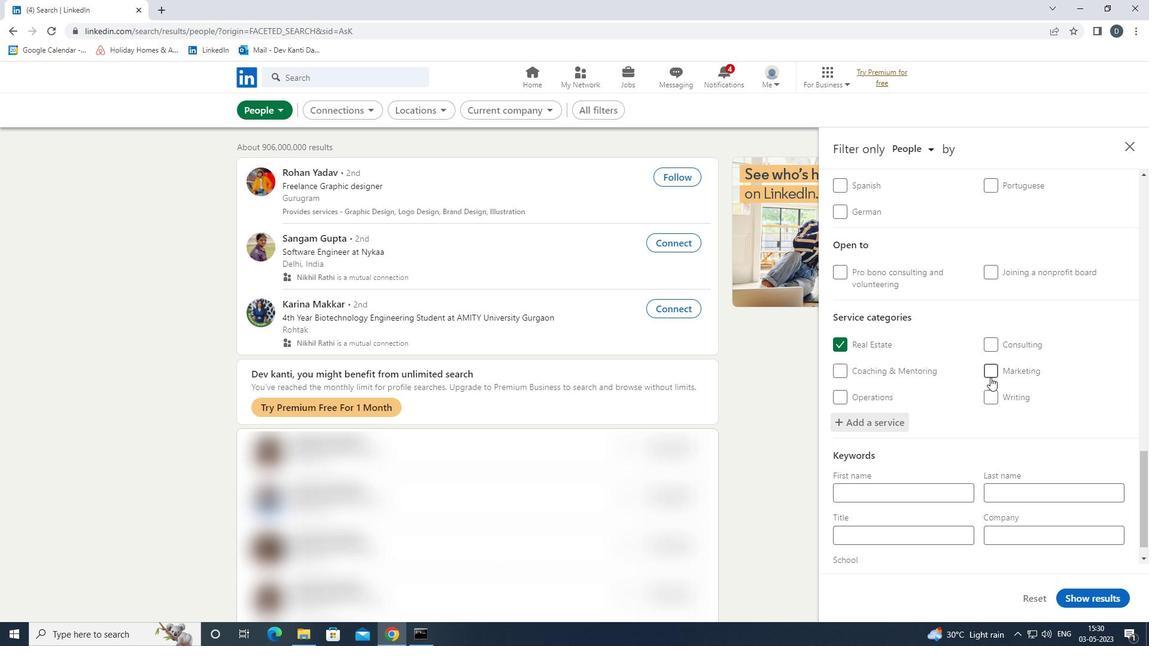 
Action: Mouse moved to (972, 393)
Screenshot: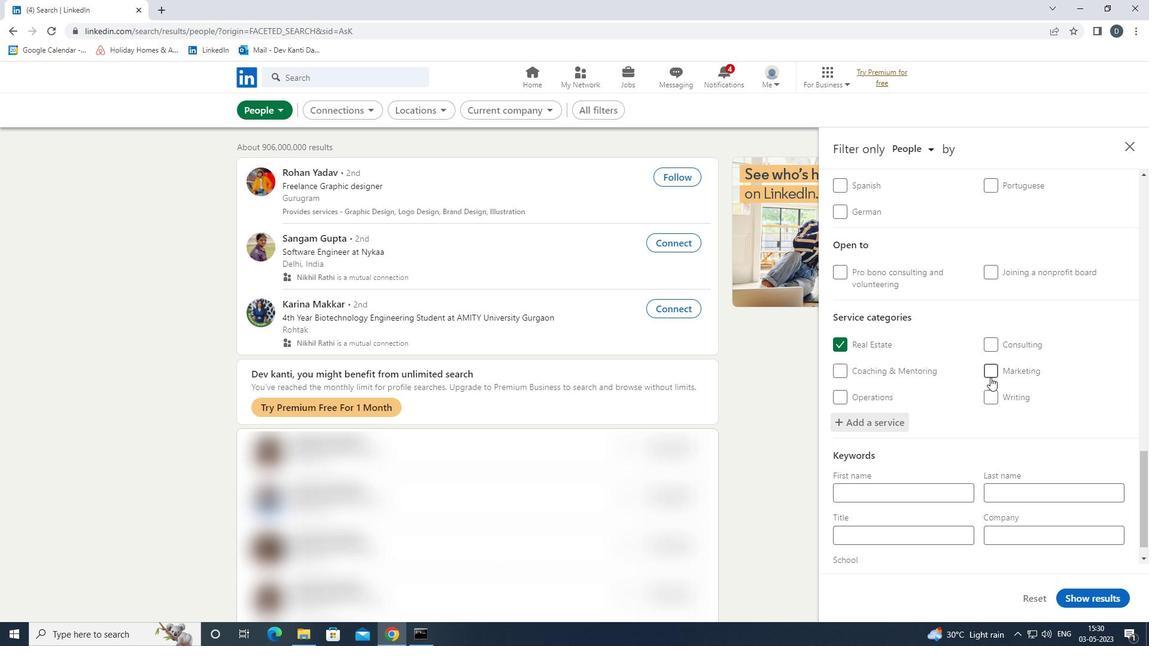 
Action: Mouse scrolled (972, 393) with delta (0, 0)
Screenshot: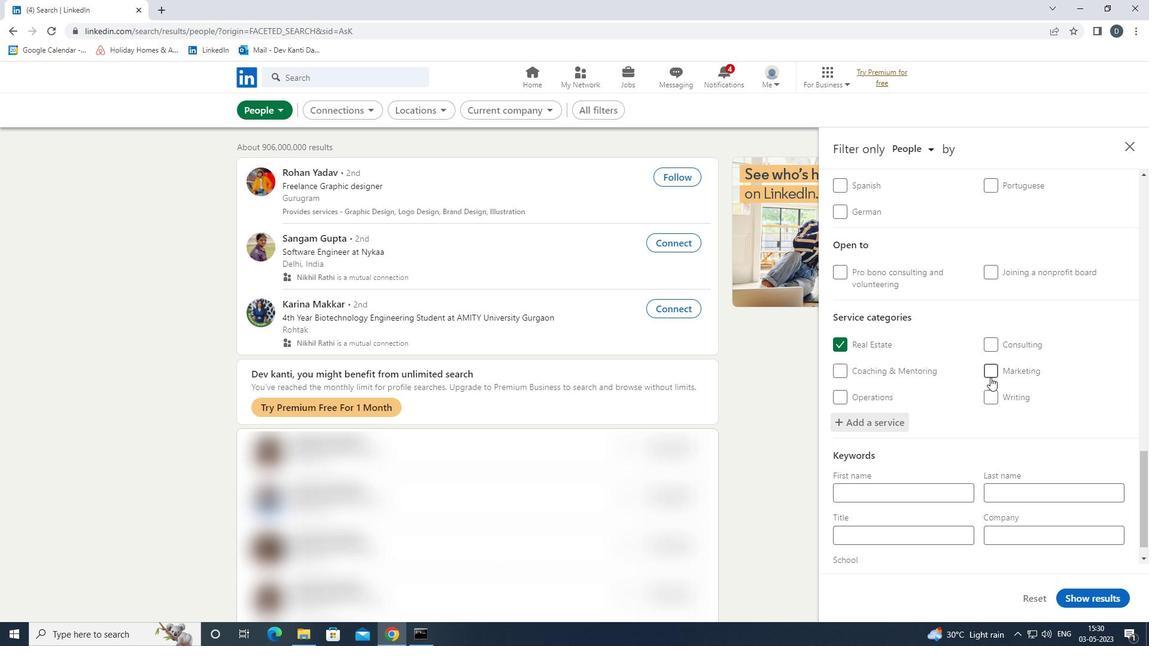 
Action: Mouse moved to (888, 512)
Screenshot: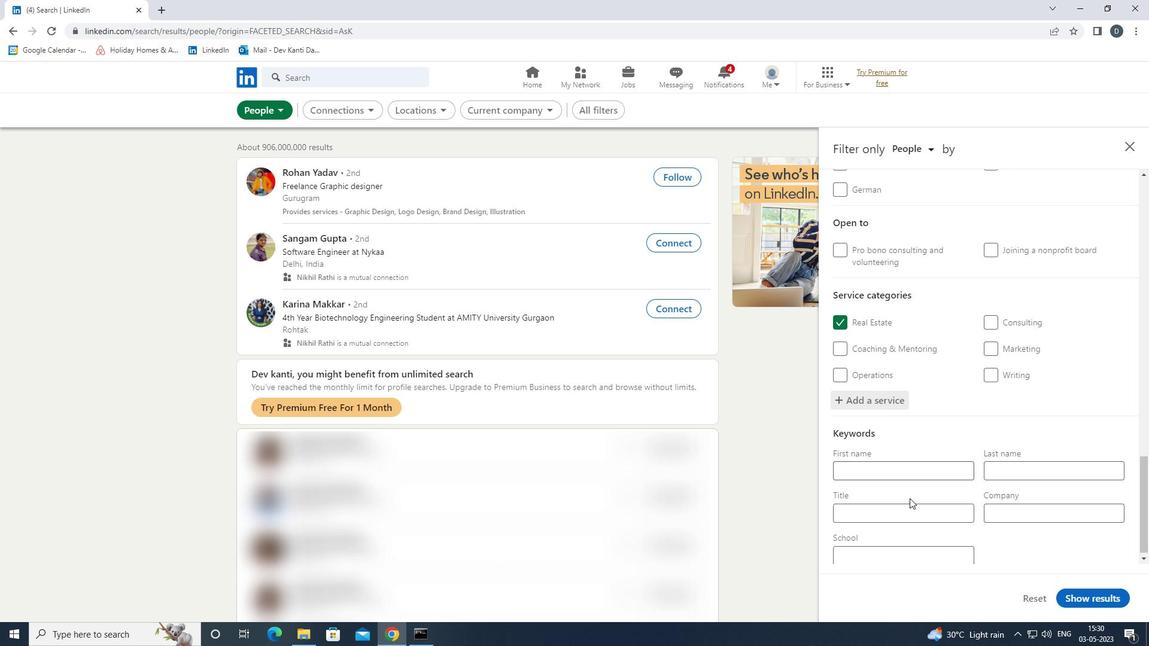 
Action: Mouse pressed left at (888, 512)
Screenshot: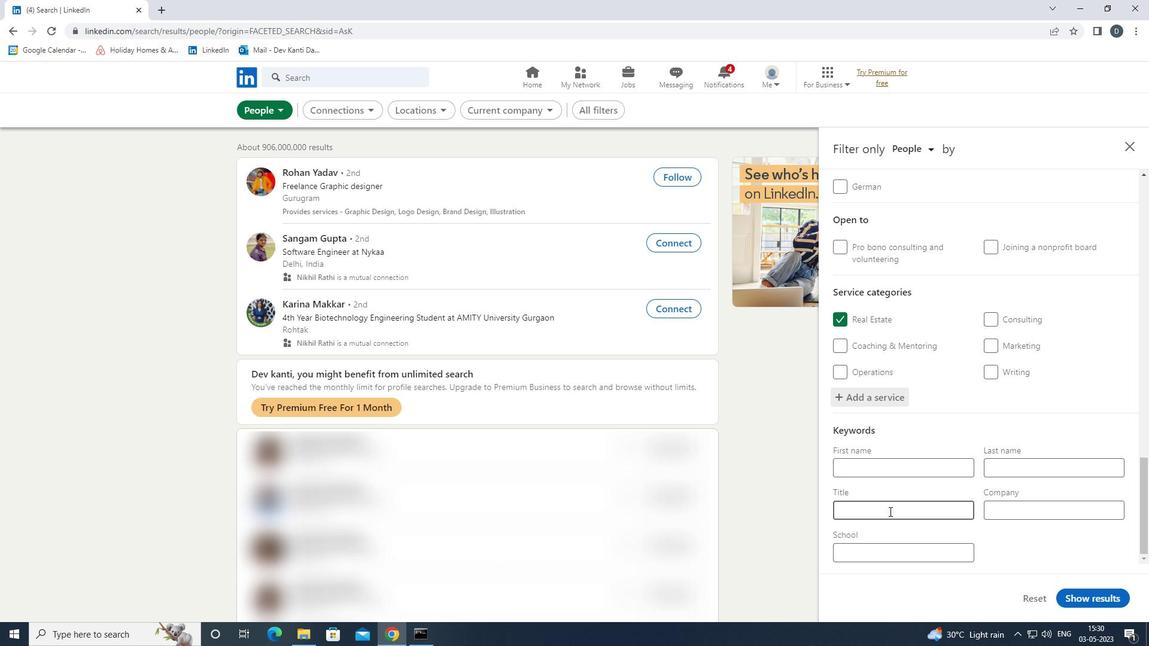 
Action: Key pressed <Key.shift>PHYSICAL<Key.space><Key.shift>THERAPY<Key.space><Key.shift>ASSISTANT
Screenshot: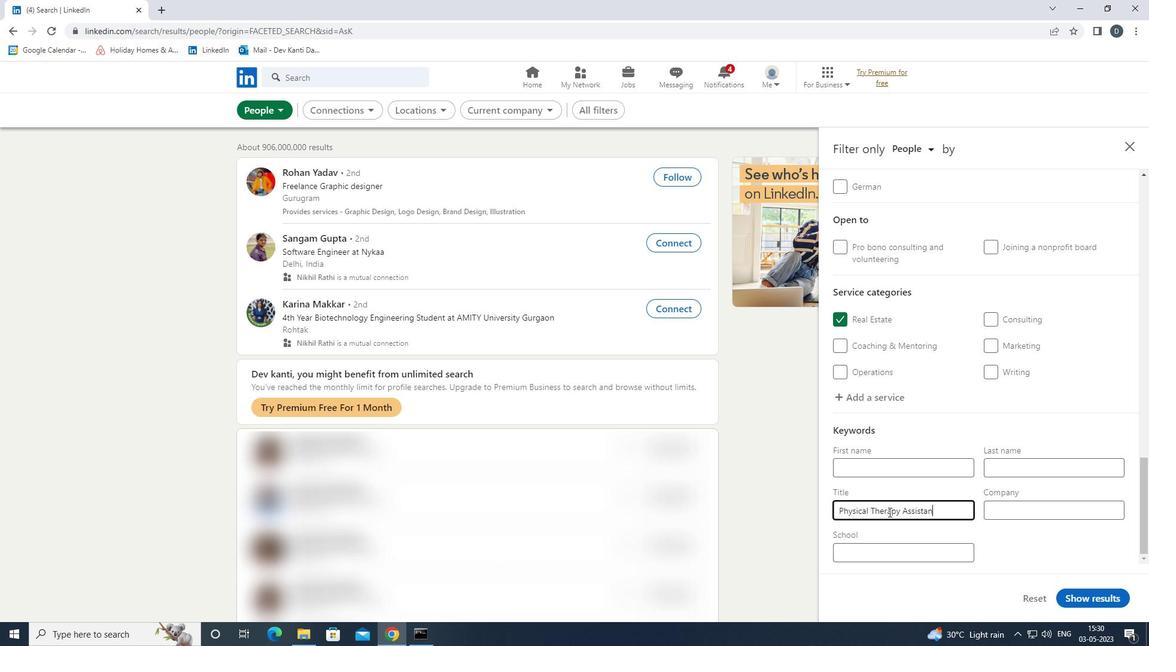 
Action: Mouse moved to (1086, 594)
Screenshot: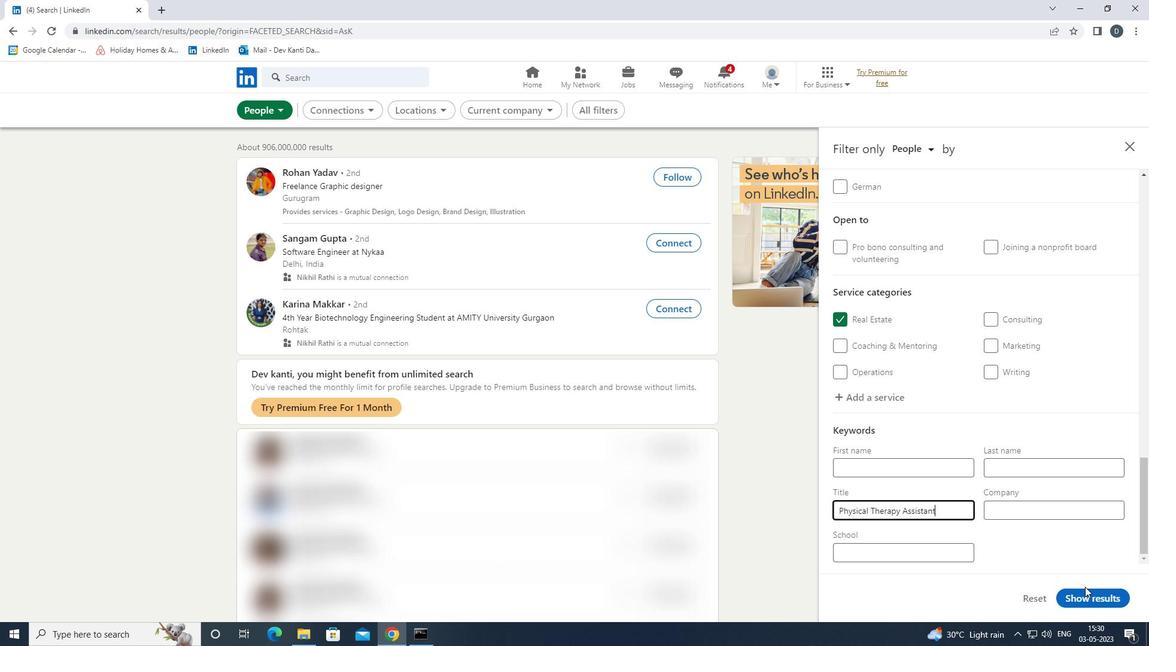 
Action: Mouse pressed left at (1086, 594)
Screenshot: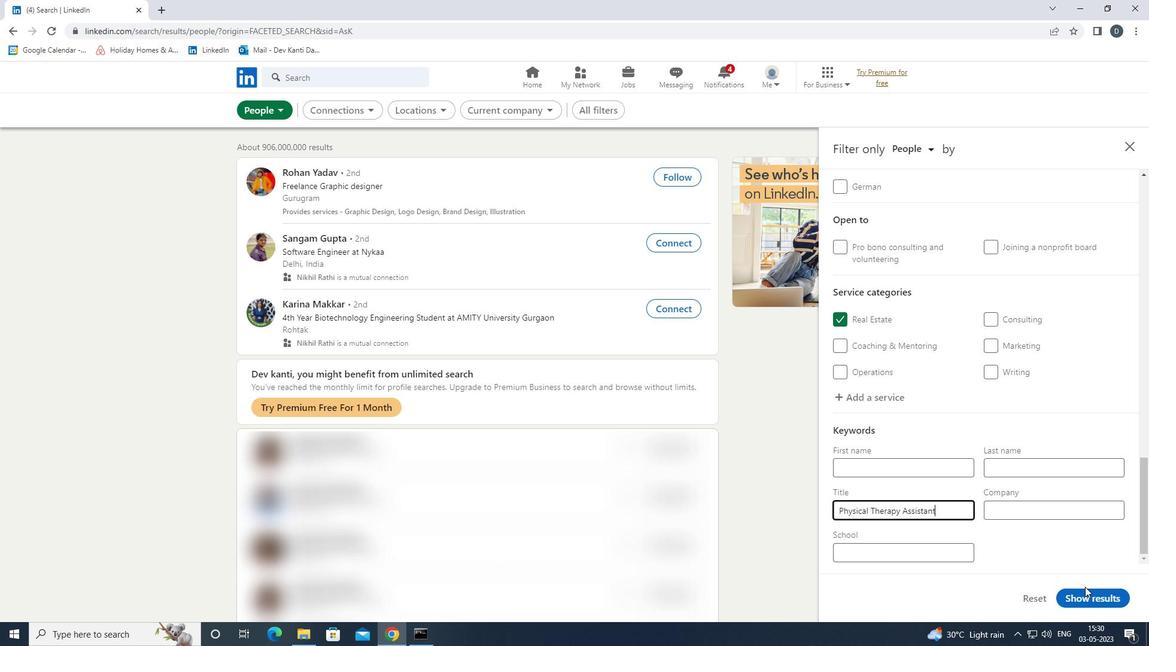 
Action: Mouse moved to (437, 70)
Screenshot: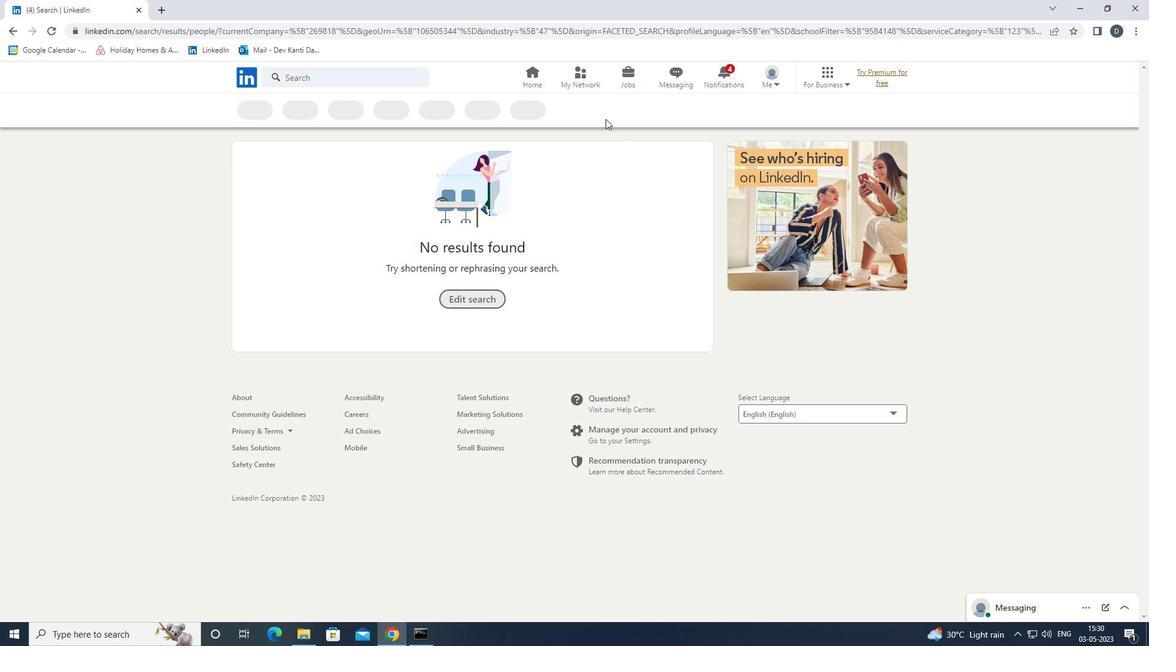 
